 Task: Search one way flight ticket for 2 adults, 4 children and 1 infant on lap in business from Columbia: Columbia Regional Airport to Jackson: Jackson Hole Airport on 5-2-2023. Choice of flights is United. Number of bags: 1 carry on bag. Price is upto 73000. Outbound departure time preference is 19:00.
Action: Mouse moved to (420, 365)
Screenshot: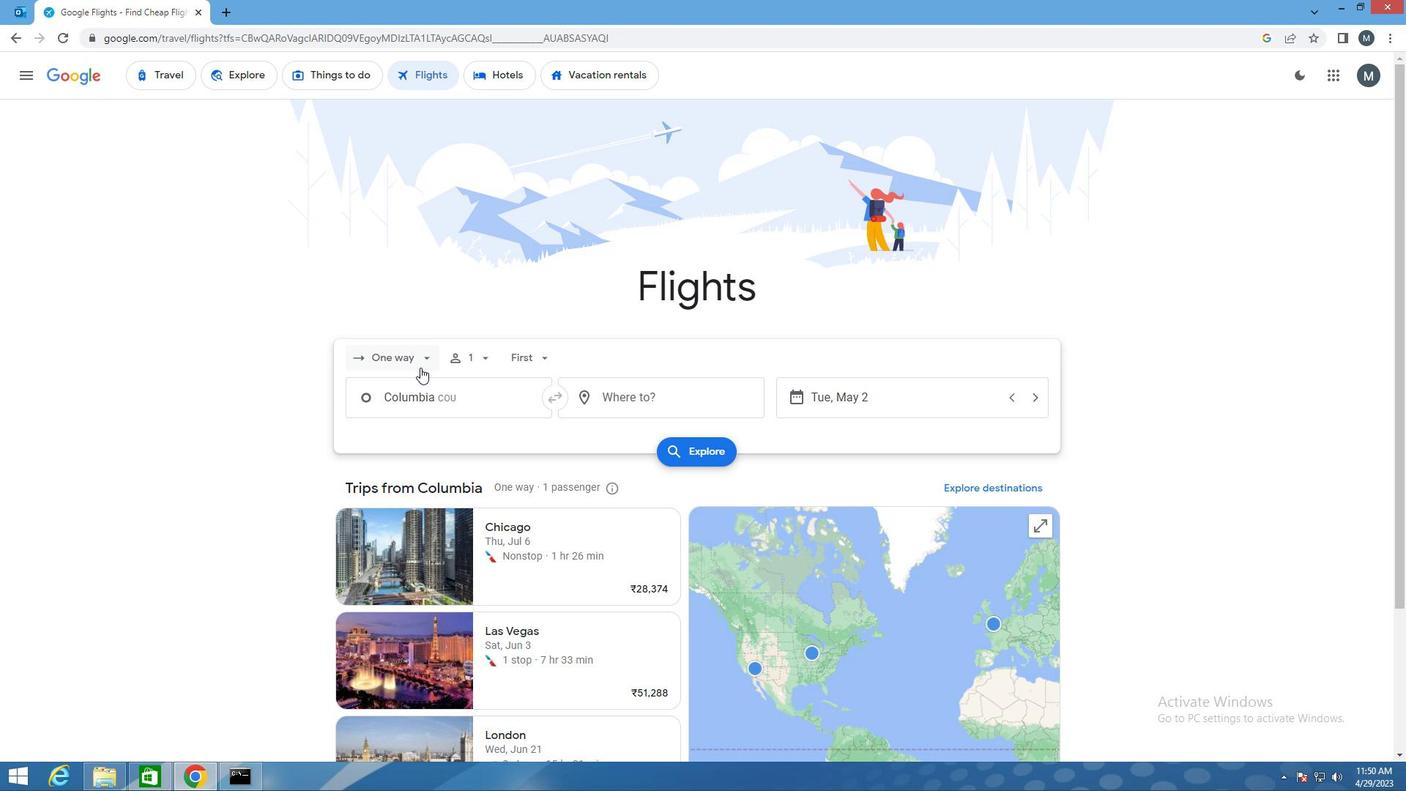 
Action: Mouse pressed left at (420, 365)
Screenshot: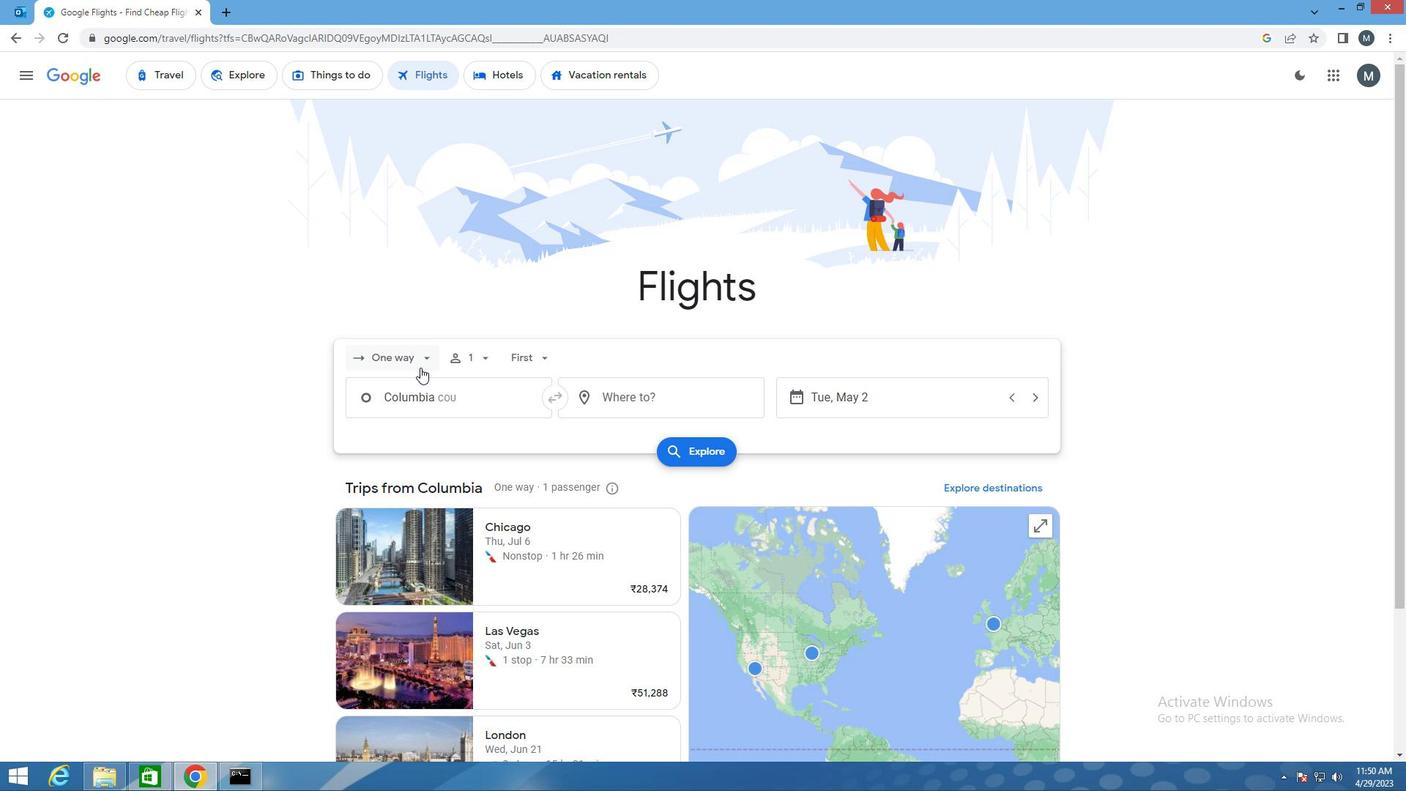 
Action: Mouse moved to (439, 429)
Screenshot: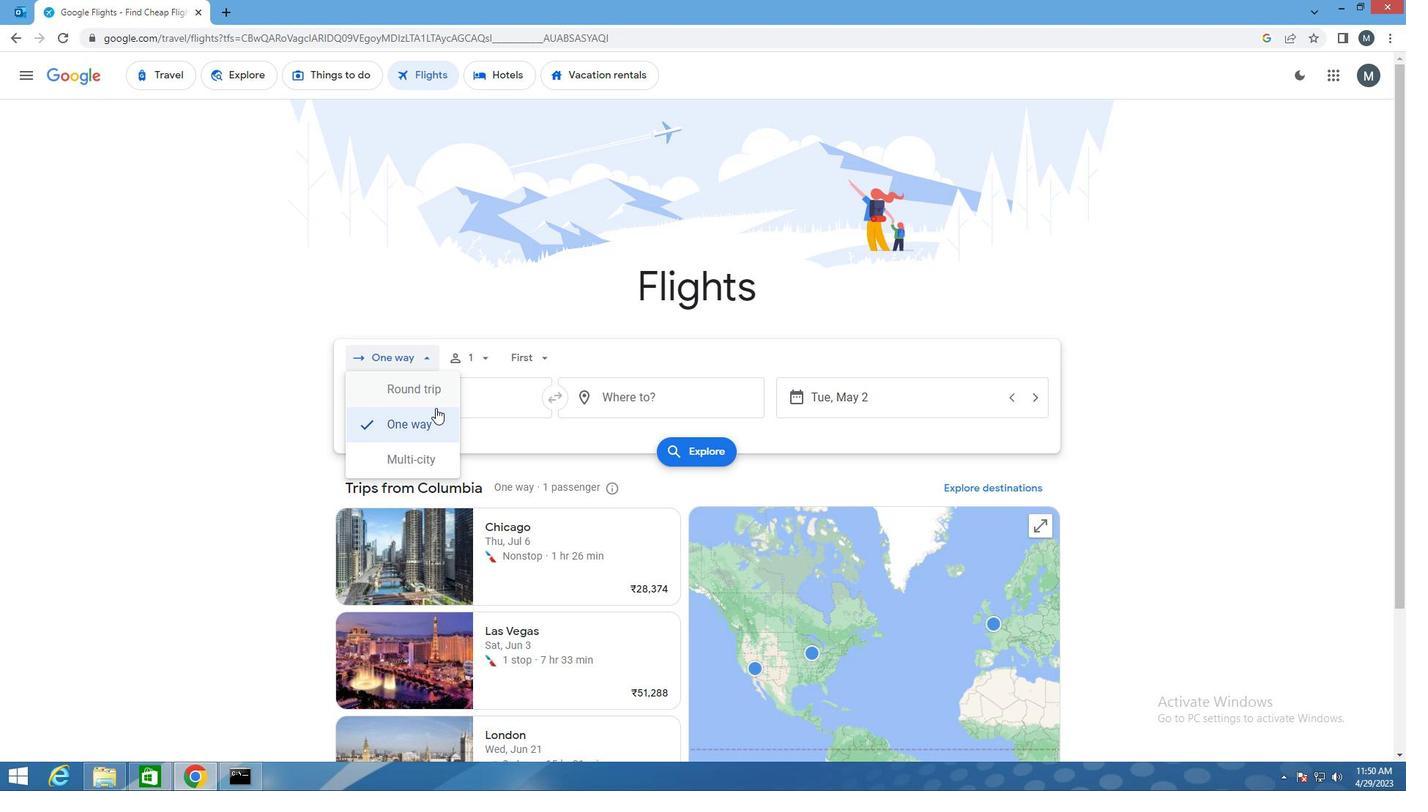 
Action: Mouse pressed left at (439, 429)
Screenshot: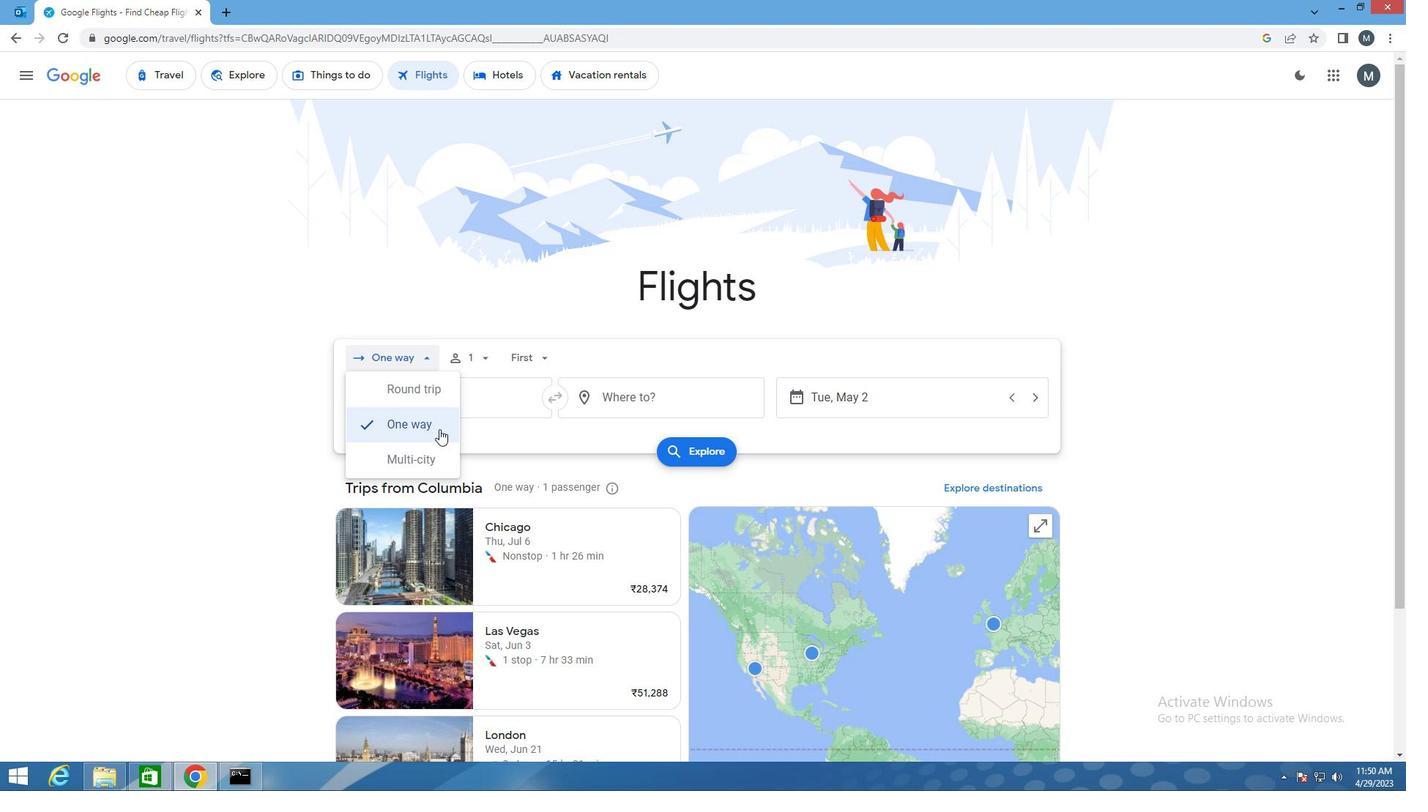 
Action: Mouse moved to (480, 358)
Screenshot: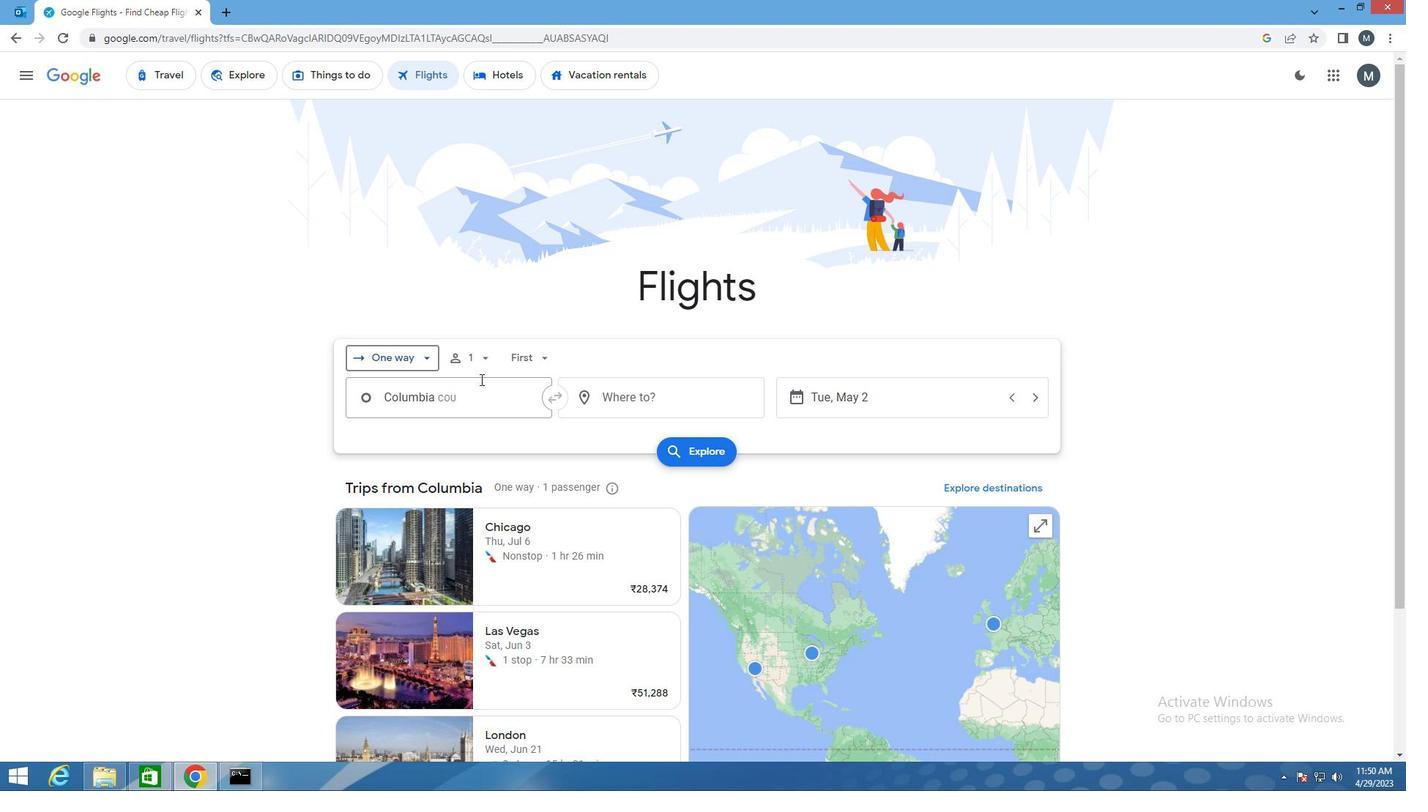 
Action: Mouse pressed left at (480, 358)
Screenshot: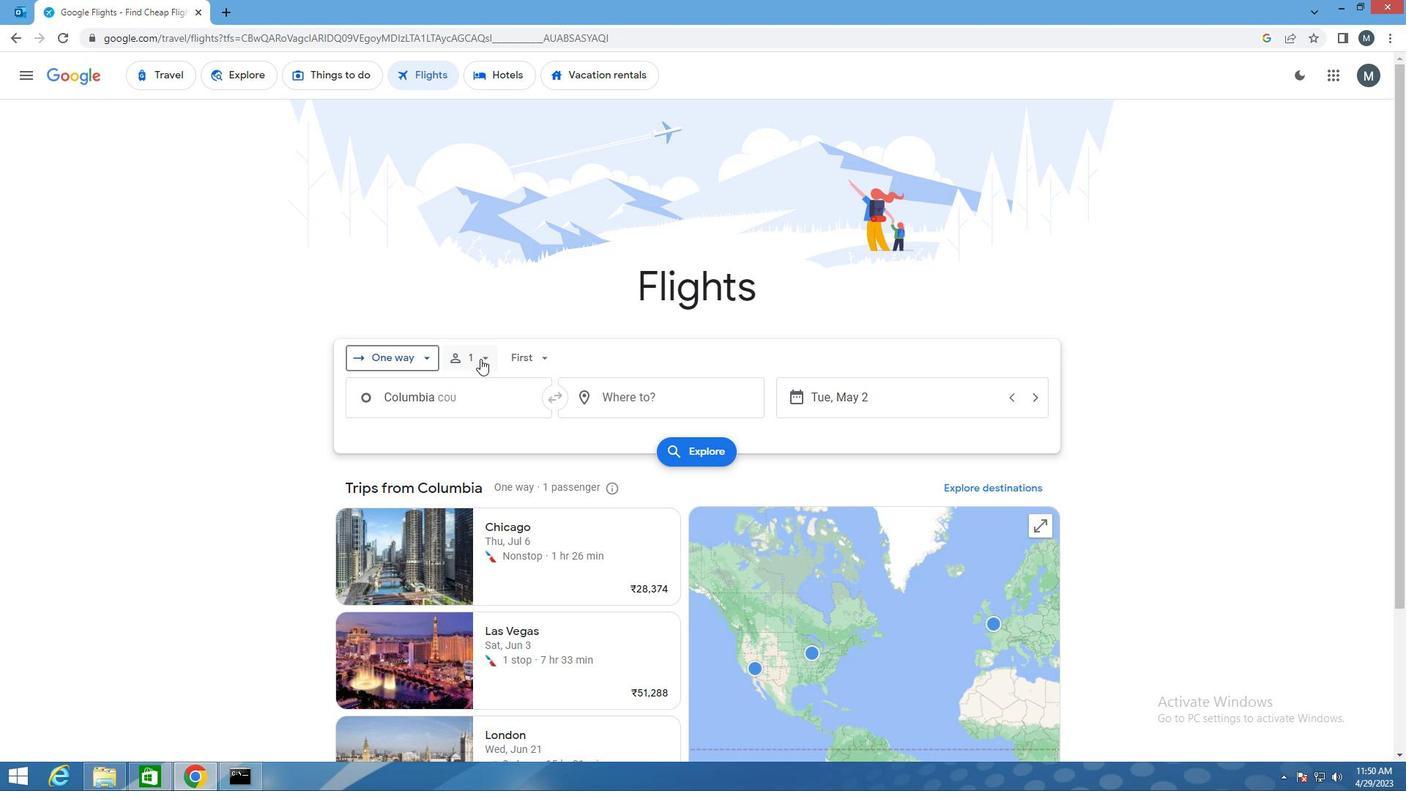 
Action: Mouse moved to (600, 395)
Screenshot: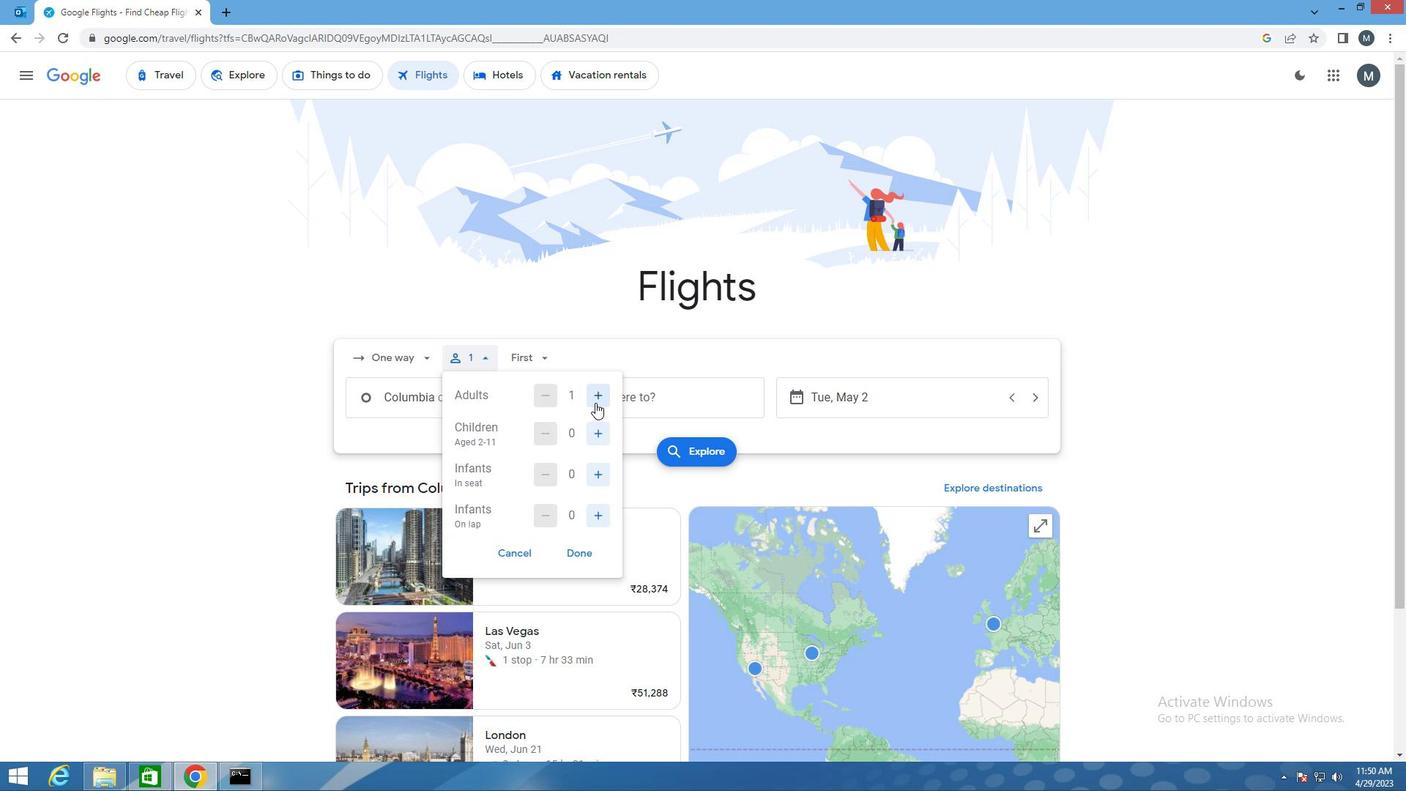 
Action: Mouse pressed left at (600, 395)
Screenshot: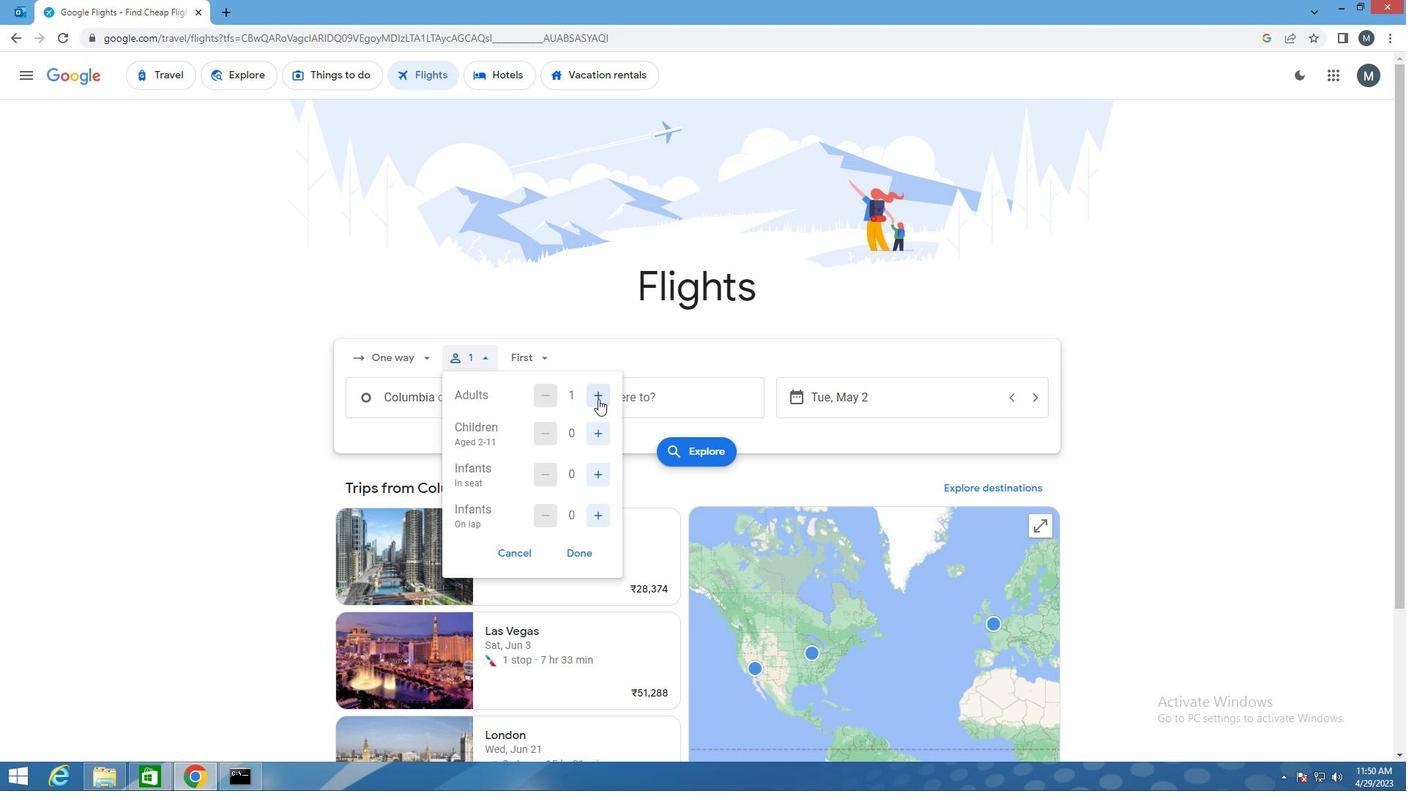 
Action: Mouse moved to (601, 432)
Screenshot: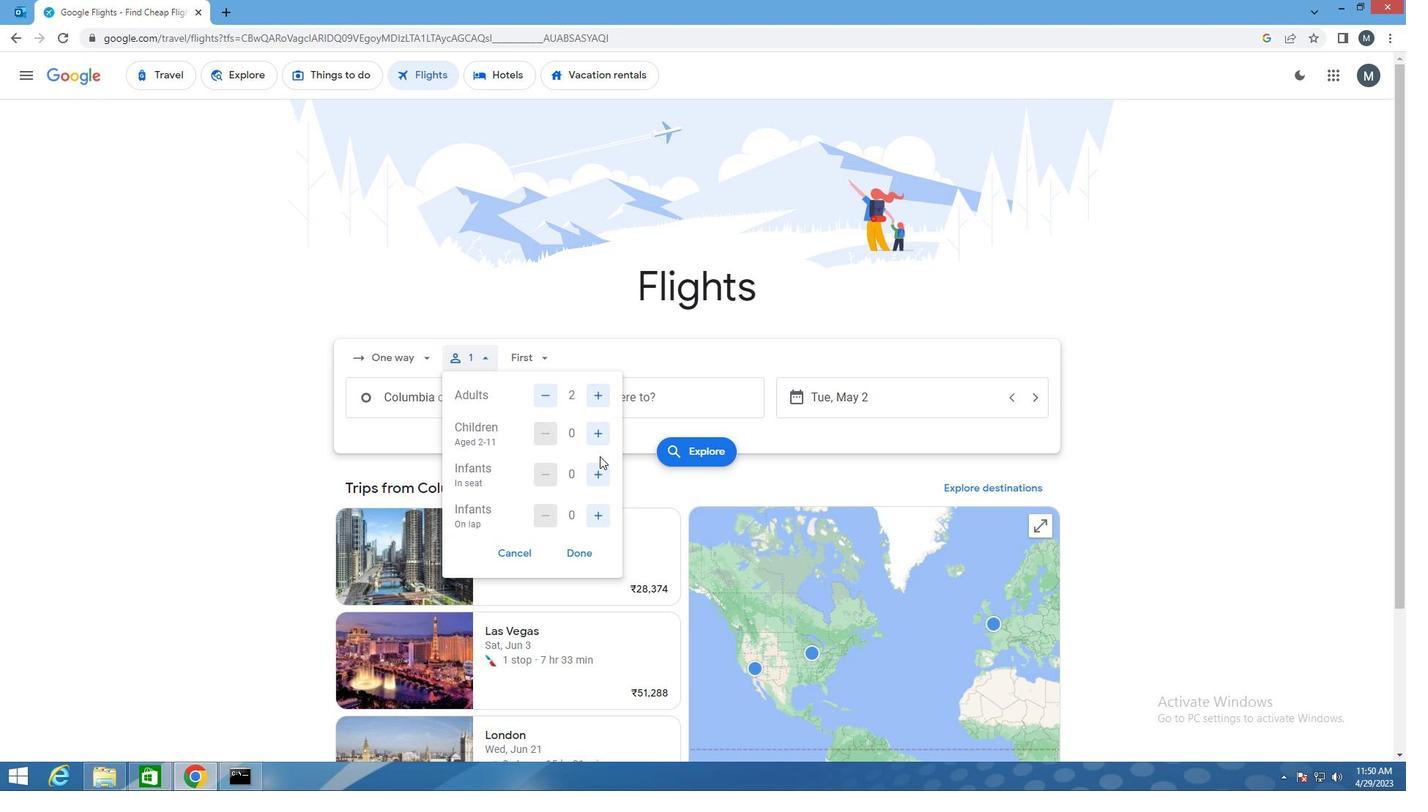 
Action: Mouse pressed left at (601, 432)
Screenshot: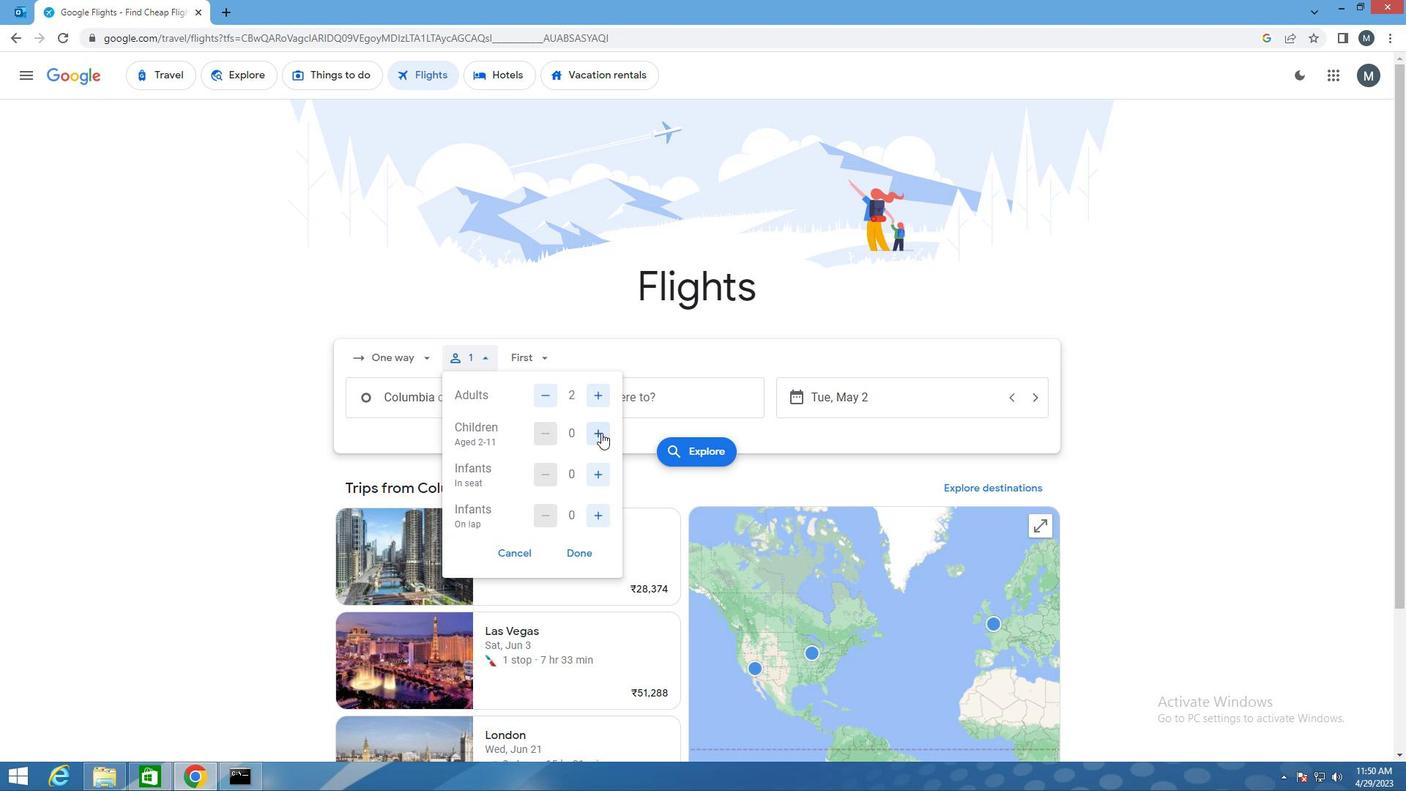 
Action: Mouse pressed left at (601, 432)
Screenshot: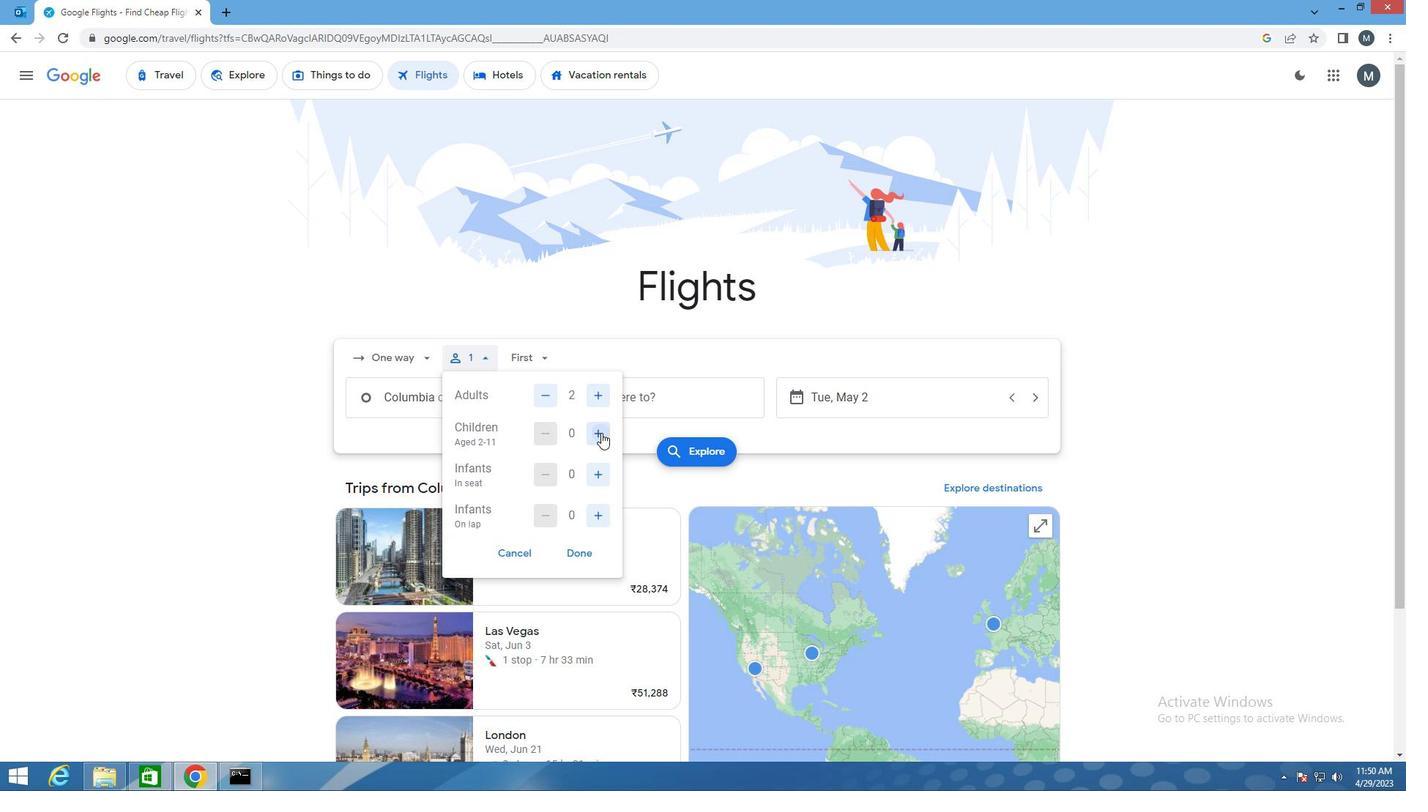 
Action: Mouse pressed left at (601, 432)
Screenshot: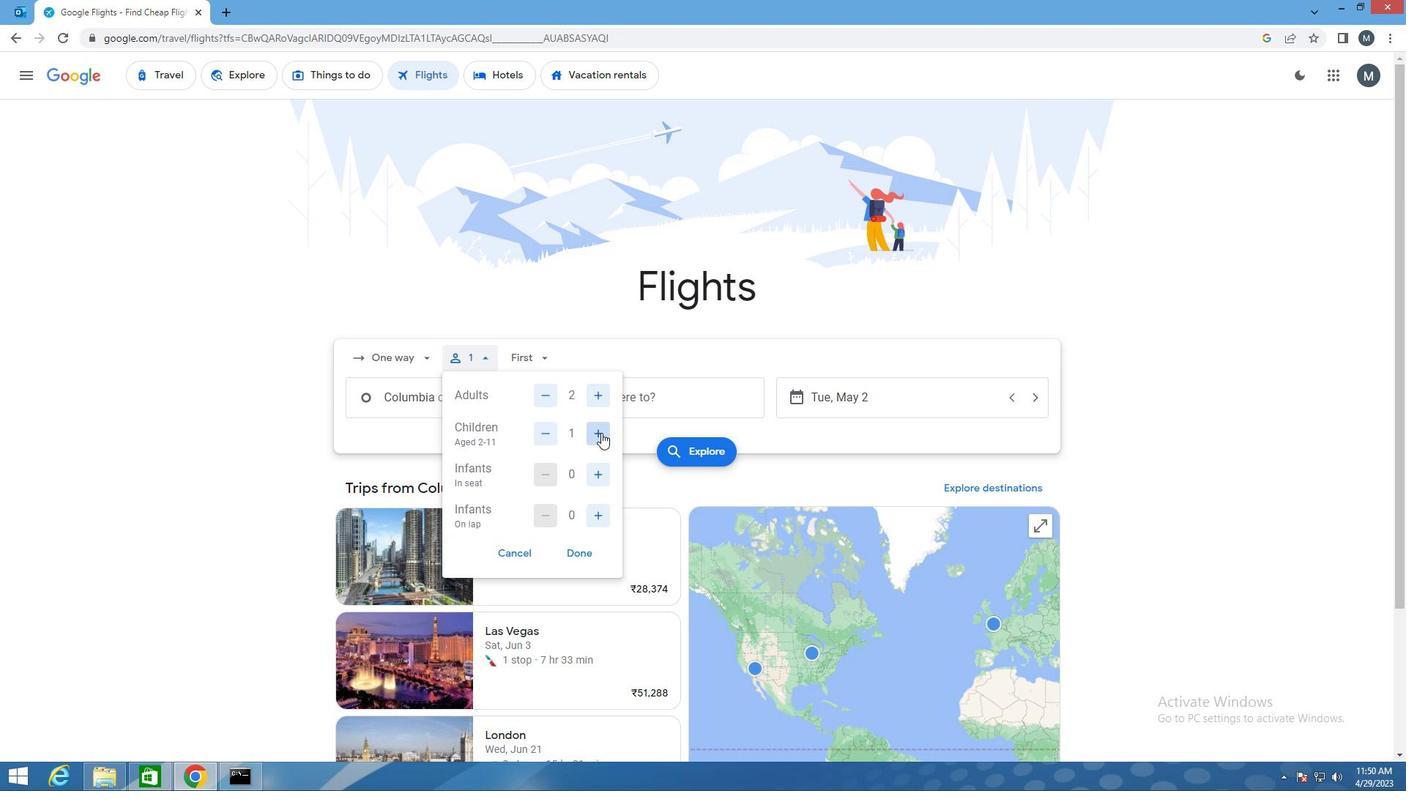 
Action: Mouse pressed left at (601, 432)
Screenshot: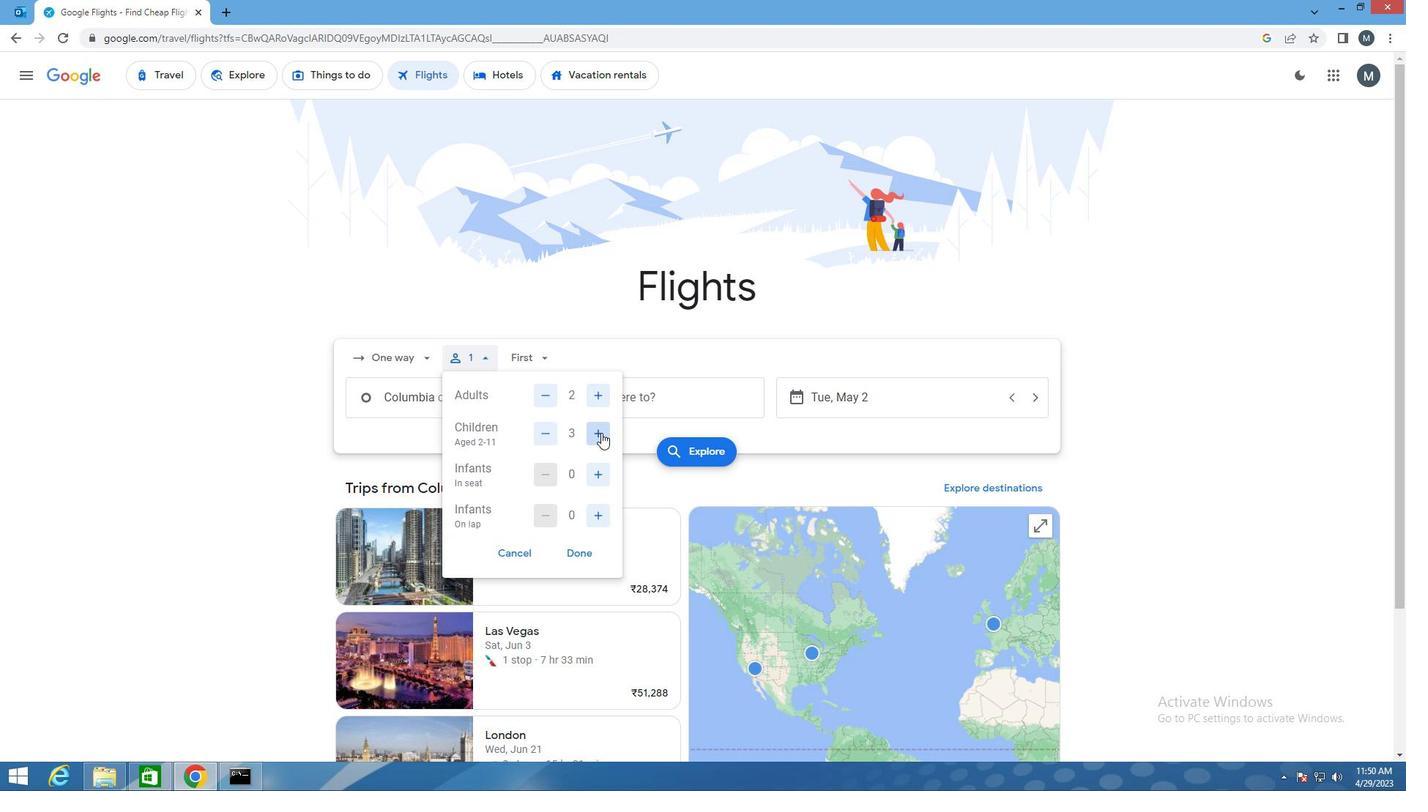 
Action: Mouse moved to (596, 514)
Screenshot: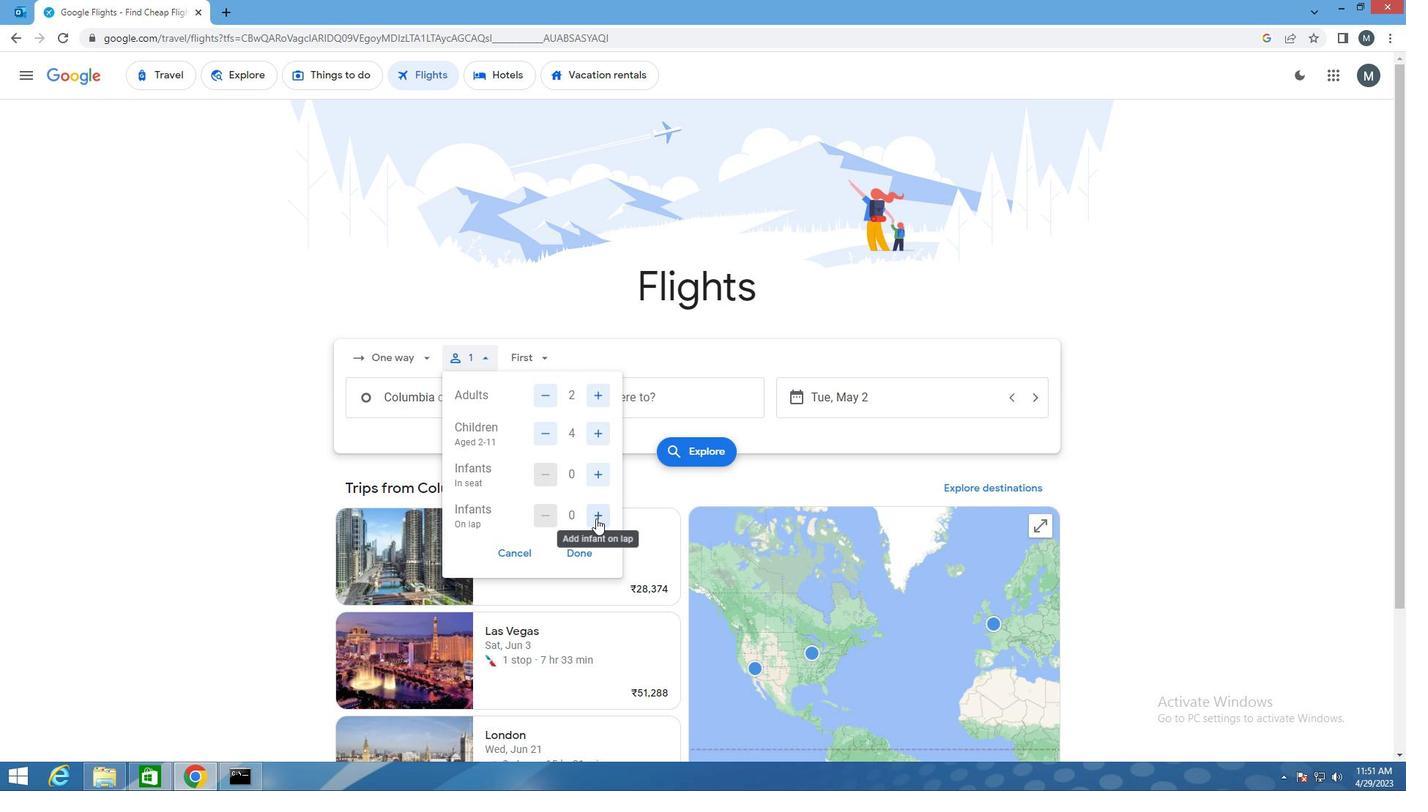 
Action: Mouse pressed left at (596, 514)
Screenshot: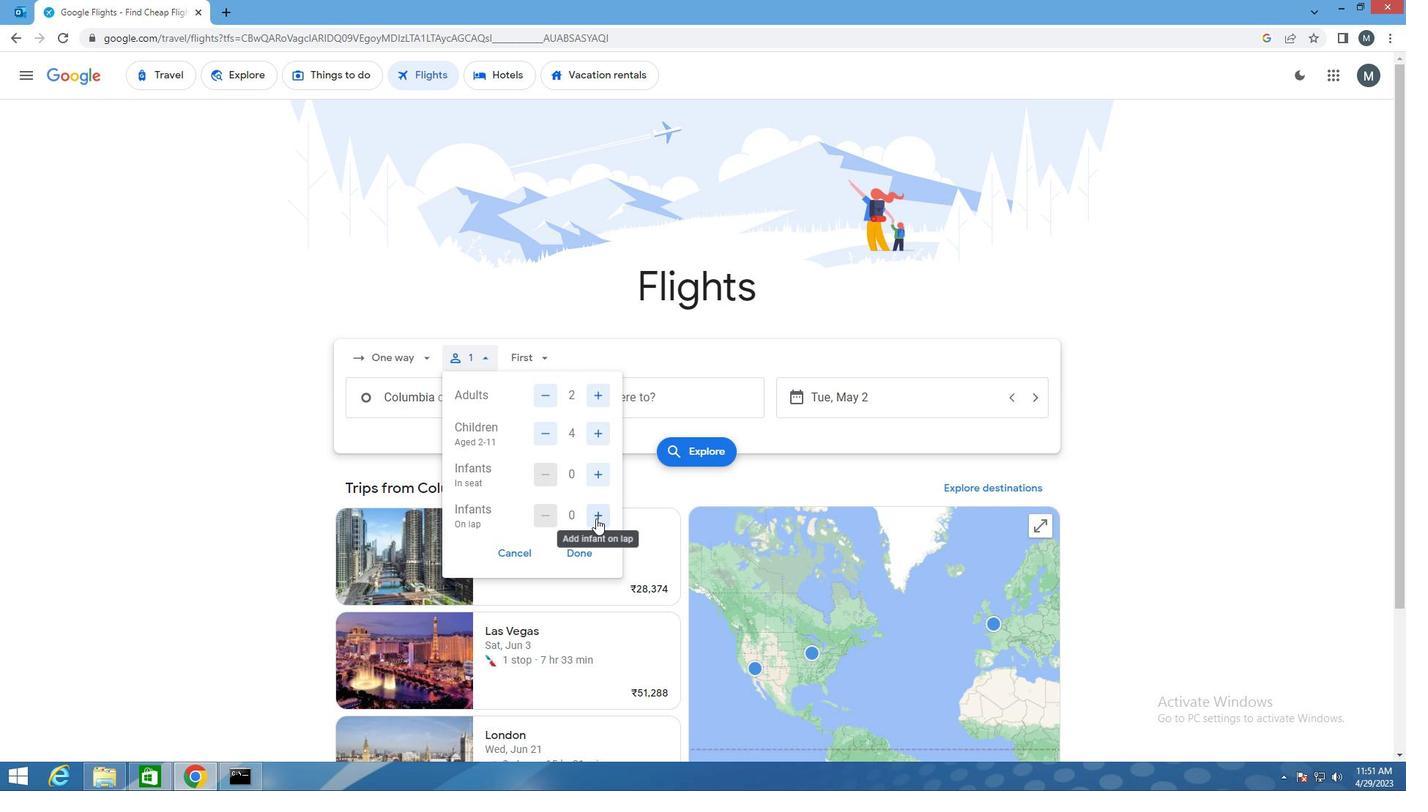 
Action: Mouse moved to (588, 558)
Screenshot: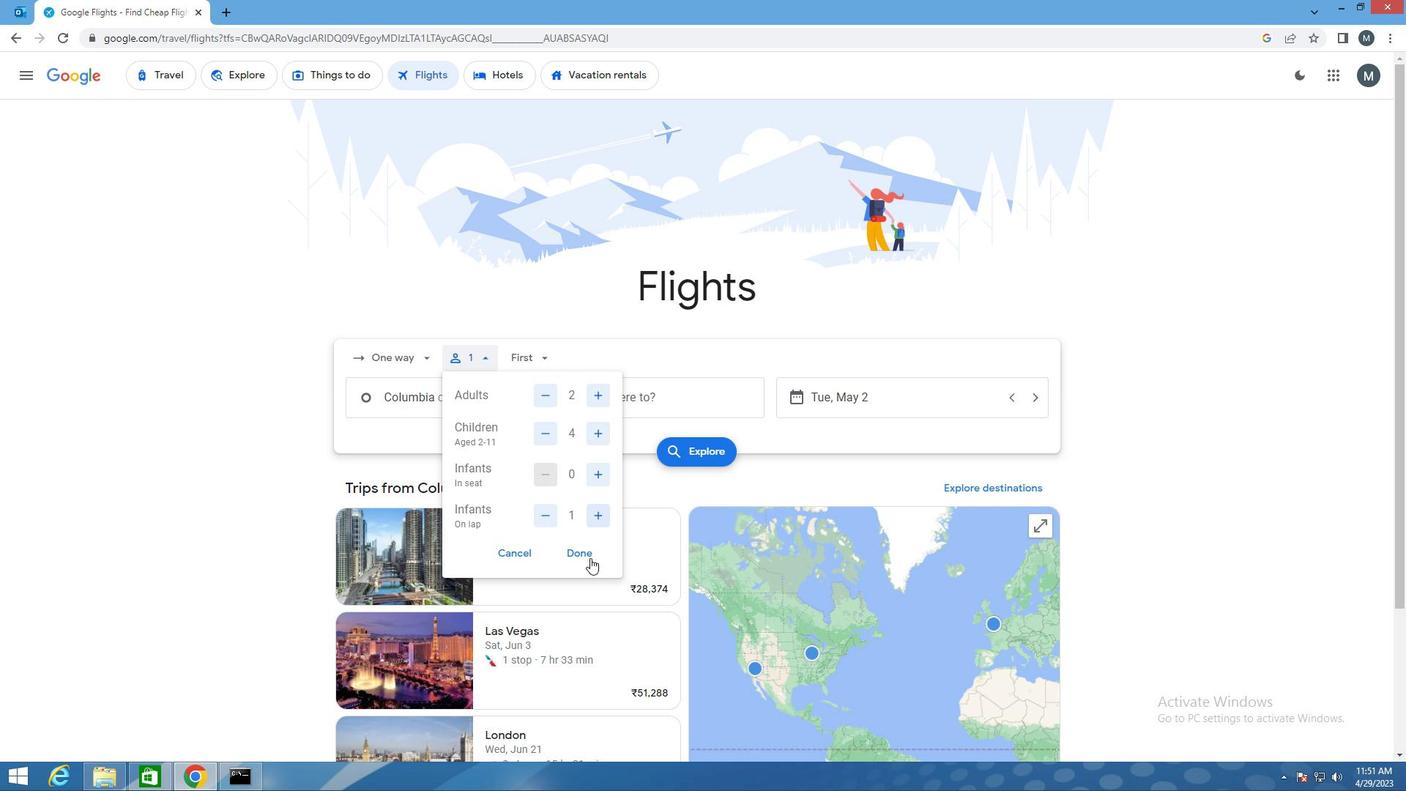 
Action: Mouse pressed left at (588, 558)
Screenshot: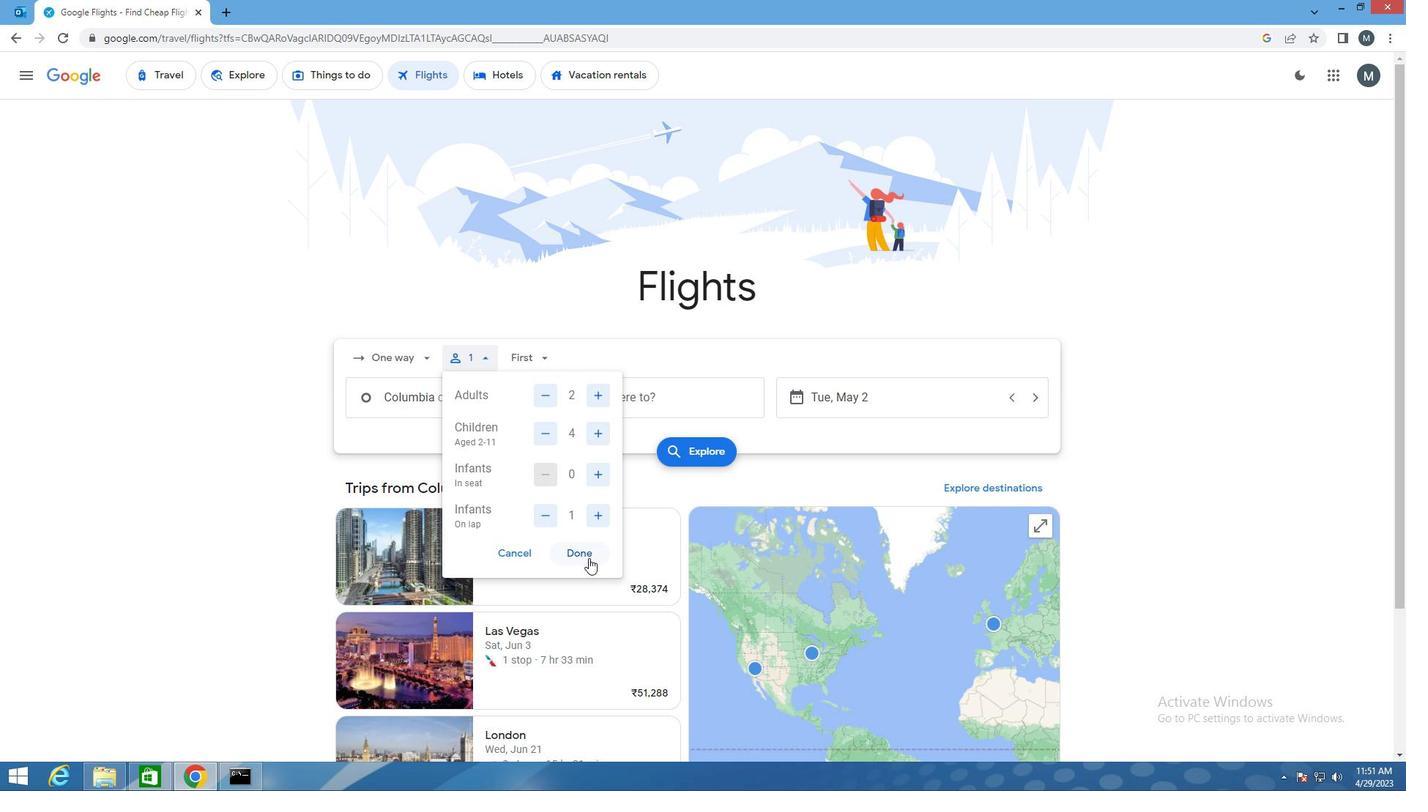 
Action: Mouse moved to (540, 361)
Screenshot: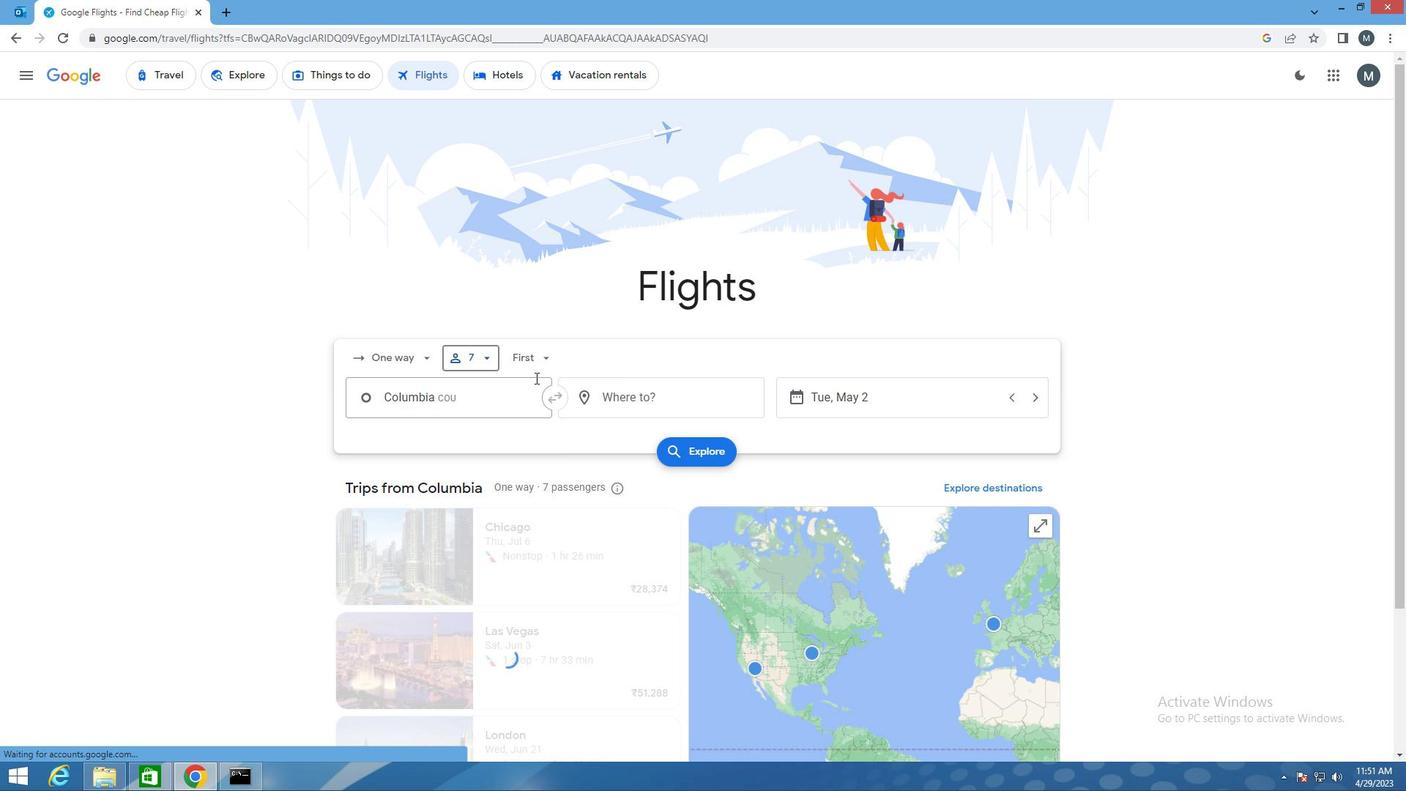 
Action: Mouse pressed left at (540, 361)
Screenshot: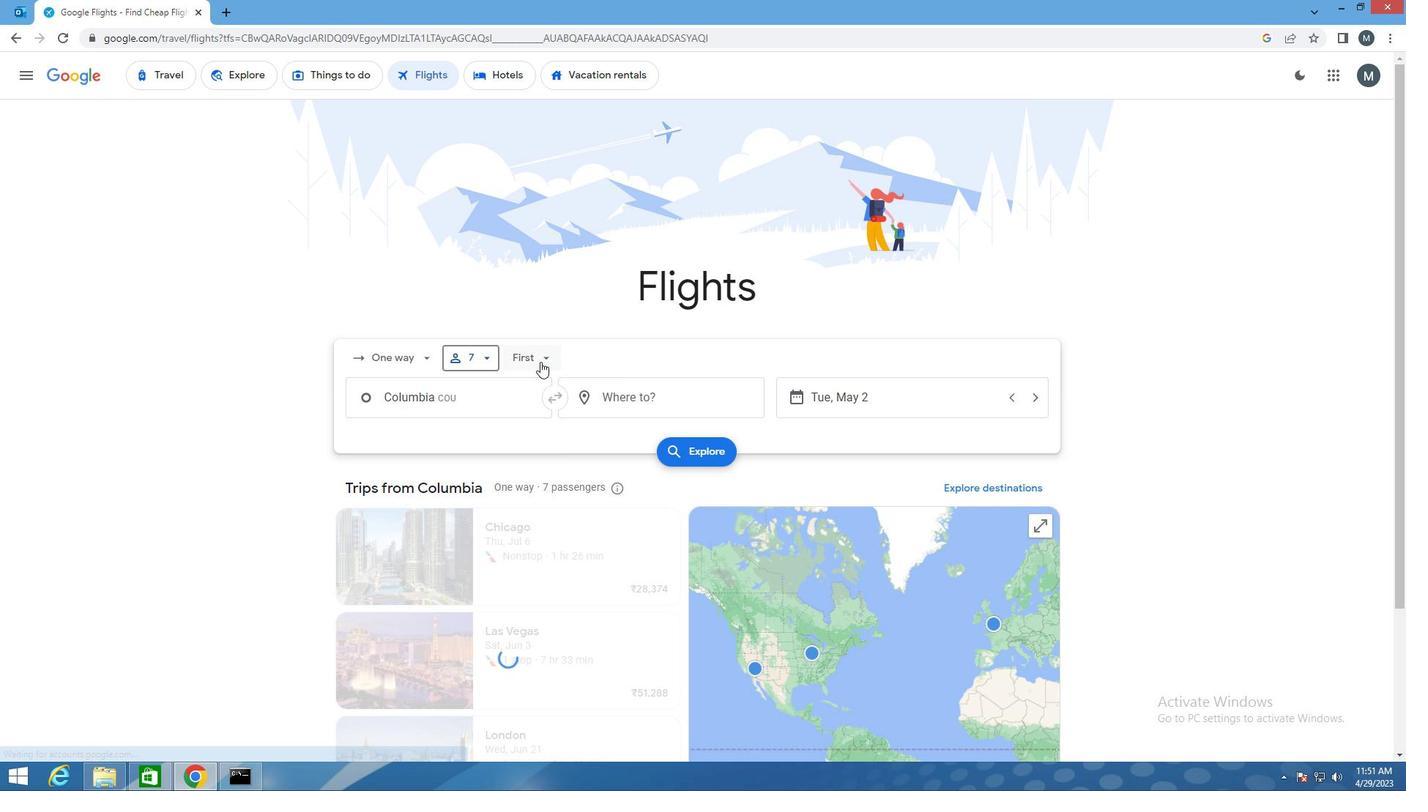 
Action: Mouse moved to (572, 468)
Screenshot: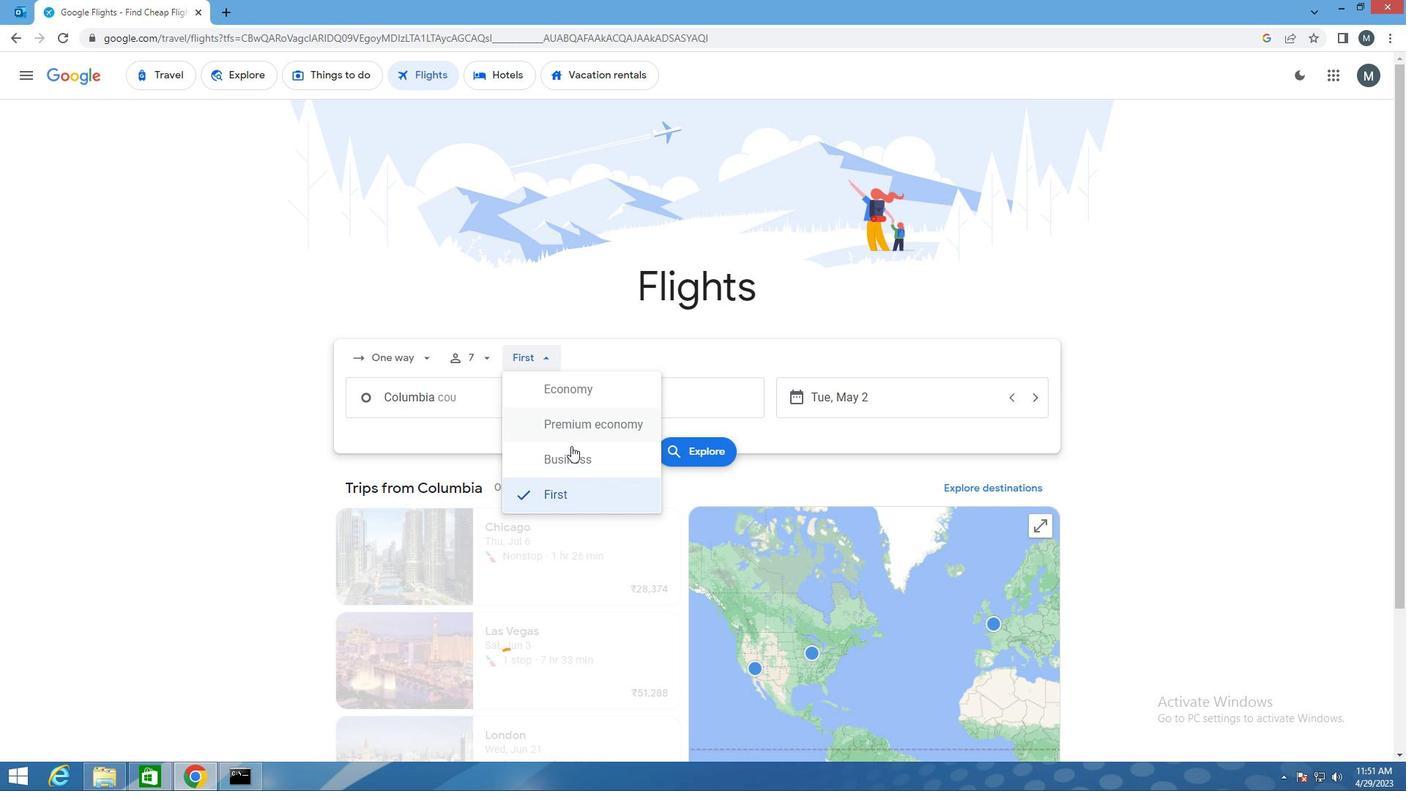 
Action: Mouse pressed left at (572, 468)
Screenshot: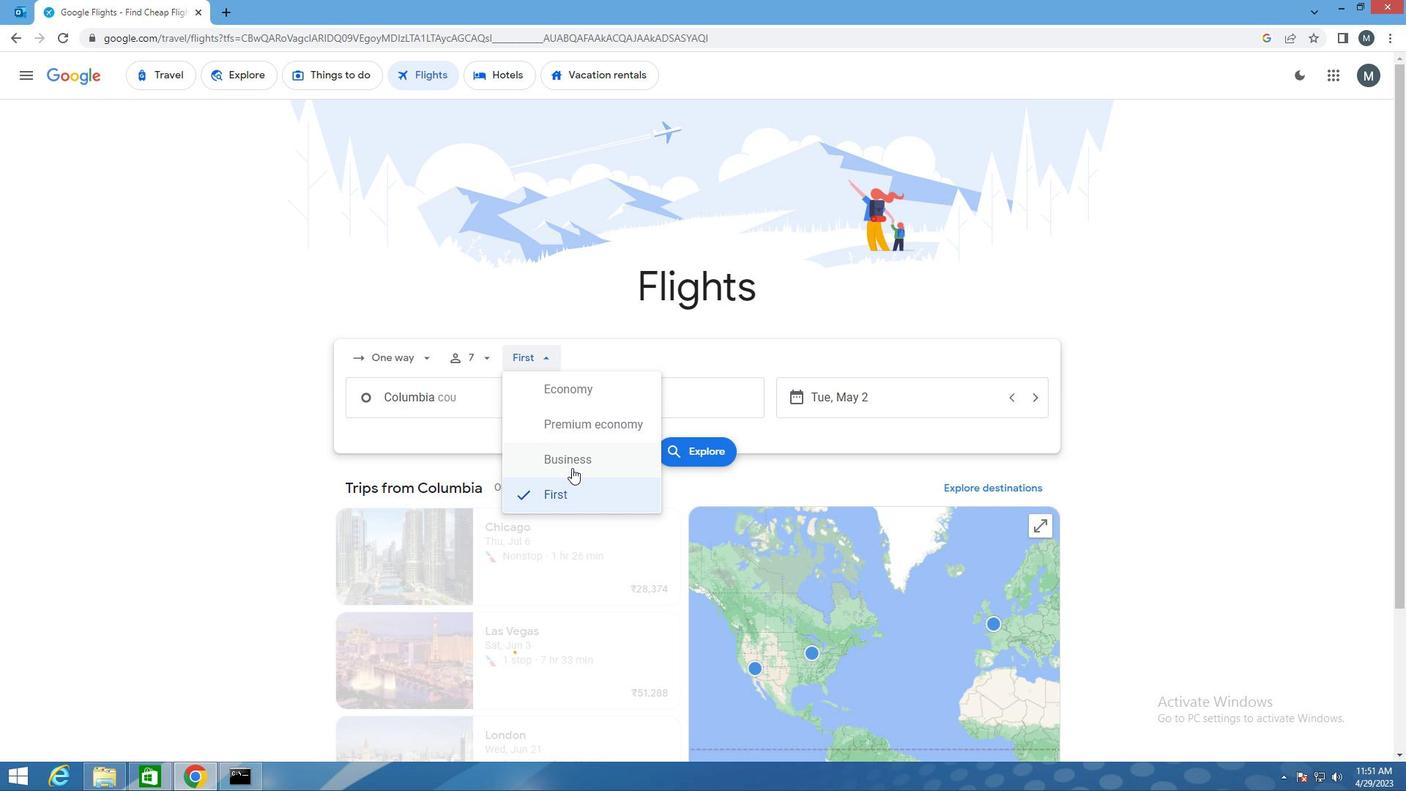 
Action: Mouse moved to (437, 402)
Screenshot: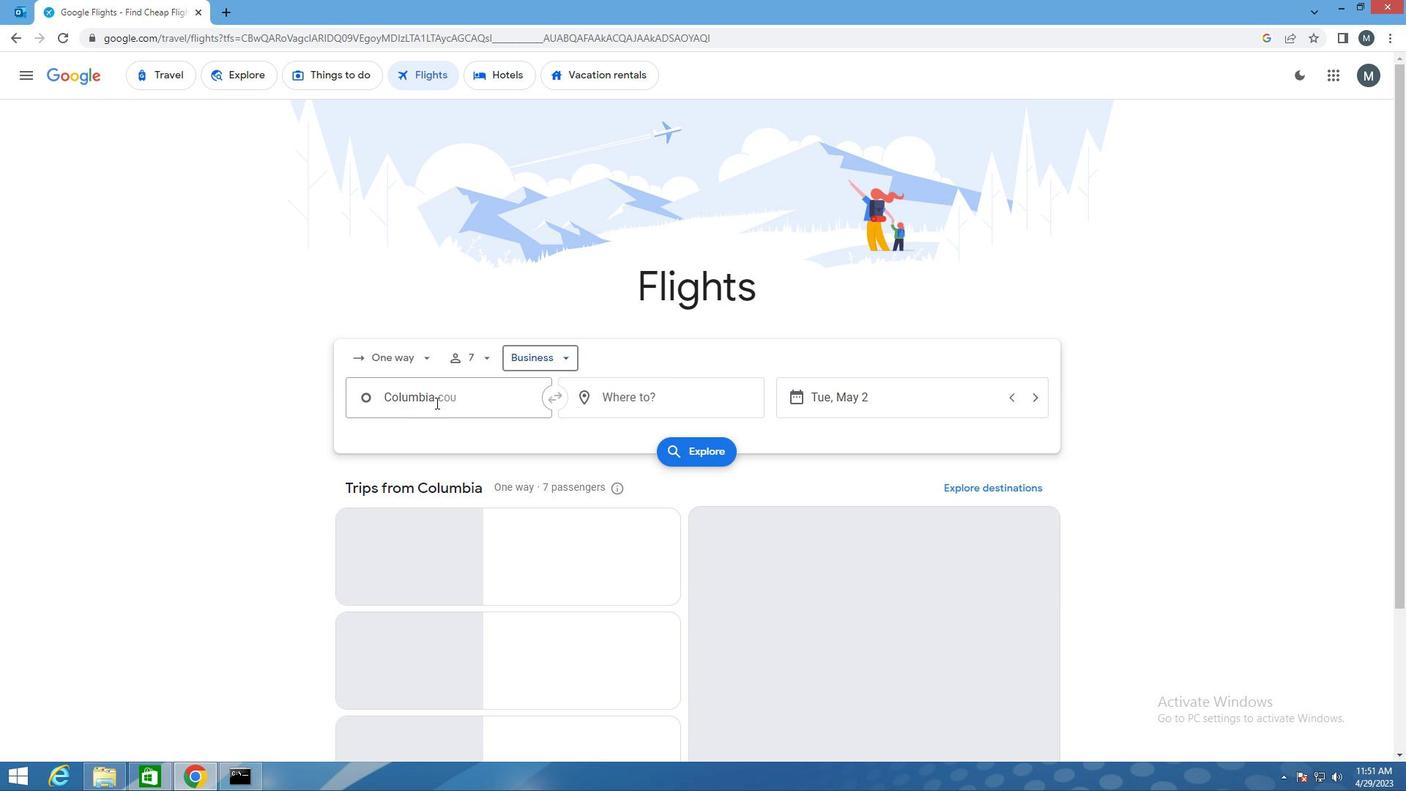 
Action: Mouse pressed left at (437, 402)
Screenshot: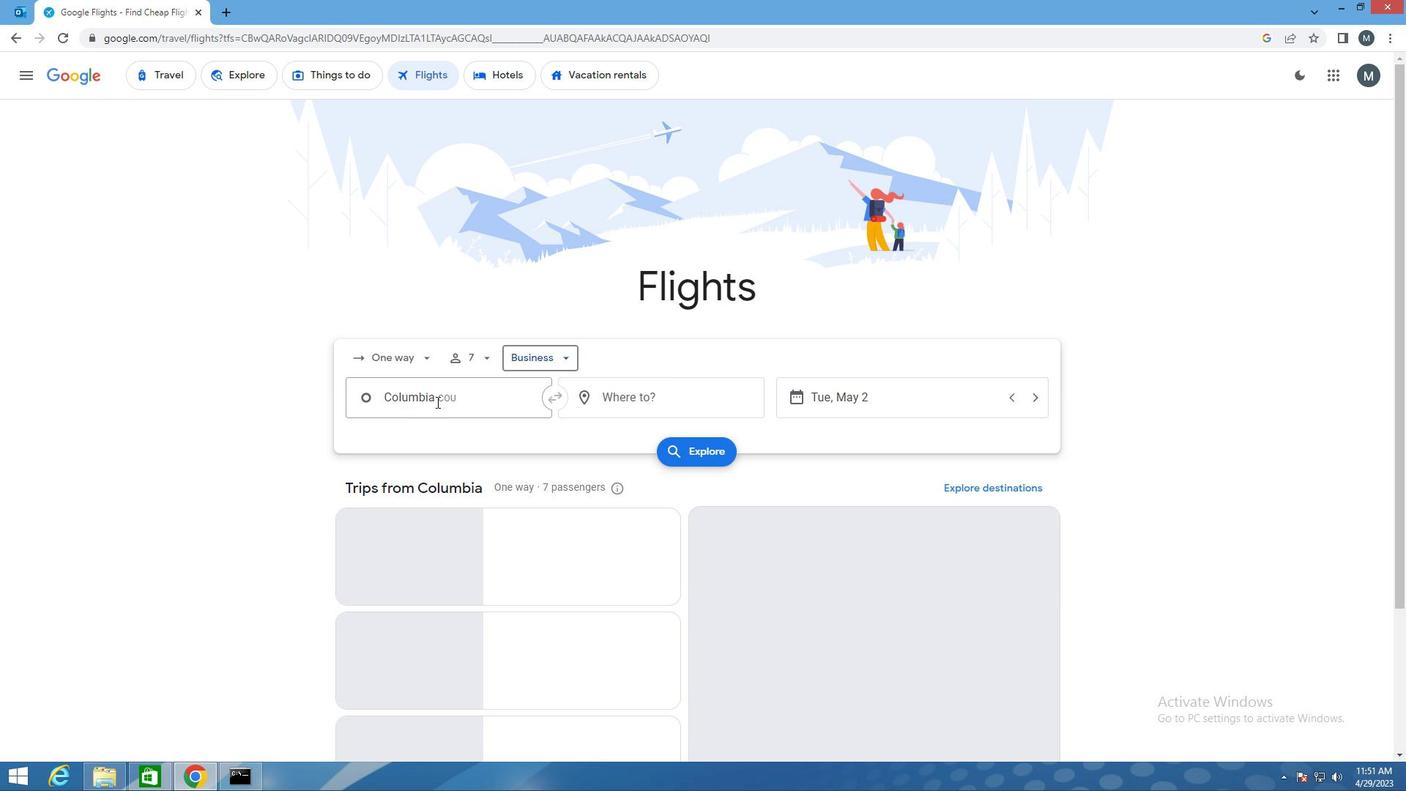 
Action: Key pressed co
Screenshot: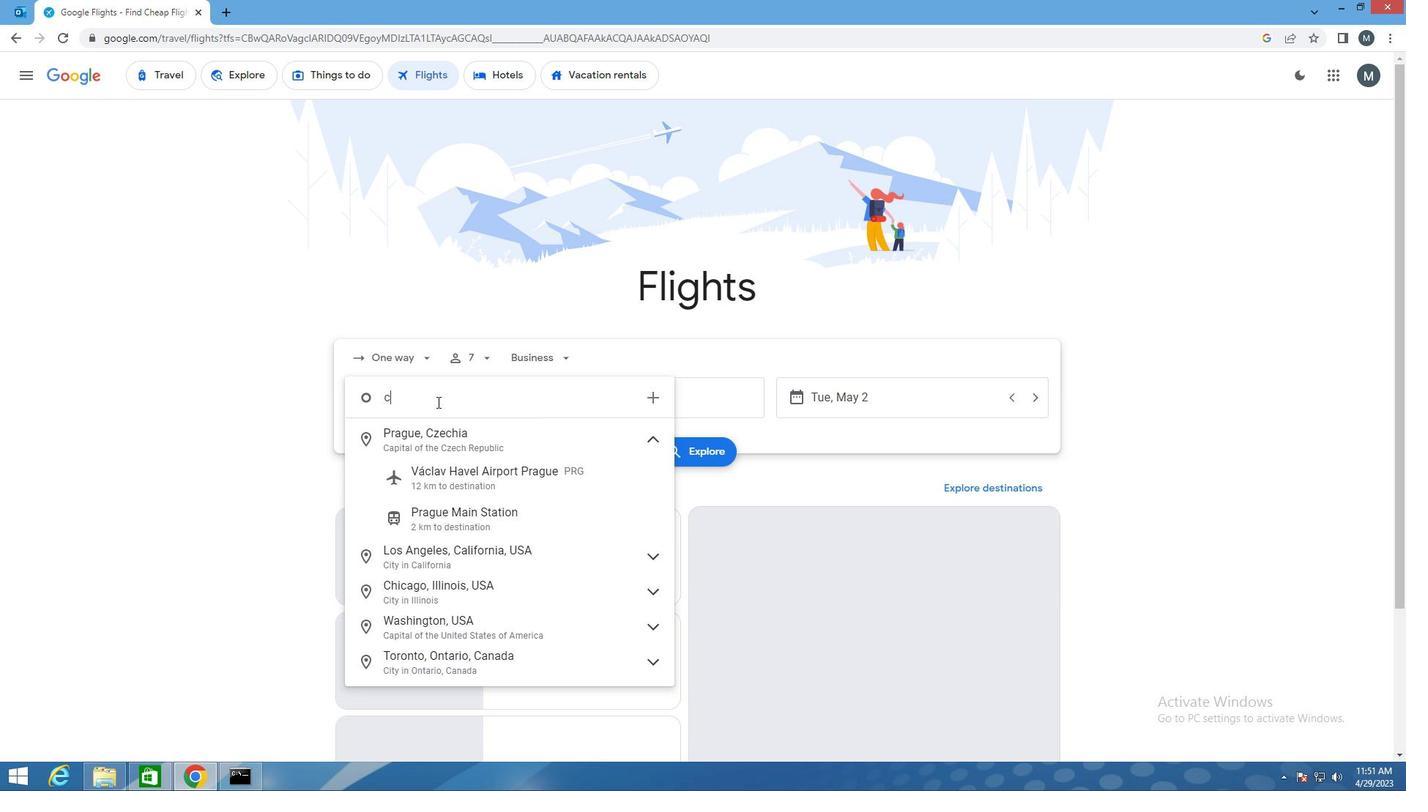 
Action: Mouse moved to (437, 402)
Screenshot: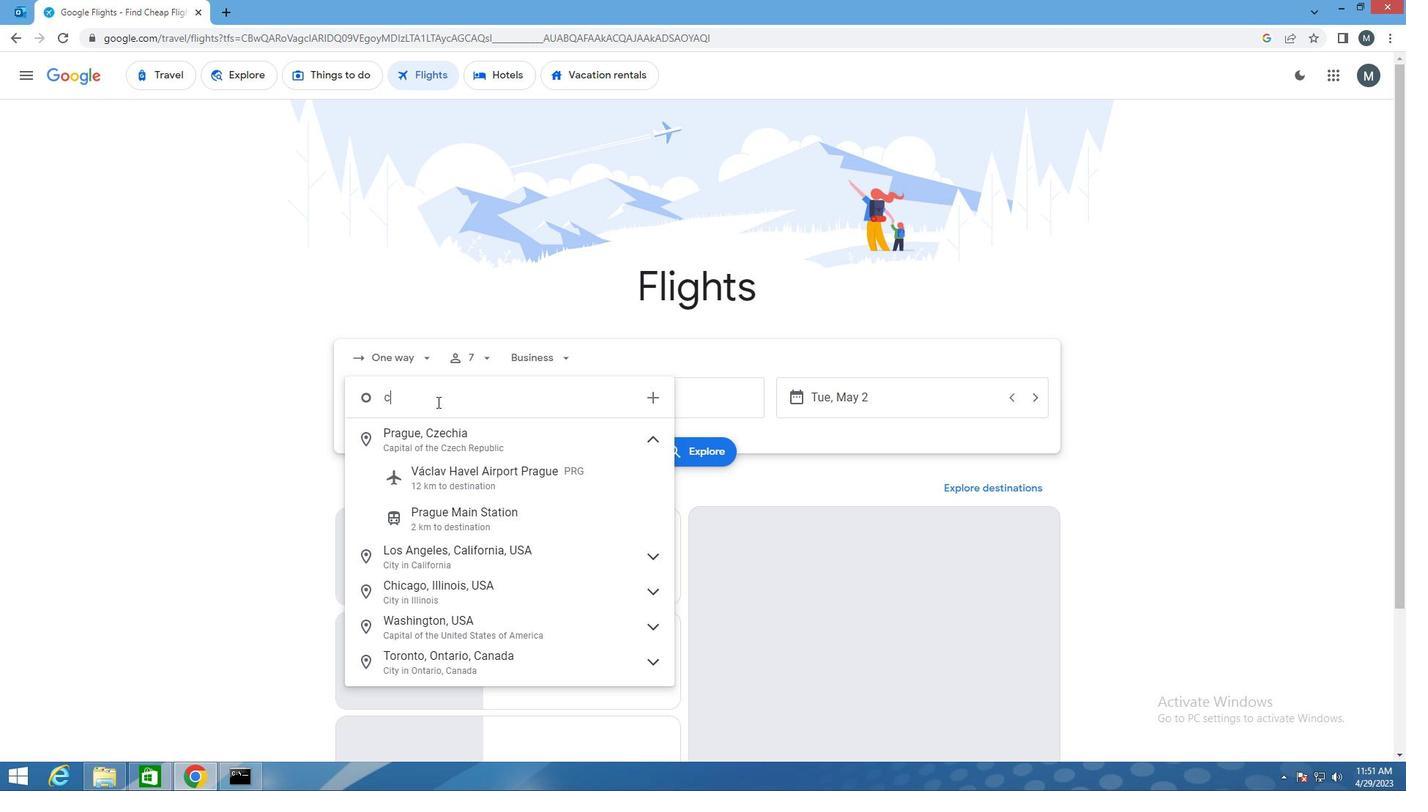 
Action: Key pressed u
Screenshot: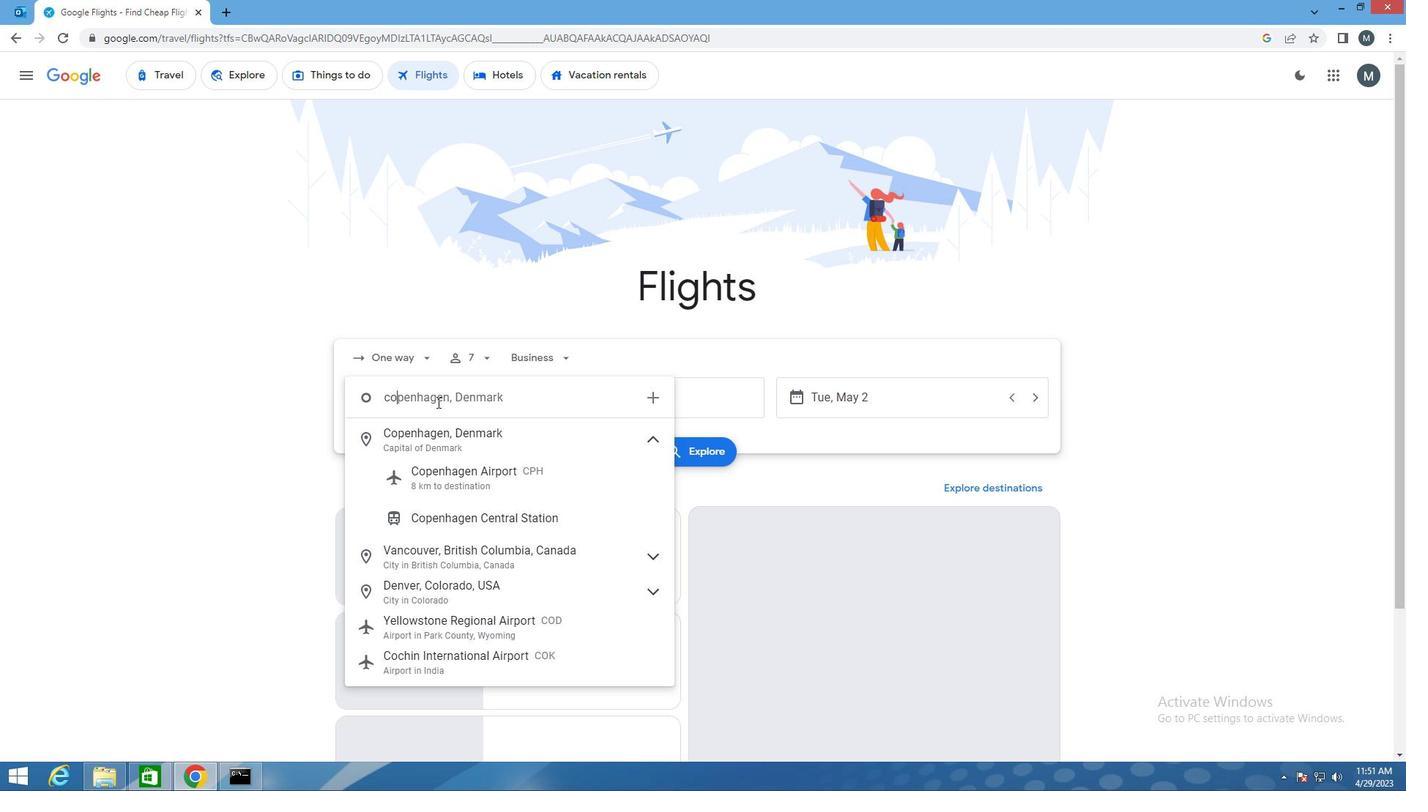 
Action: Mouse moved to (486, 452)
Screenshot: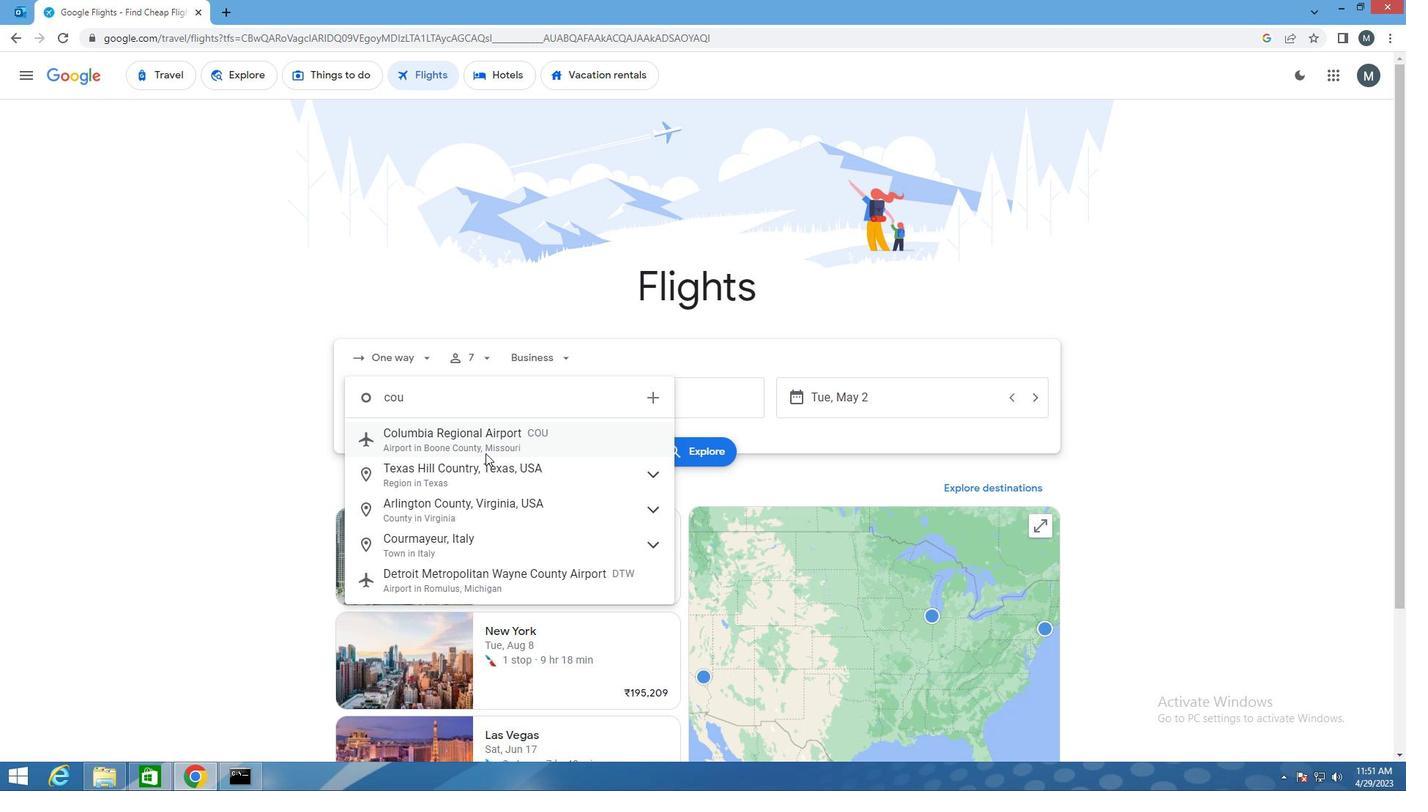 
Action: Mouse pressed left at (486, 452)
Screenshot: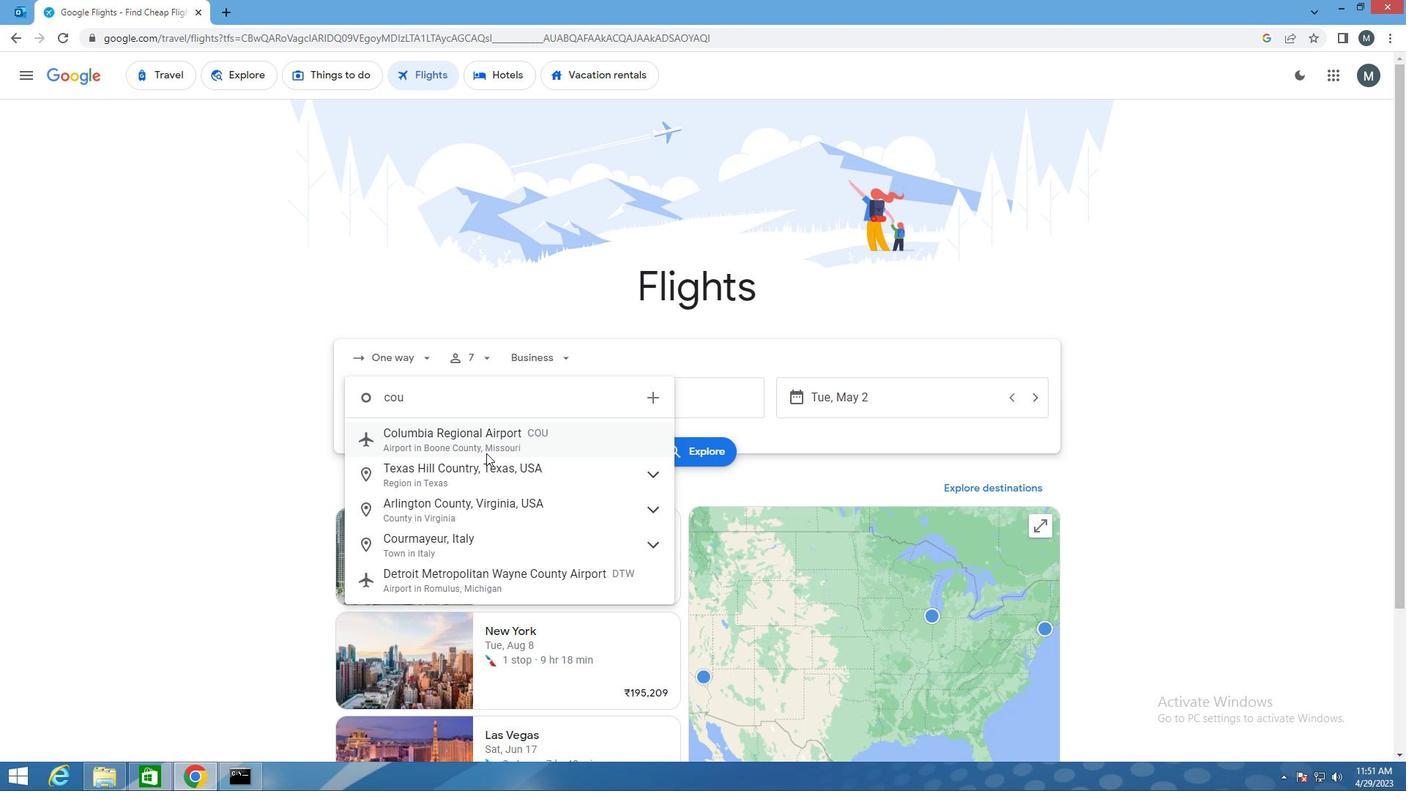 
Action: Mouse moved to (629, 399)
Screenshot: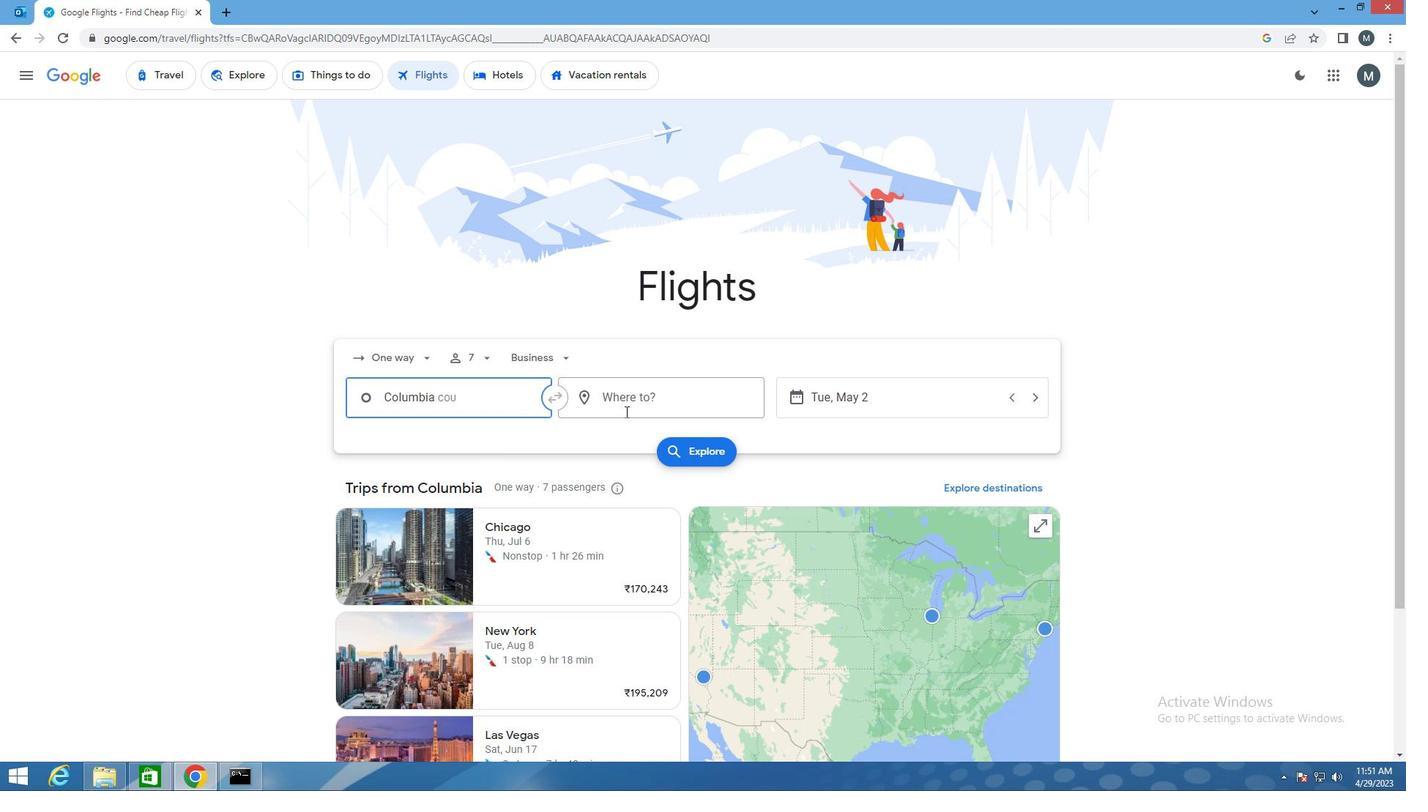 
Action: Mouse pressed left at (629, 399)
Screenshot: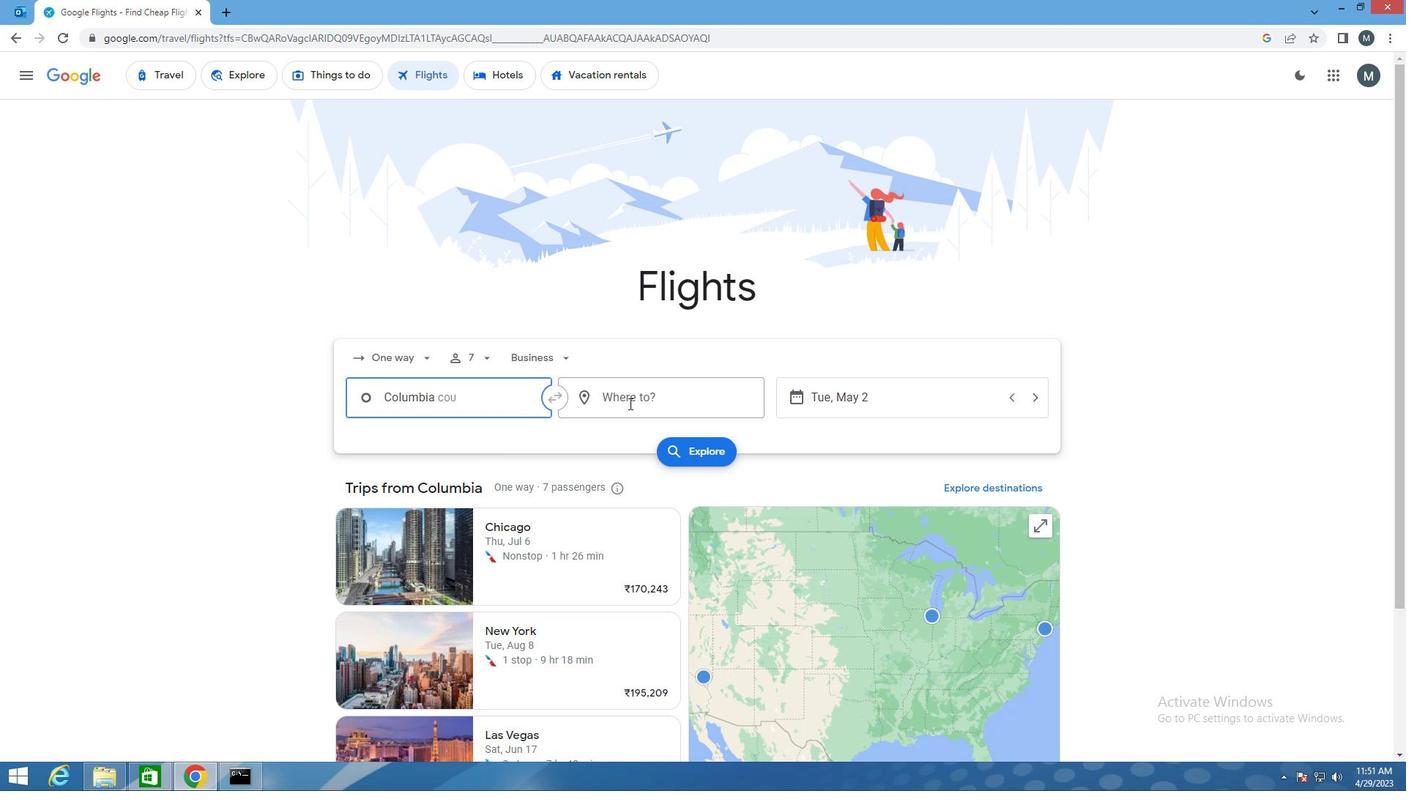 
Action: Mouse moved to (628, 398)
Screenshot: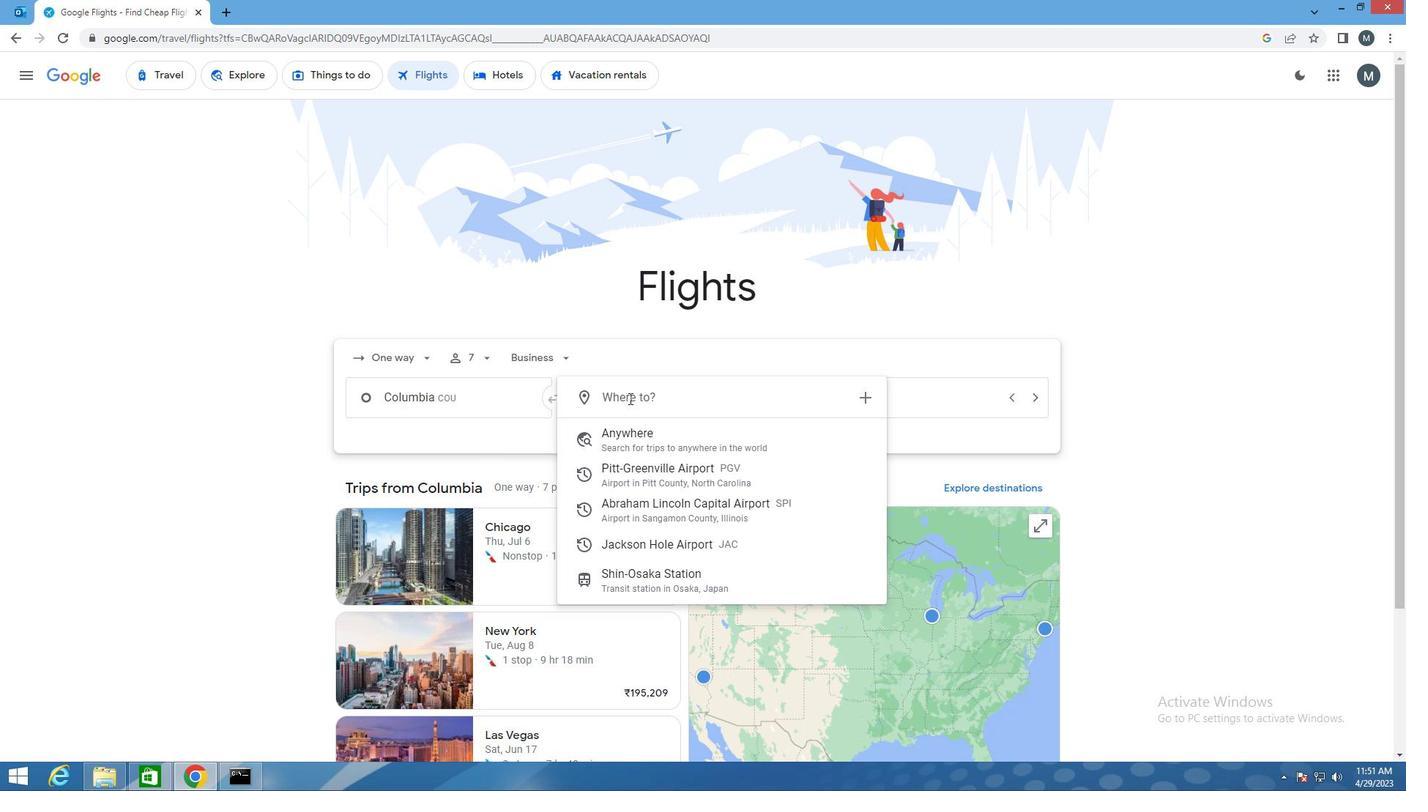
Action: Key pressed j
Screenshot: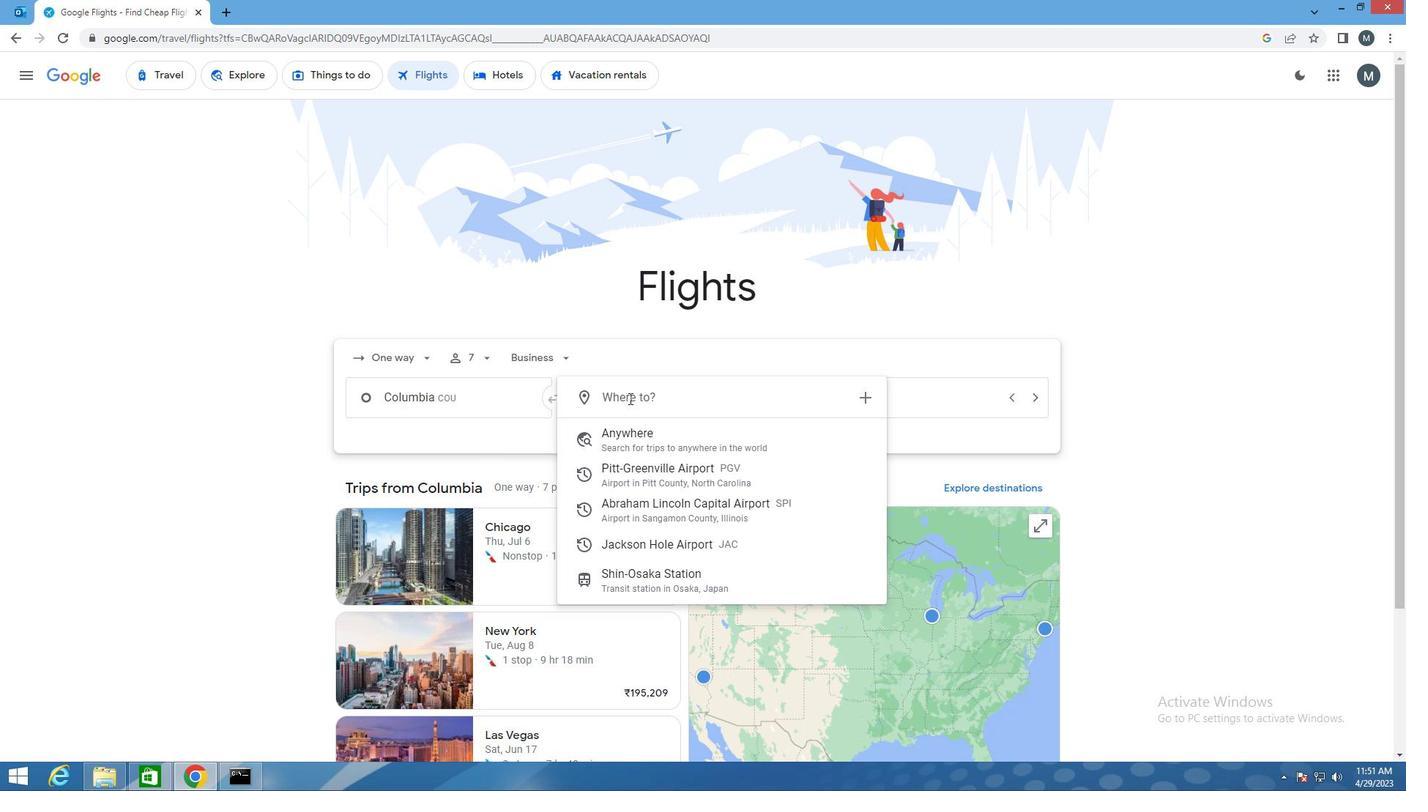 
Action: Mouse moved to (623, 405)
Screenshot: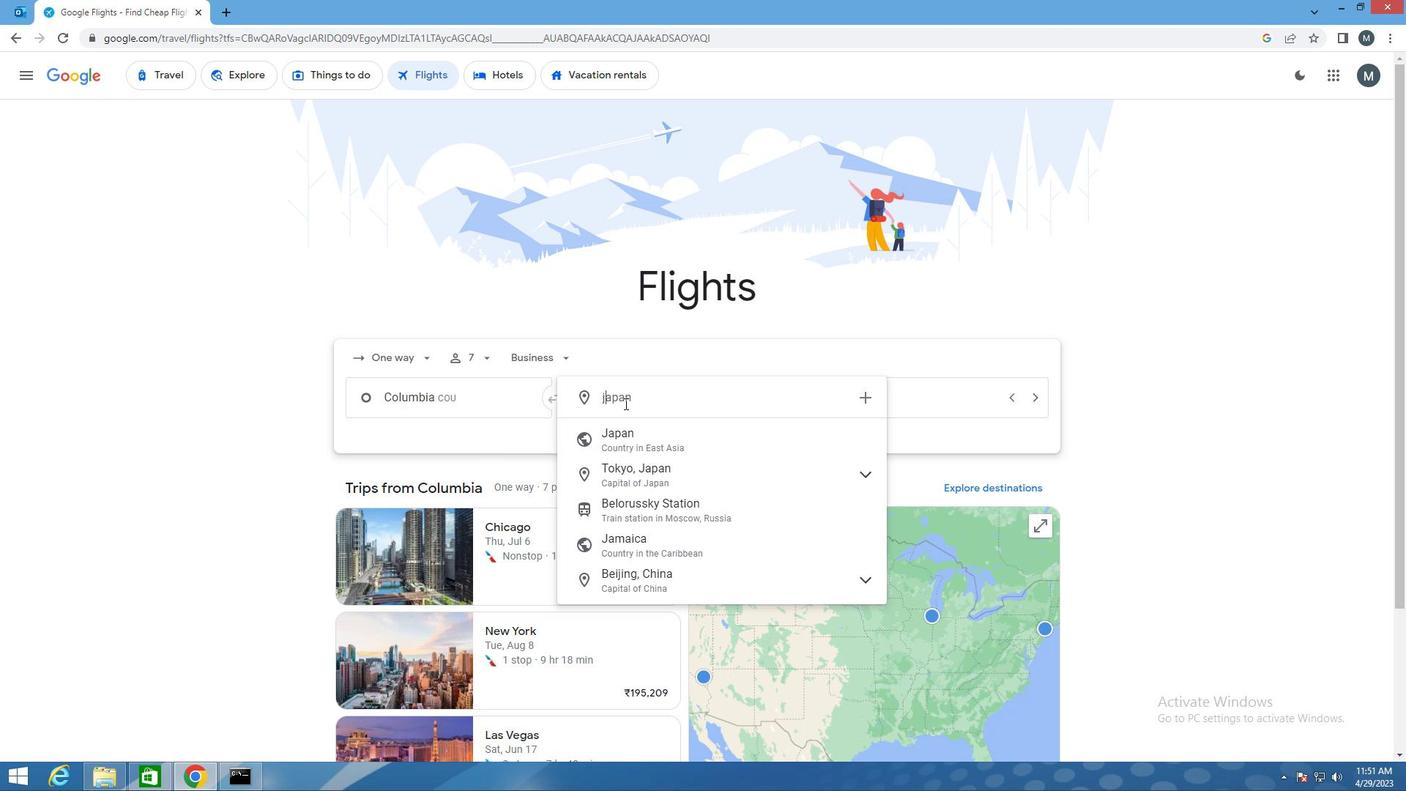 
Action: Key pressed ac
Screenshot: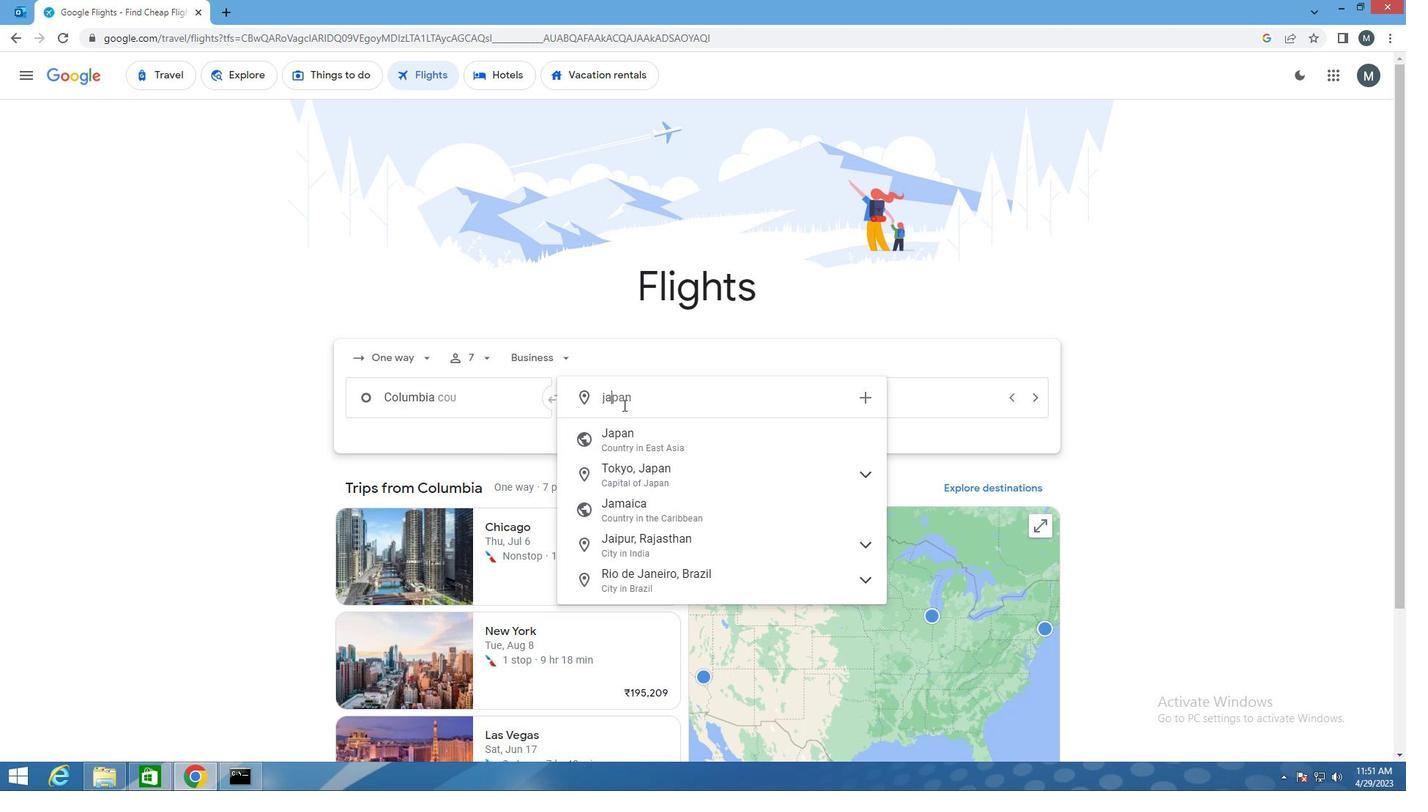 
Action: Mouse moved to (672, 443)
Screenshot: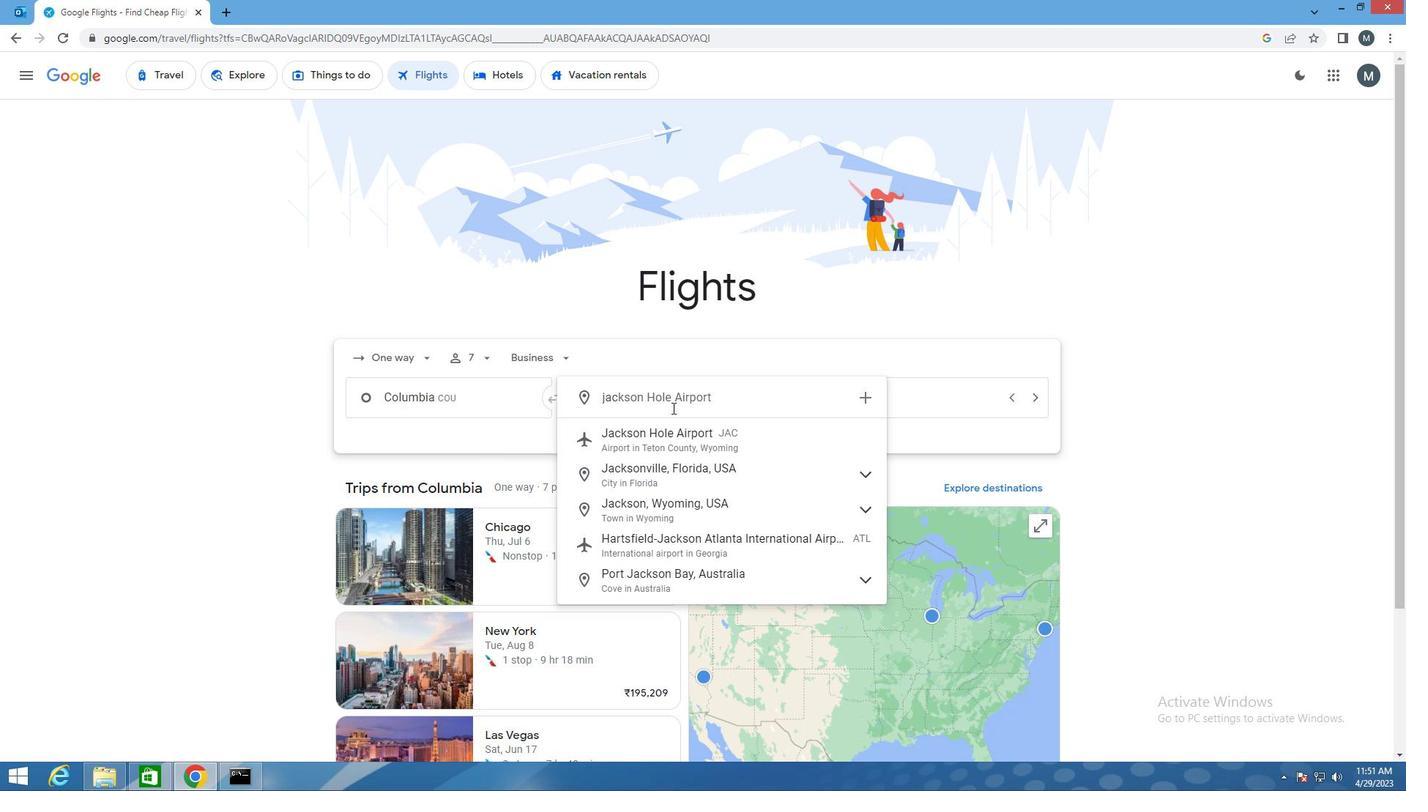 
Action: Mouse pressed left at (672, 443)
Screenshot: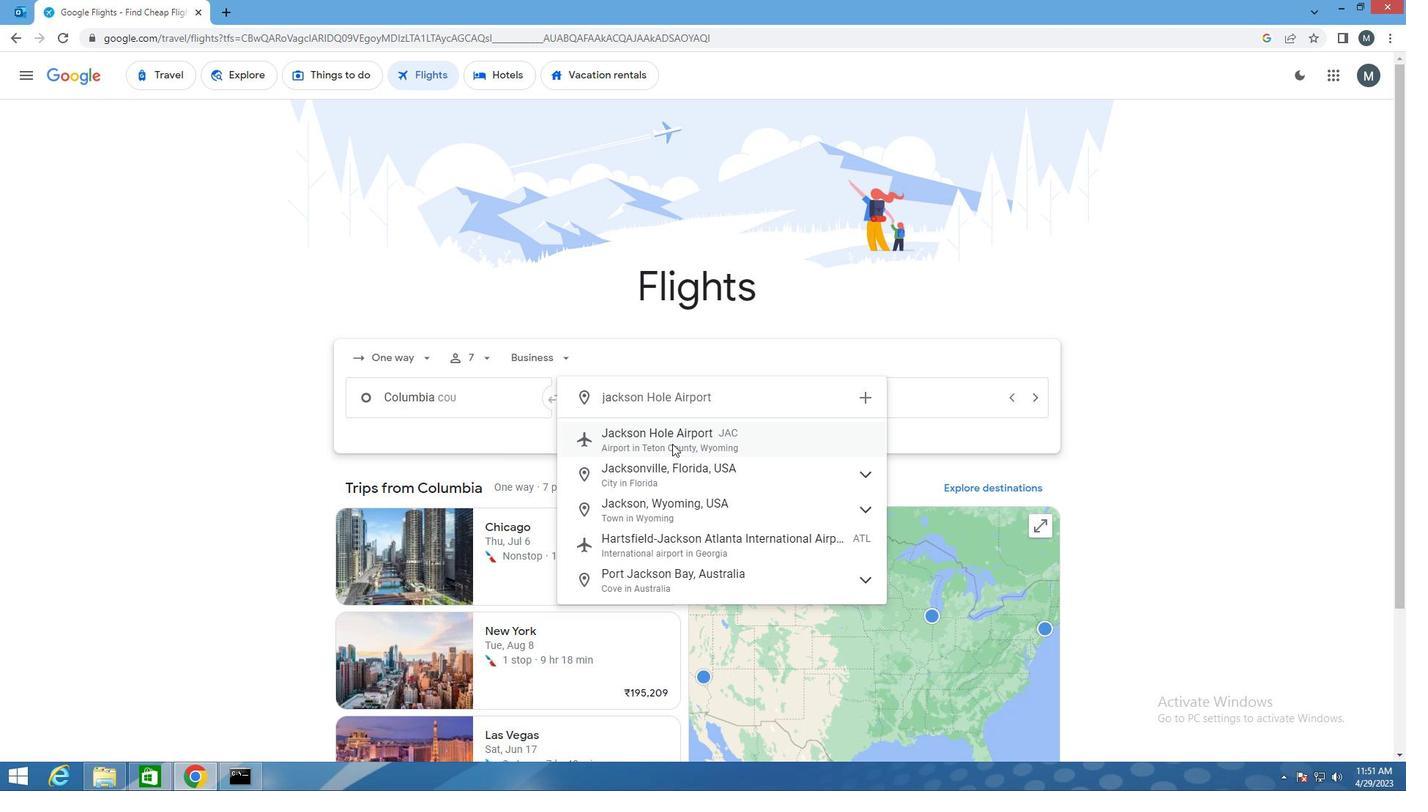 
Action: Mouse moved to (855, 395)
Screenshot: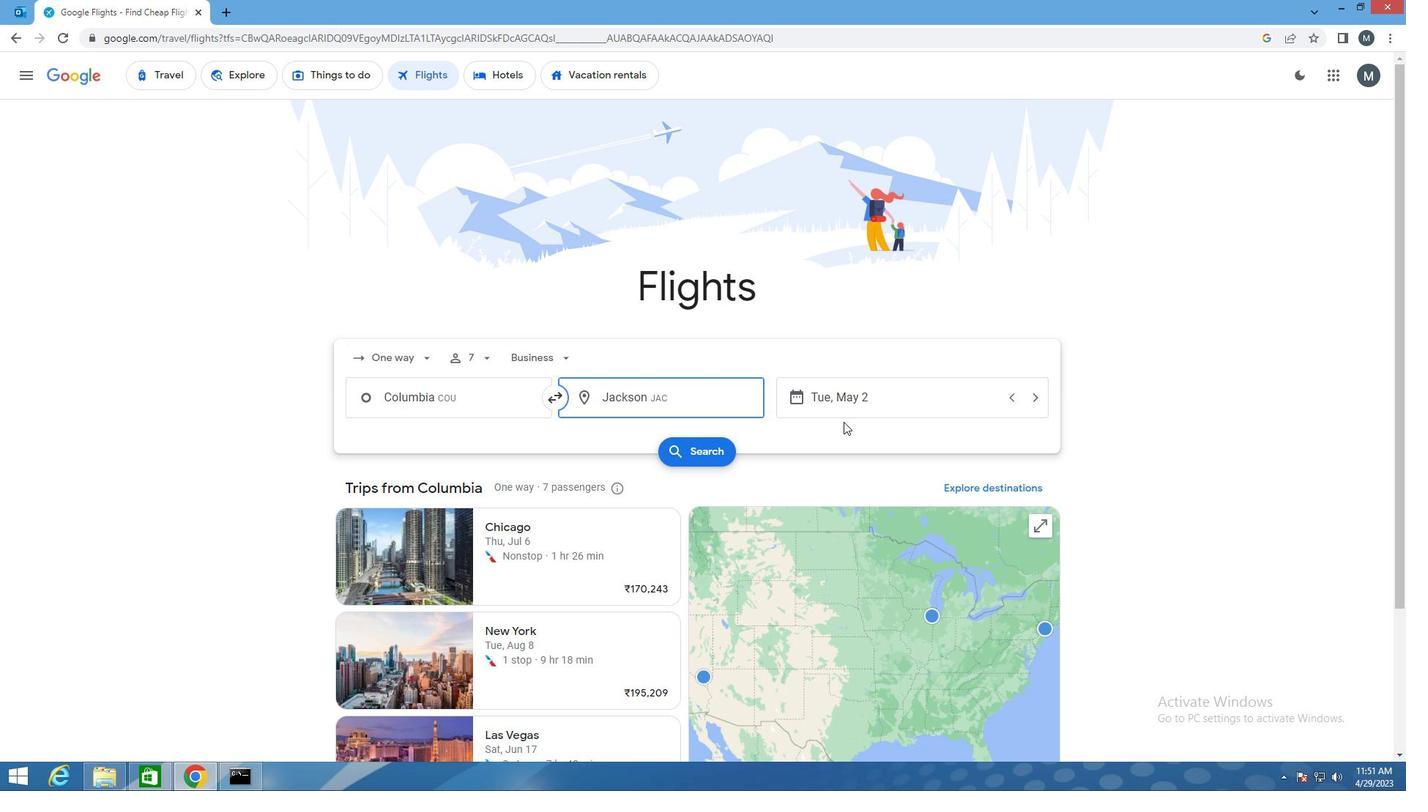 
Action: Mouse pressed left at (855, 395)
Screenshot: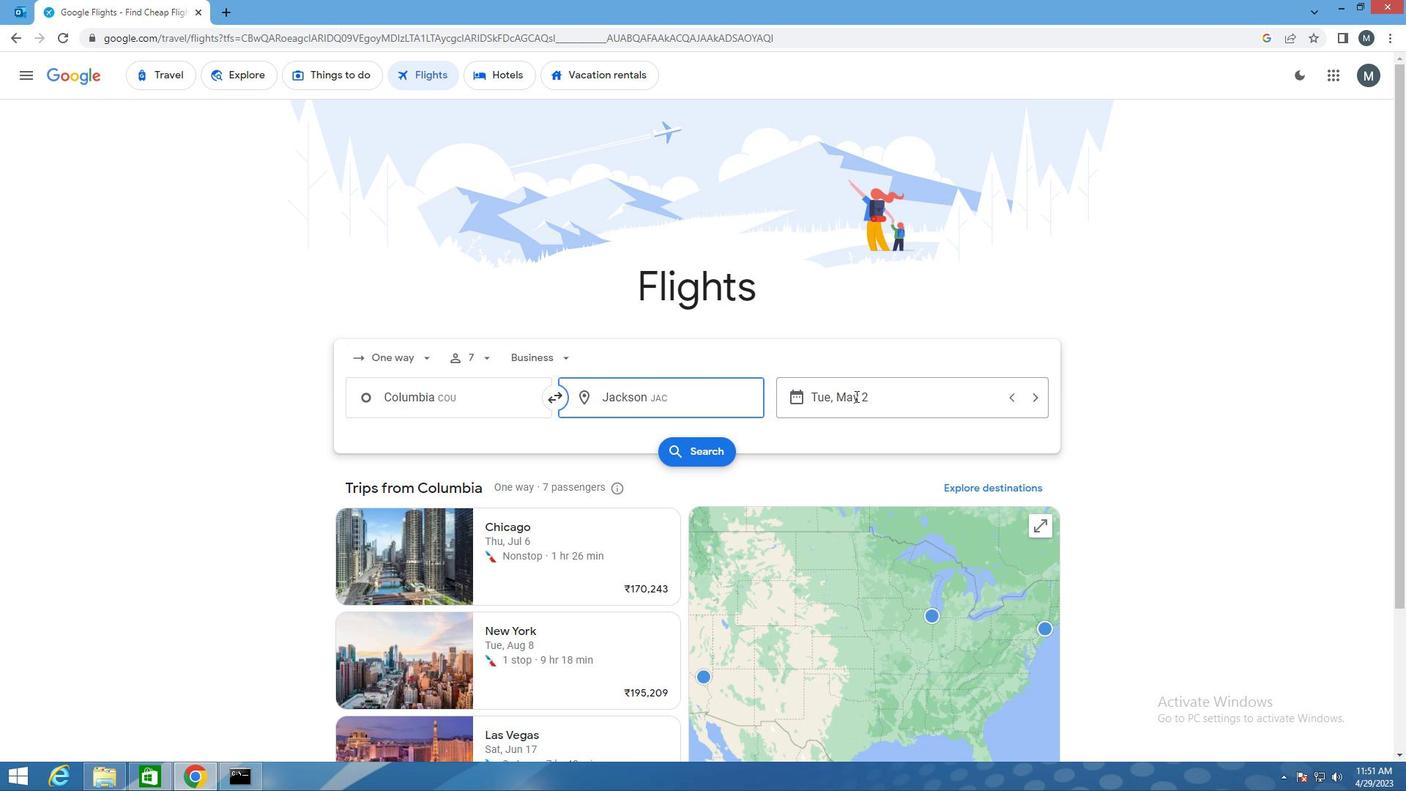 
Action: Mouse moved to (873, 491)
Screenshot: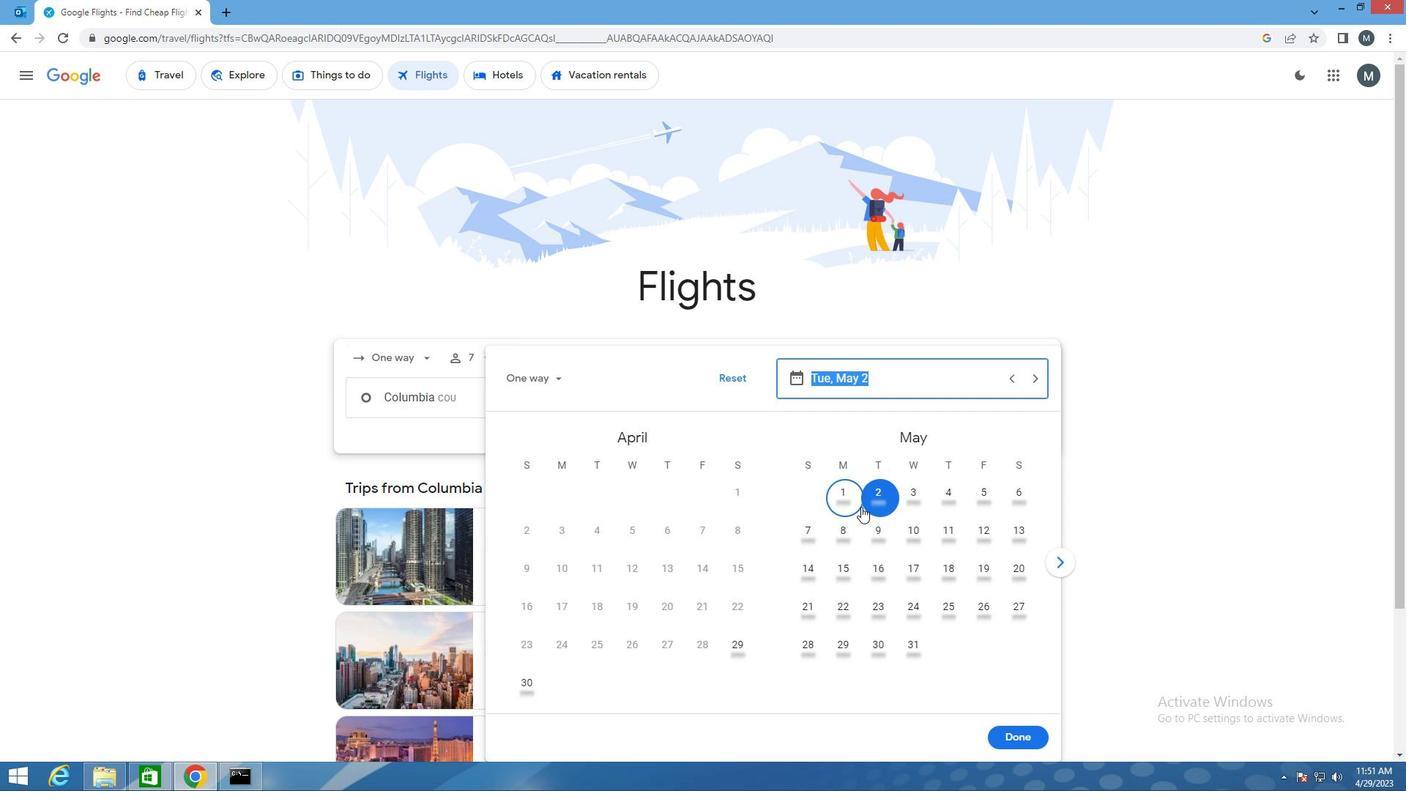 
Action: Mouse pressed left at (873, 491)
Screenshot: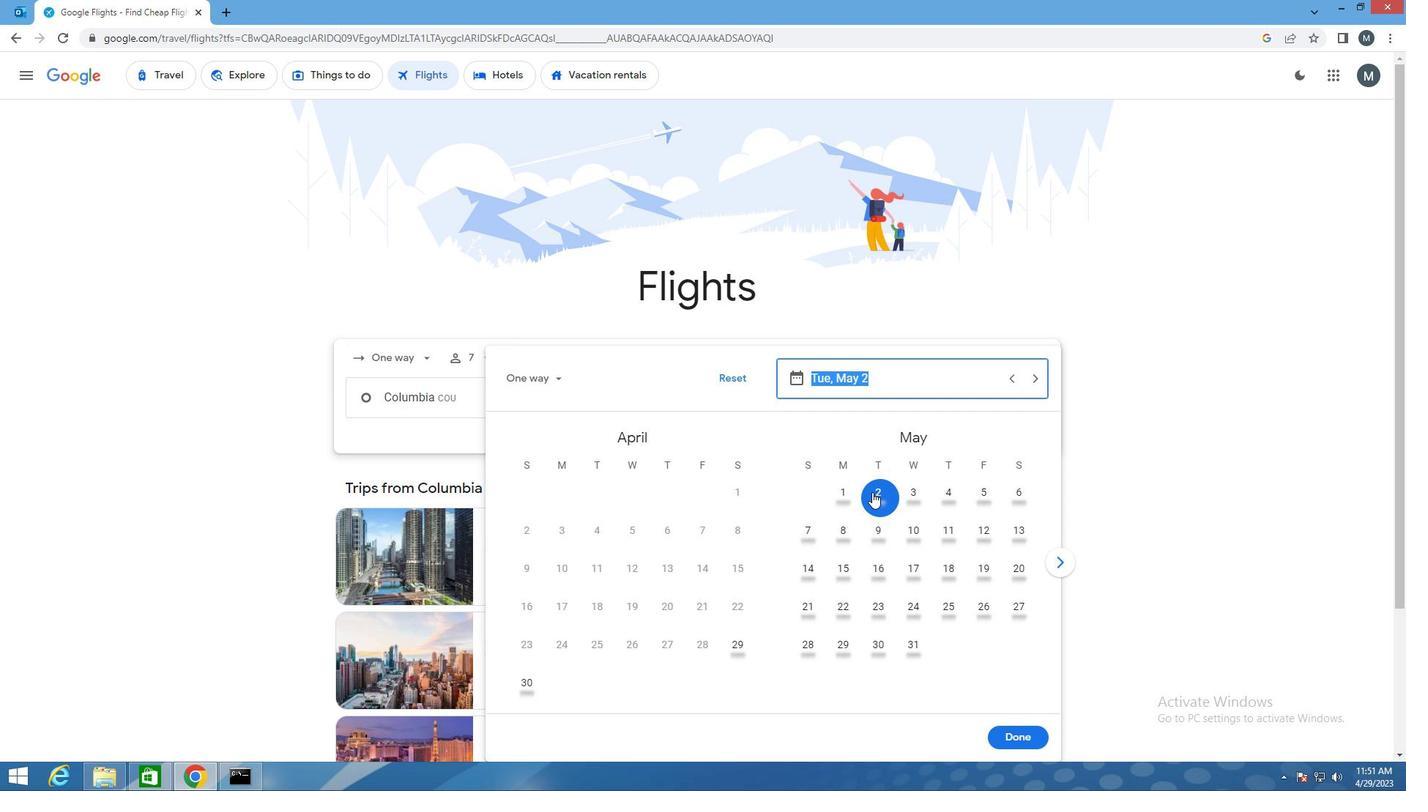 
Action: Mouse moved to (1014, 742)
Screenshot: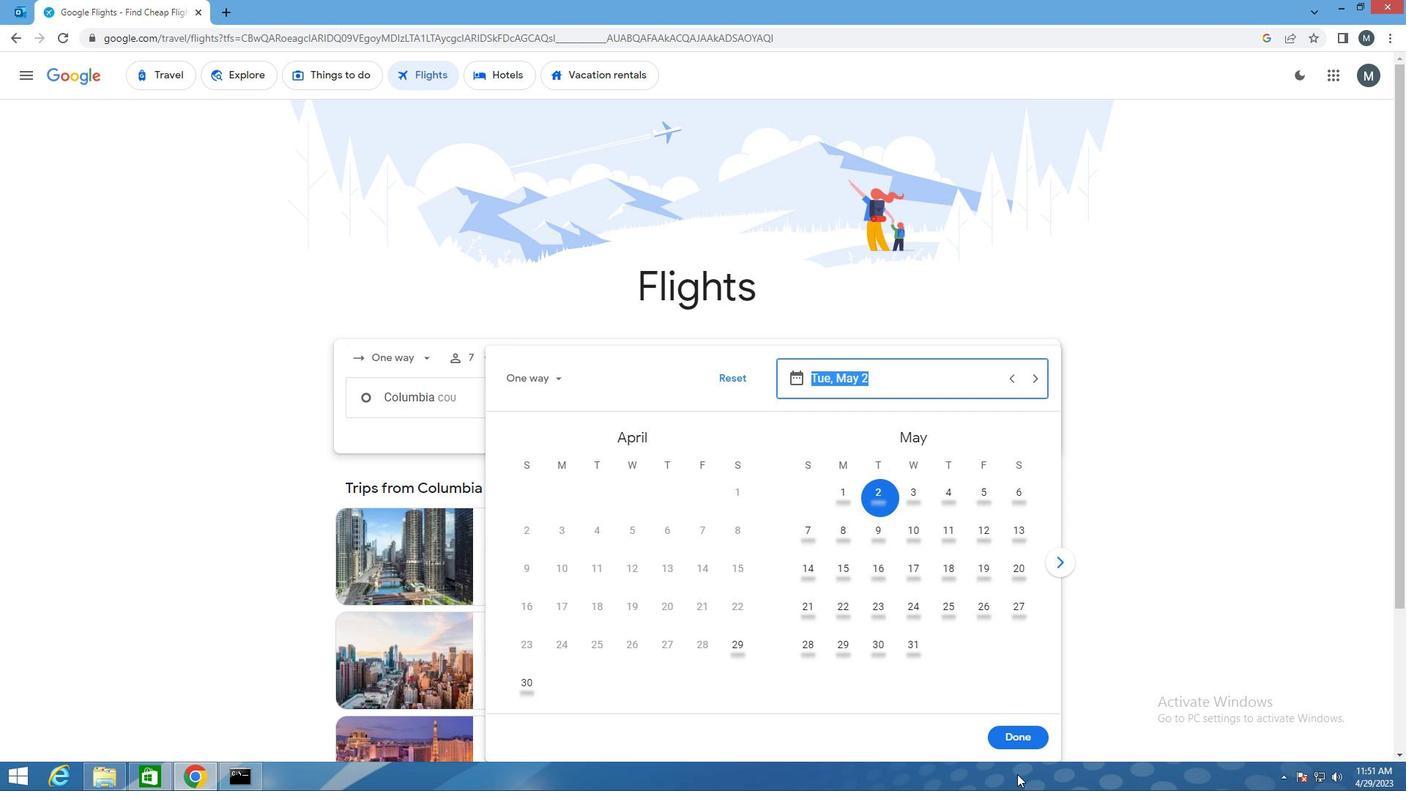 
Action: Mouse pressed left at (1014, 742)
Screenshot: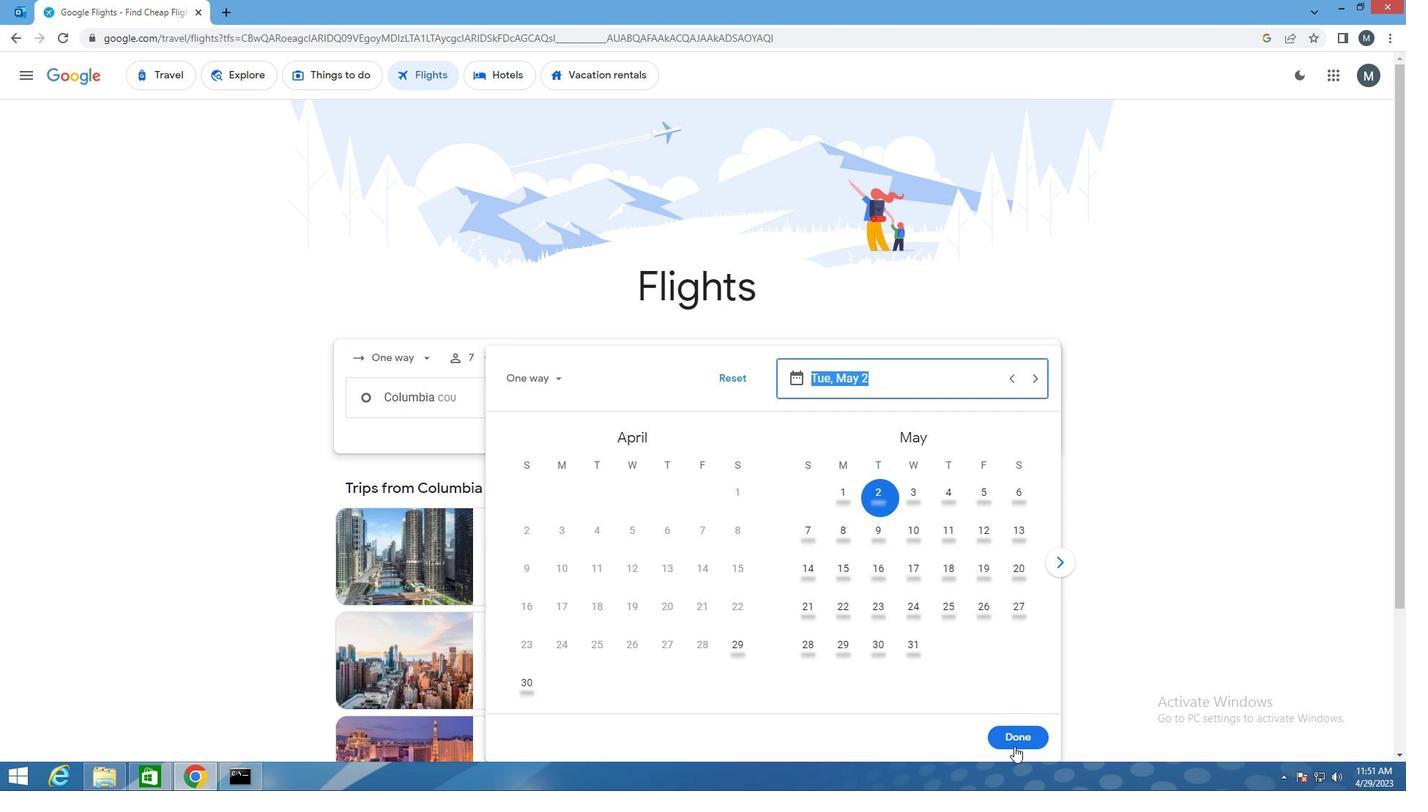 
Action: Mouse moved to (690, 462)
Screenshot: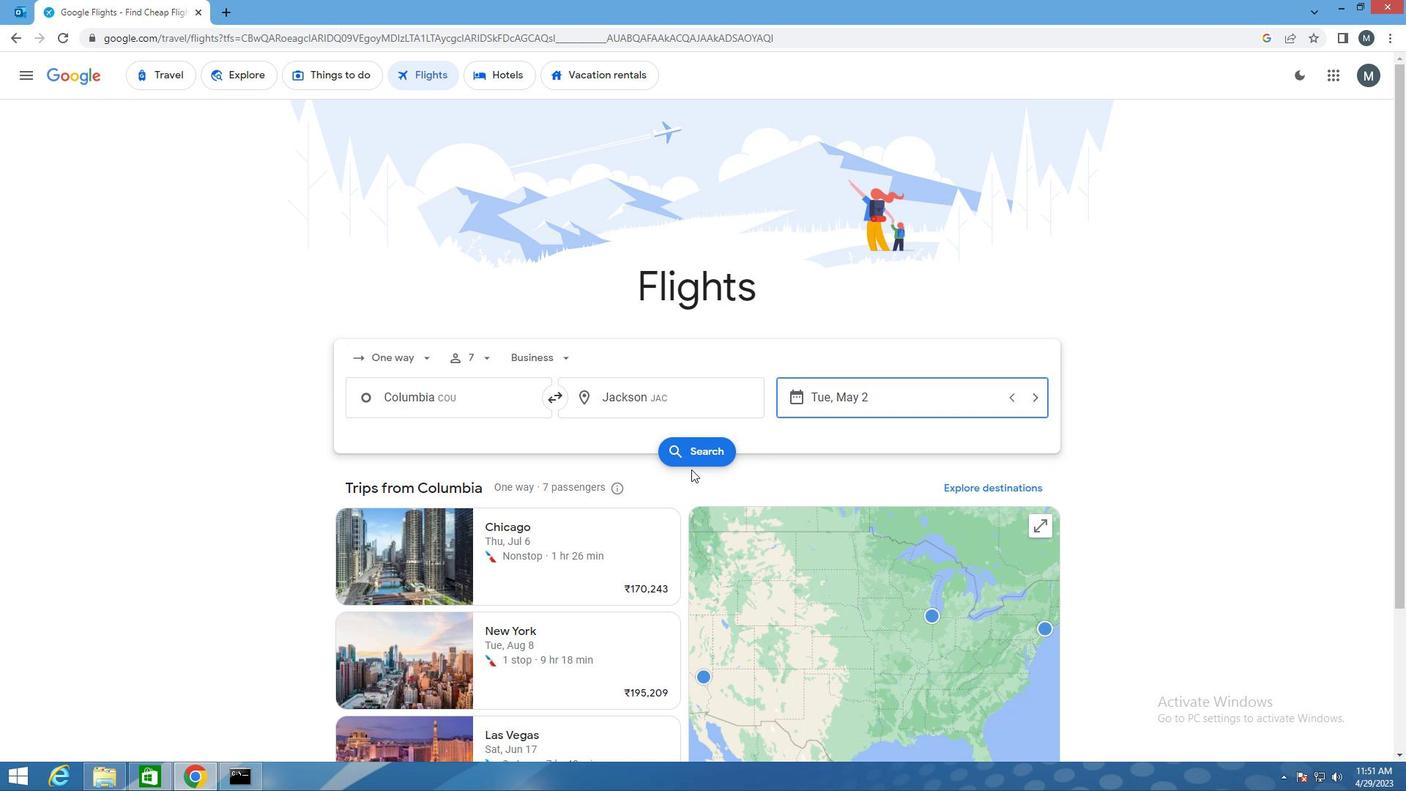 
Action: Mouse pressed left at (690, 462)
Screenshot: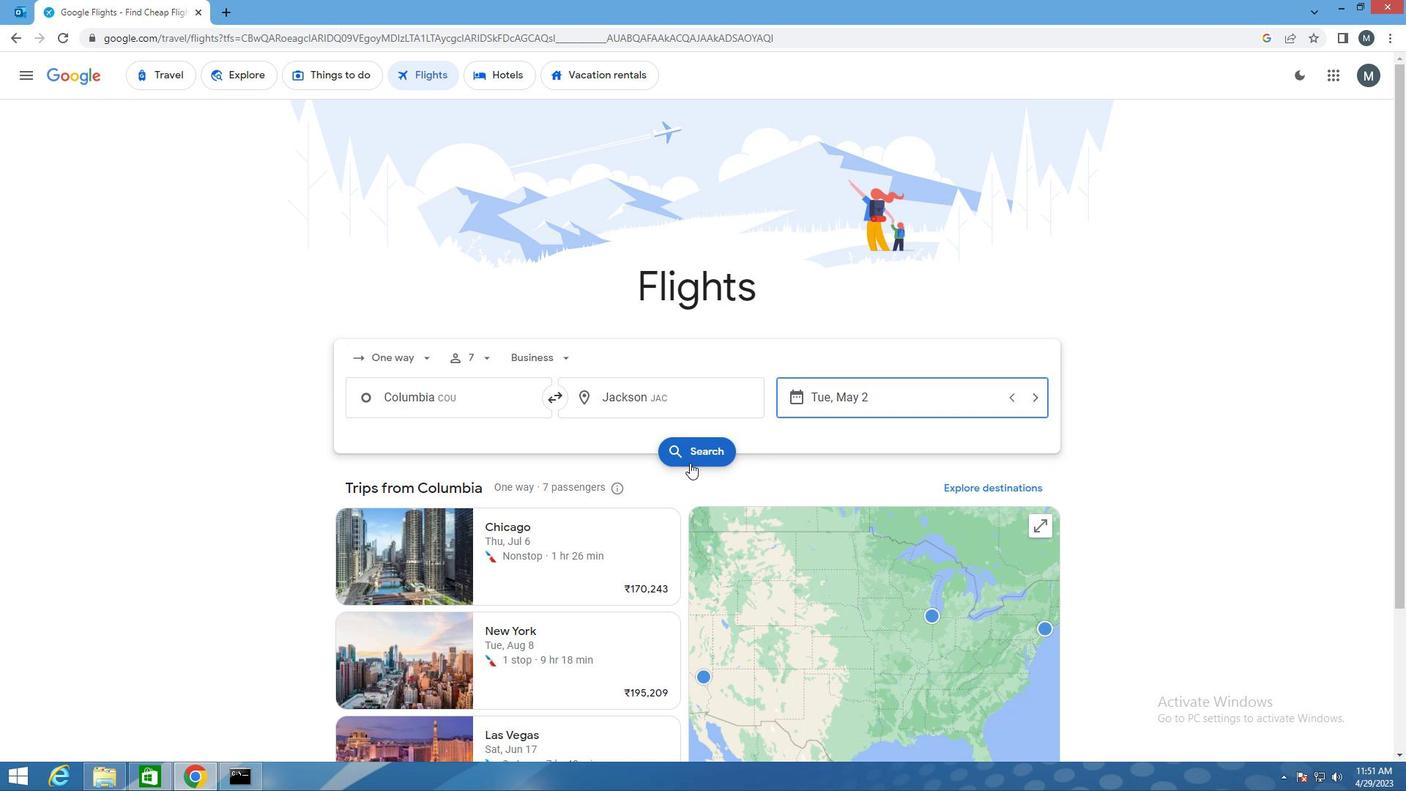 
Action: Mouse moved to (346, 217)
Screenshot: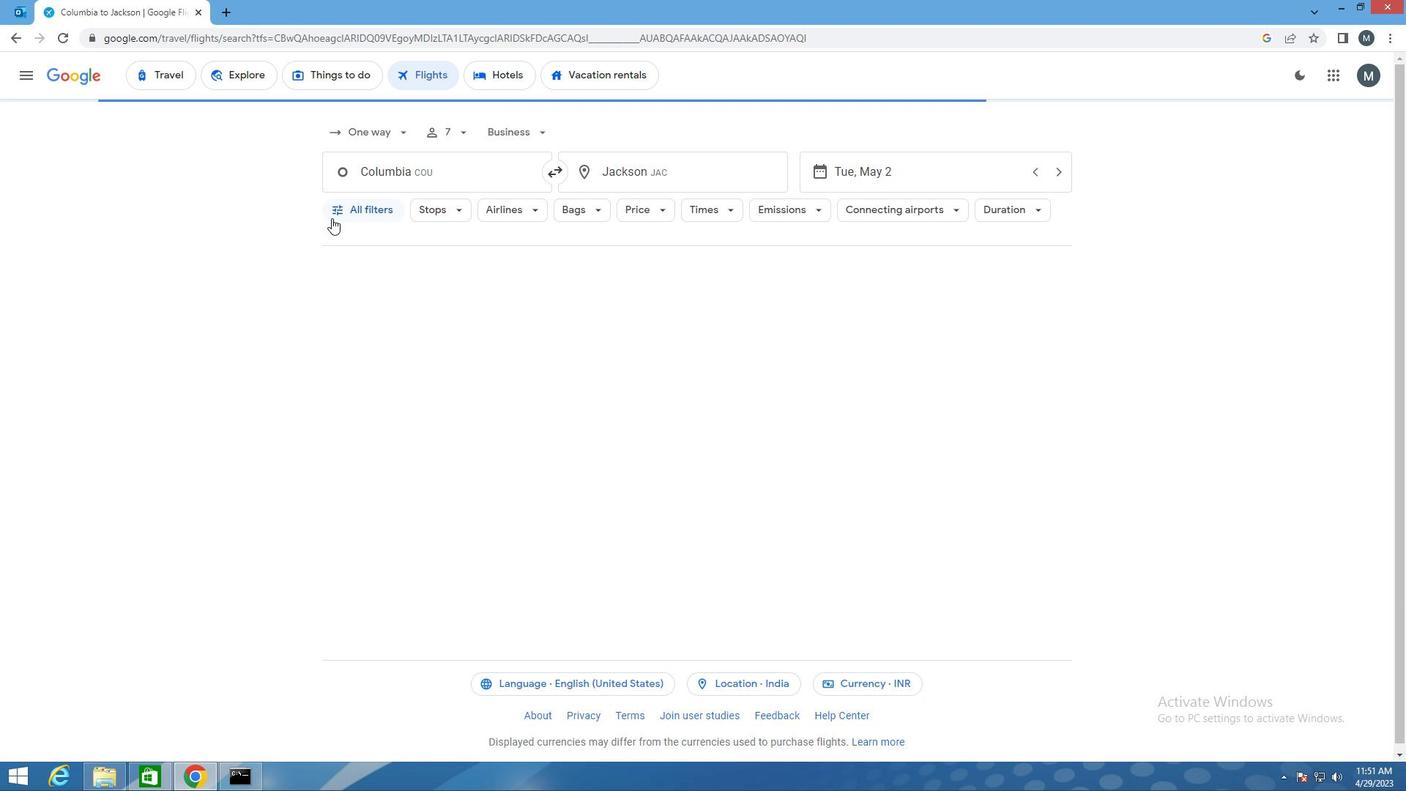 
Action: Mouse pressed left at (346, 217)
Screenshot: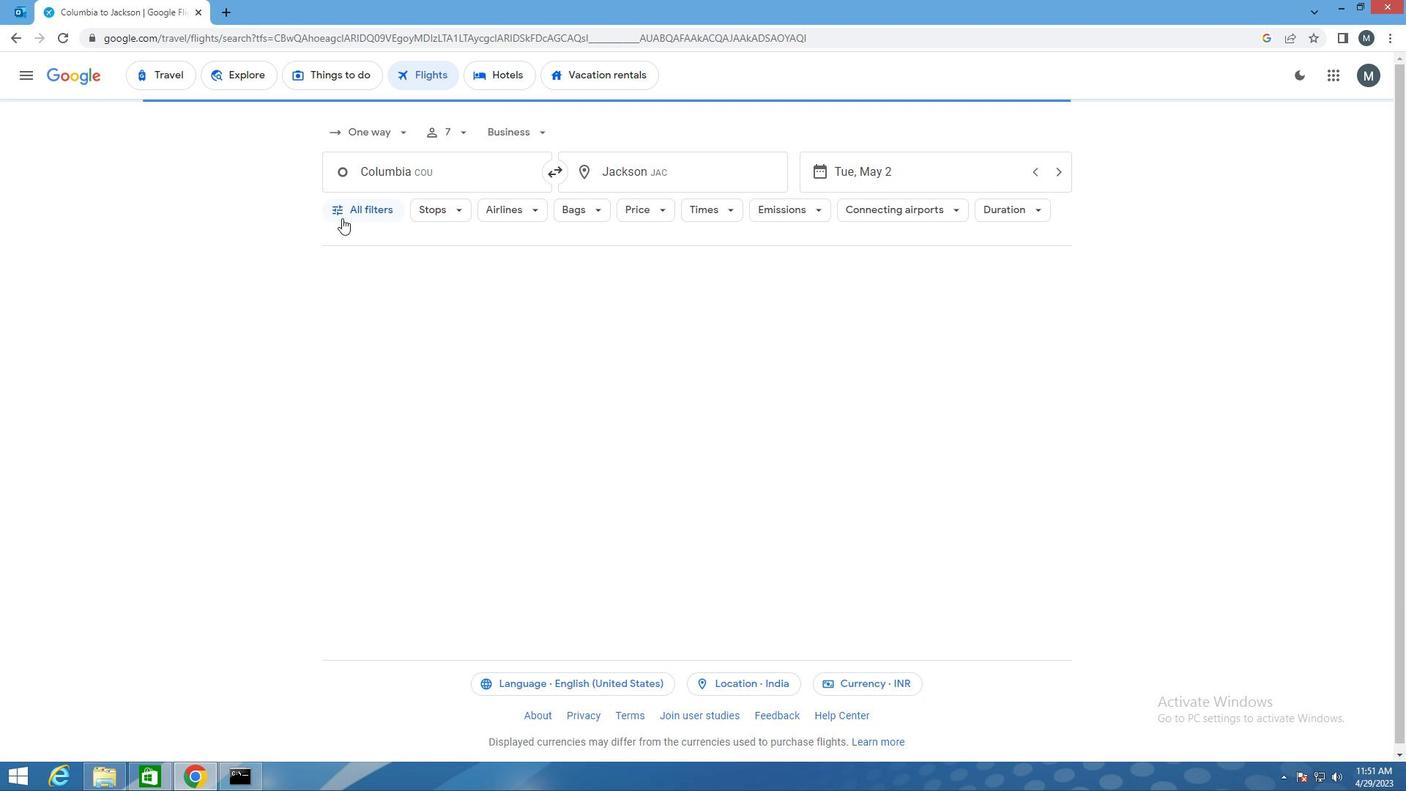 
Action: Mouse moved to (542, 518)
Screenshot: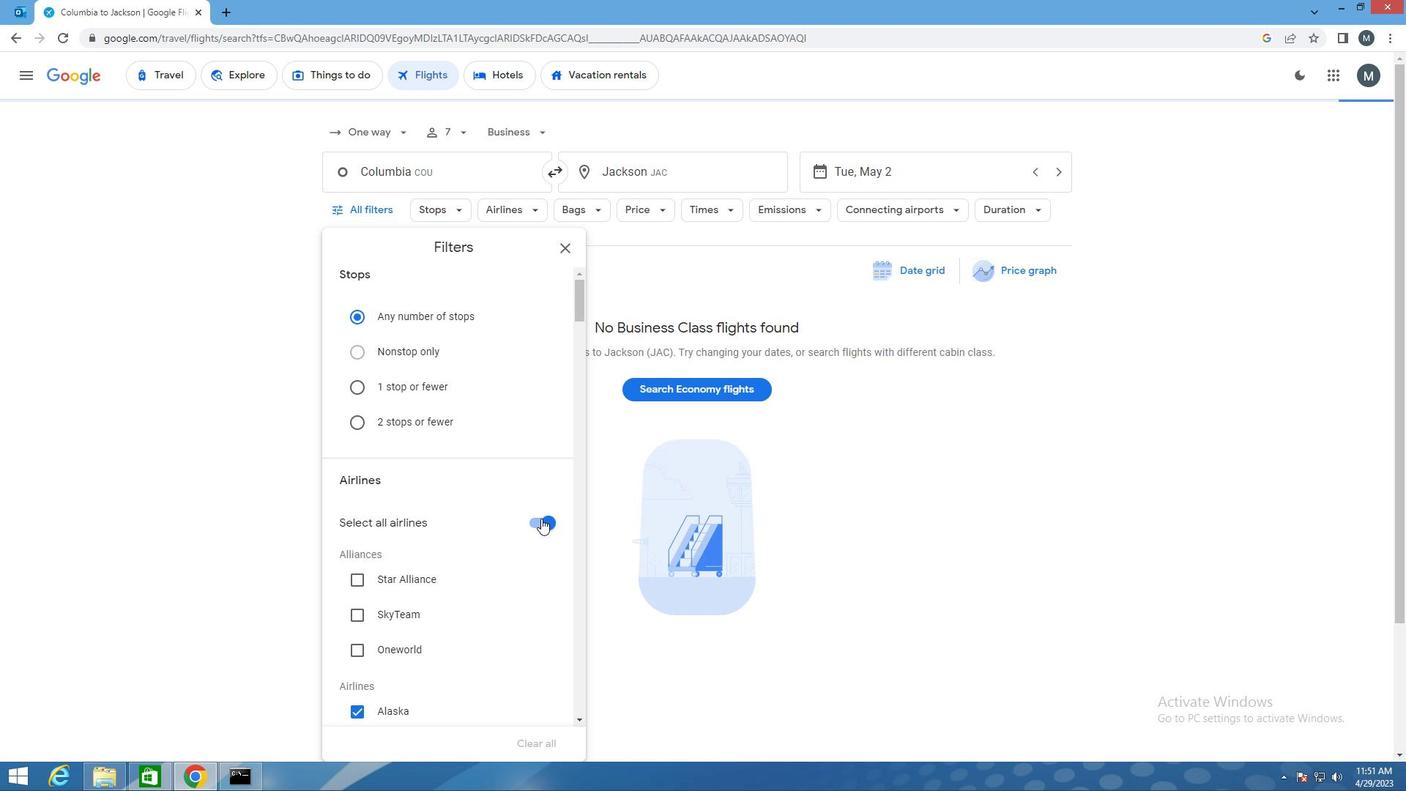 
Action: Mouse pressed left at (542, 518)
Screenshot: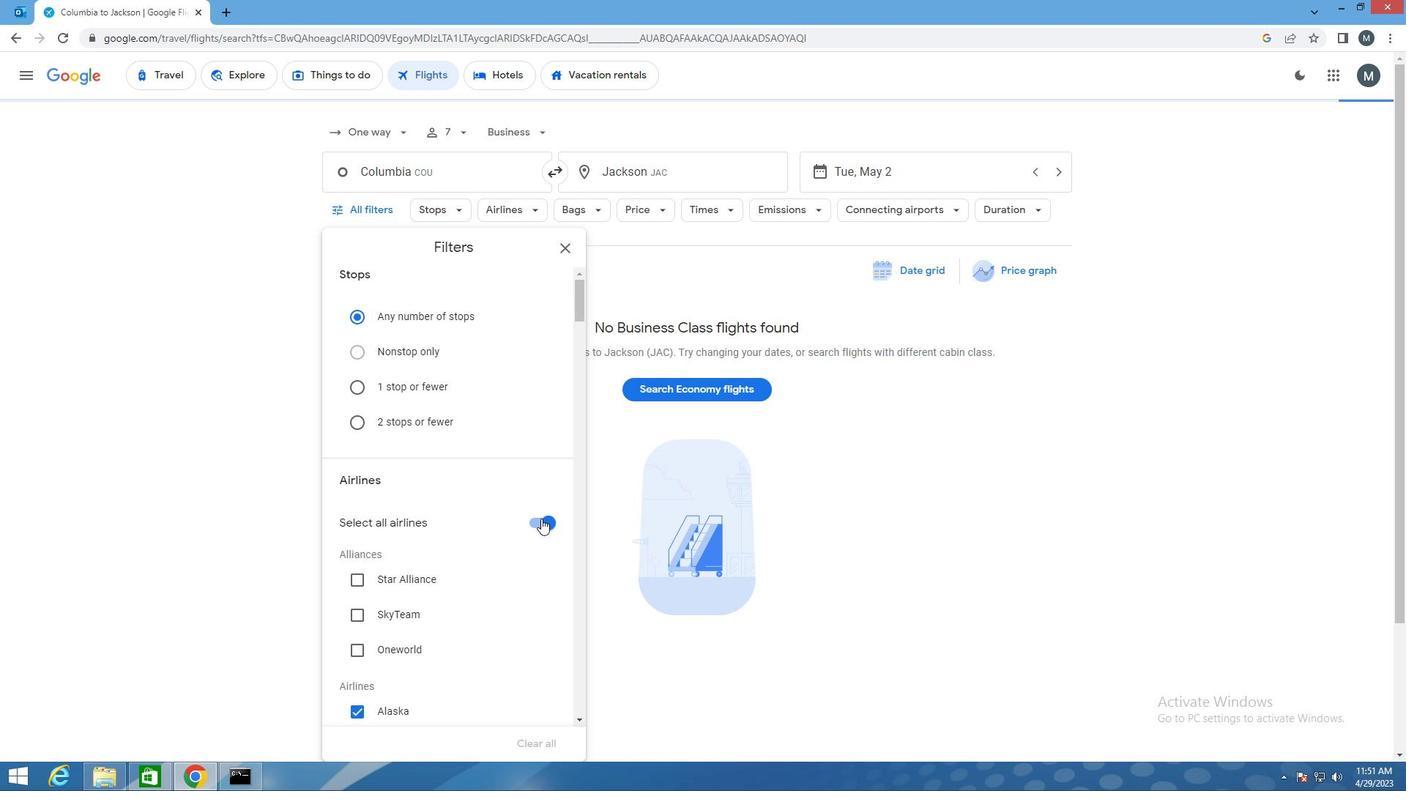 
Action: Mouse moved to (464, 421)
Screenshot: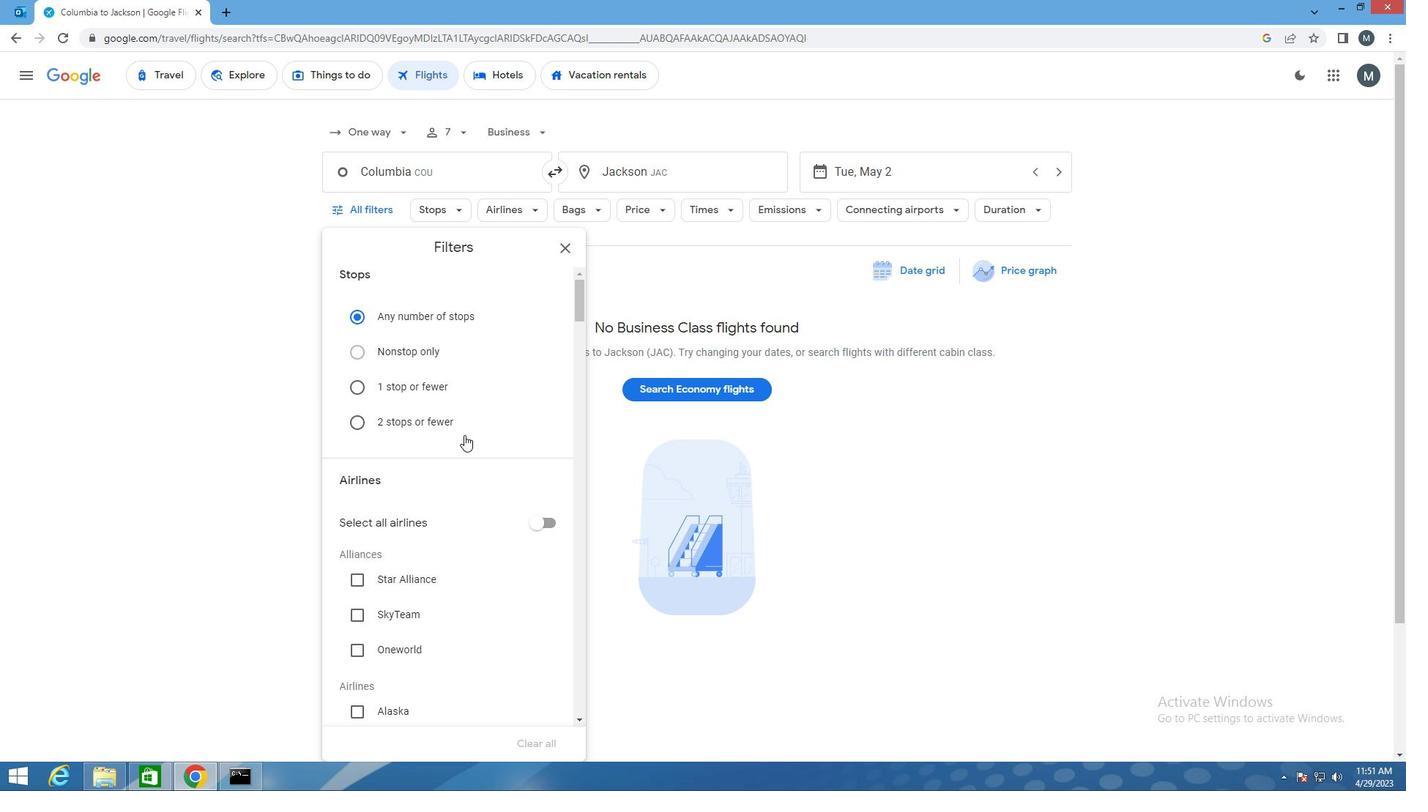 
Action: Mouse scrolled (464, 420) with delta (0, 0)
Screenshot: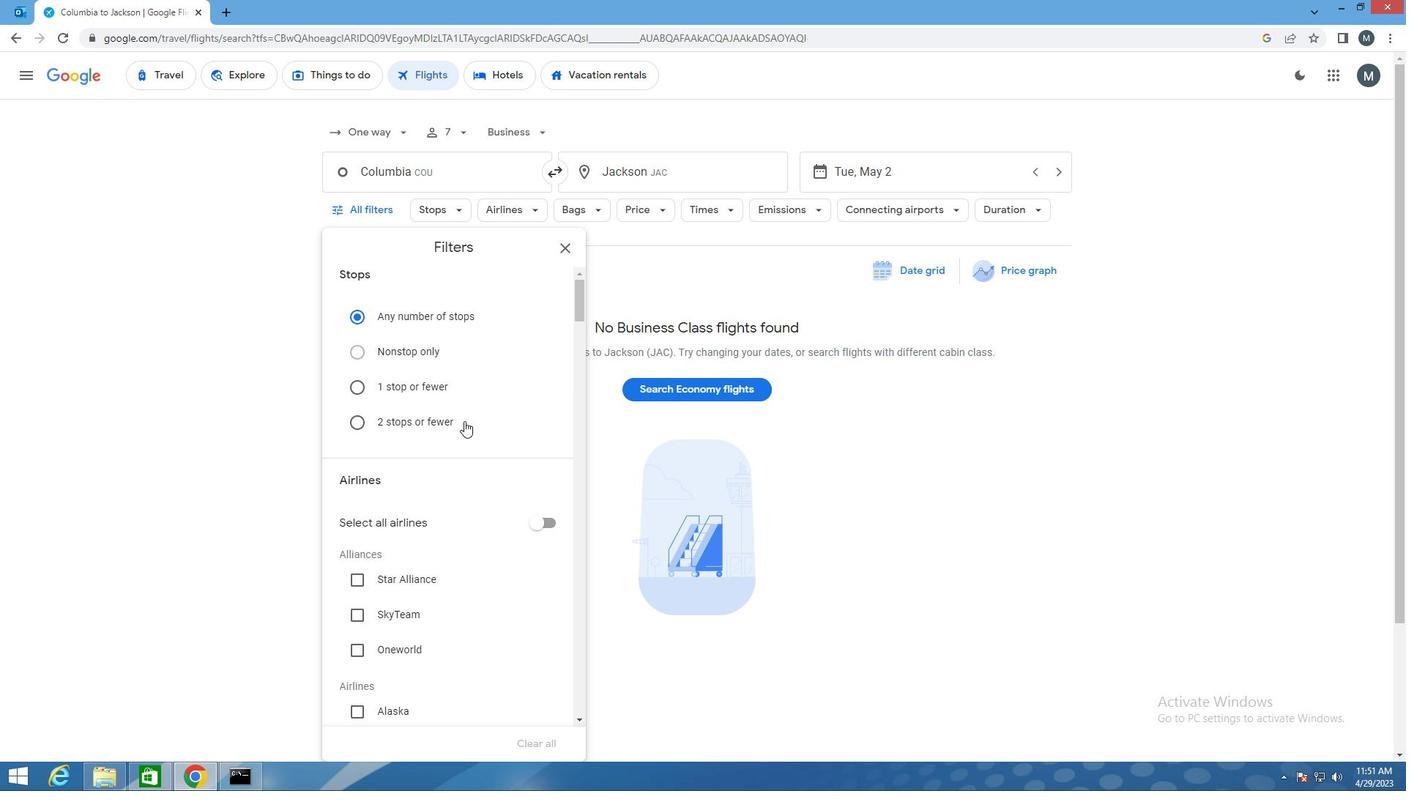 
Action: Mouse moved to (459, 442)
Screenshot: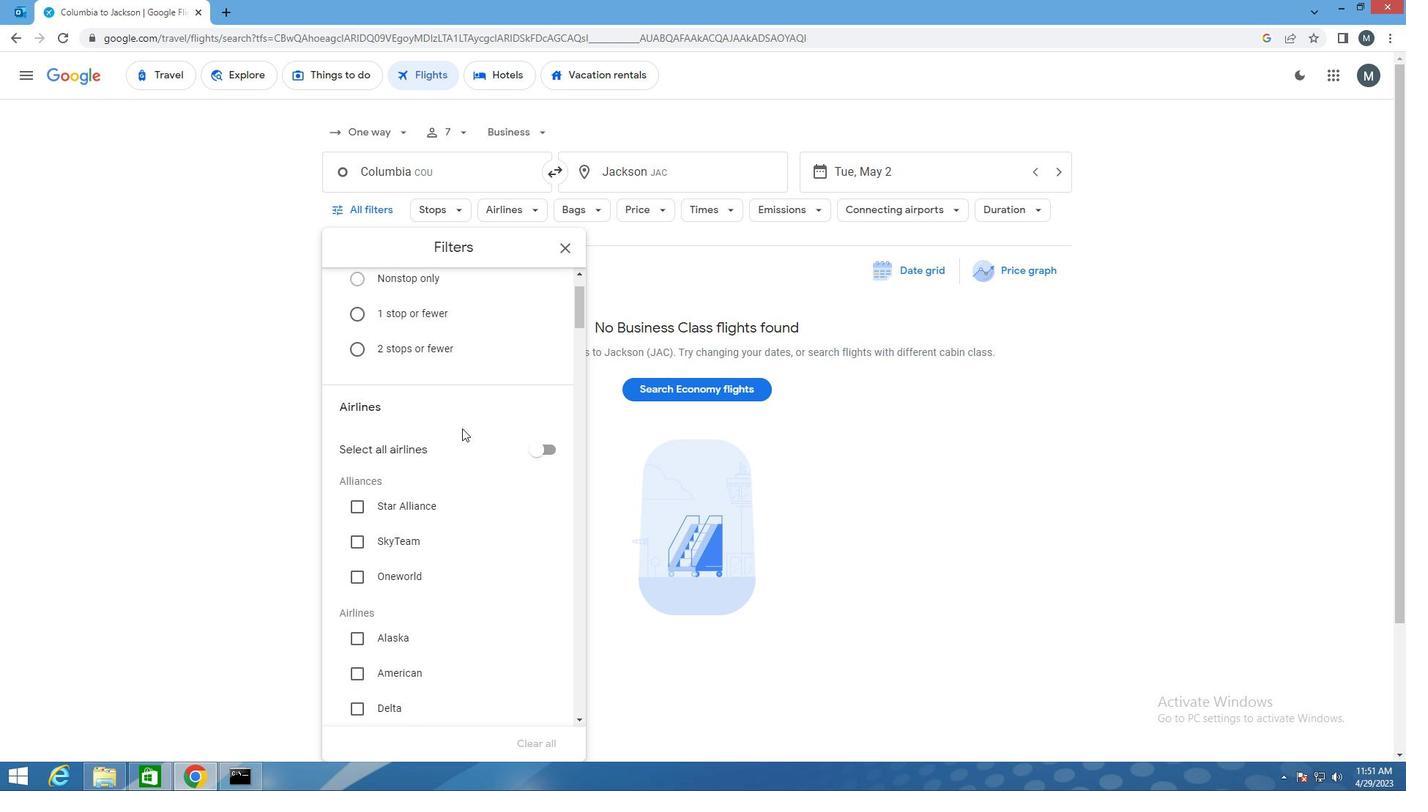 
Action: Mouse scrolled (459, 441) with delta (0, 0)
Screenshot: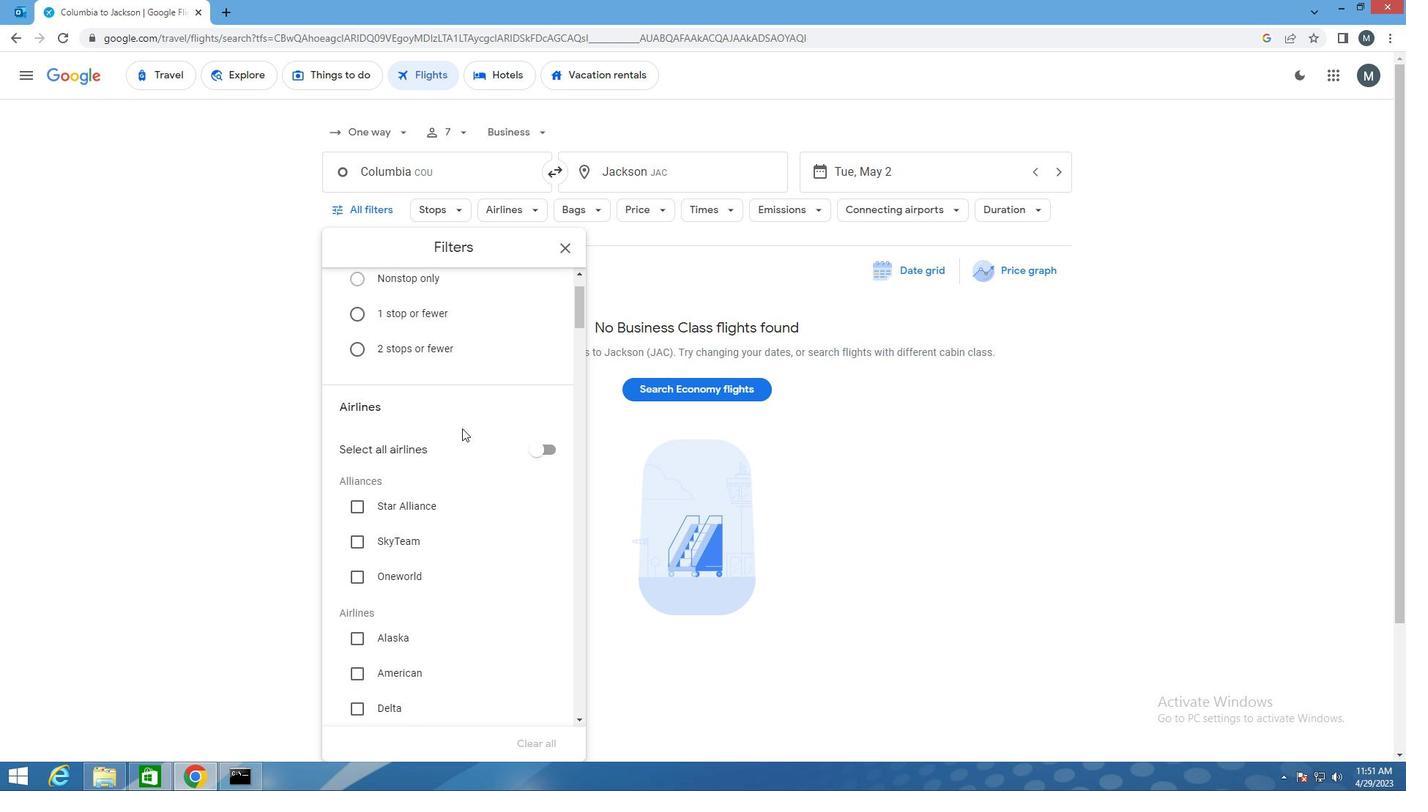 
Action: Mouse moved to (446, 469)
Screenshot: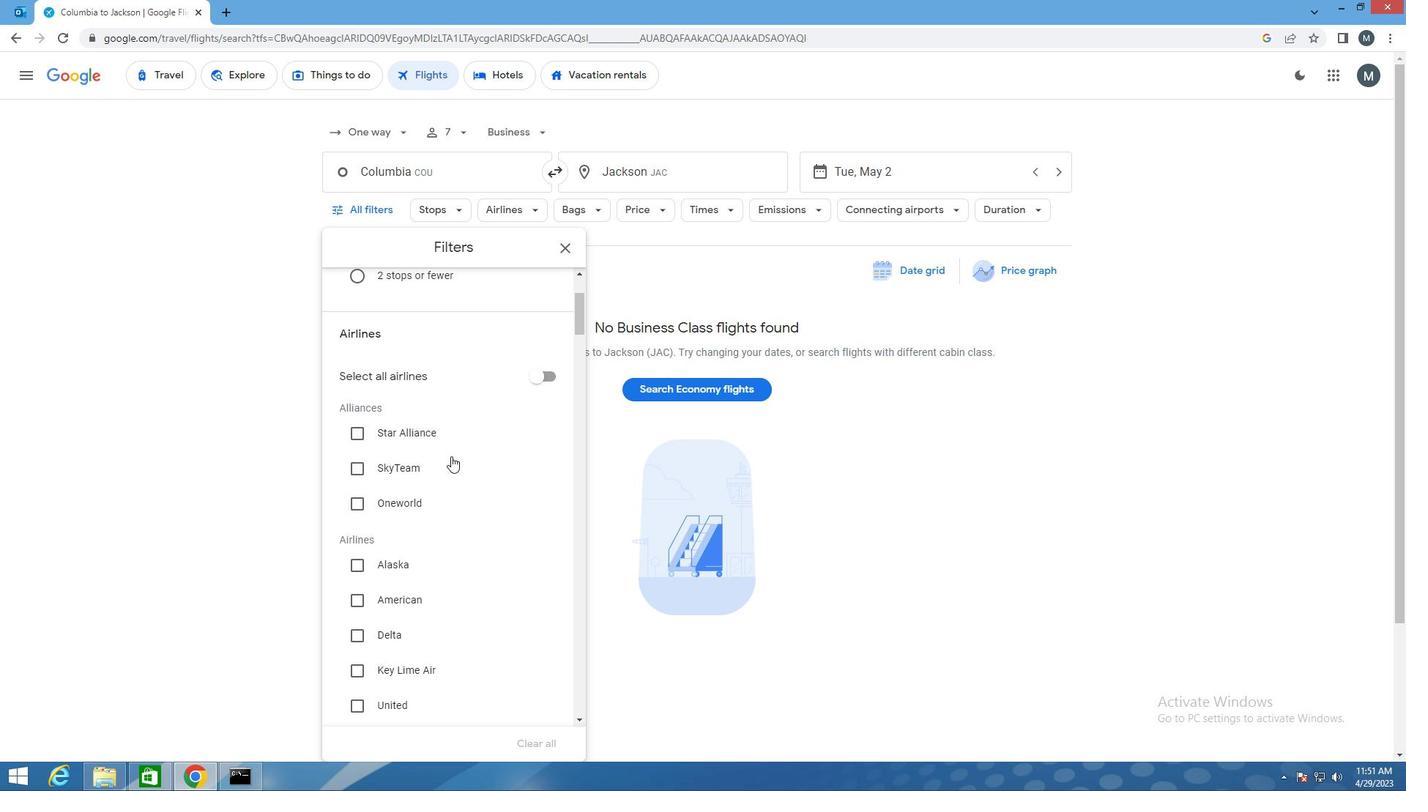 
Action: Mouse scrolled (446, 468) with delta (0, 0)
Screenshot: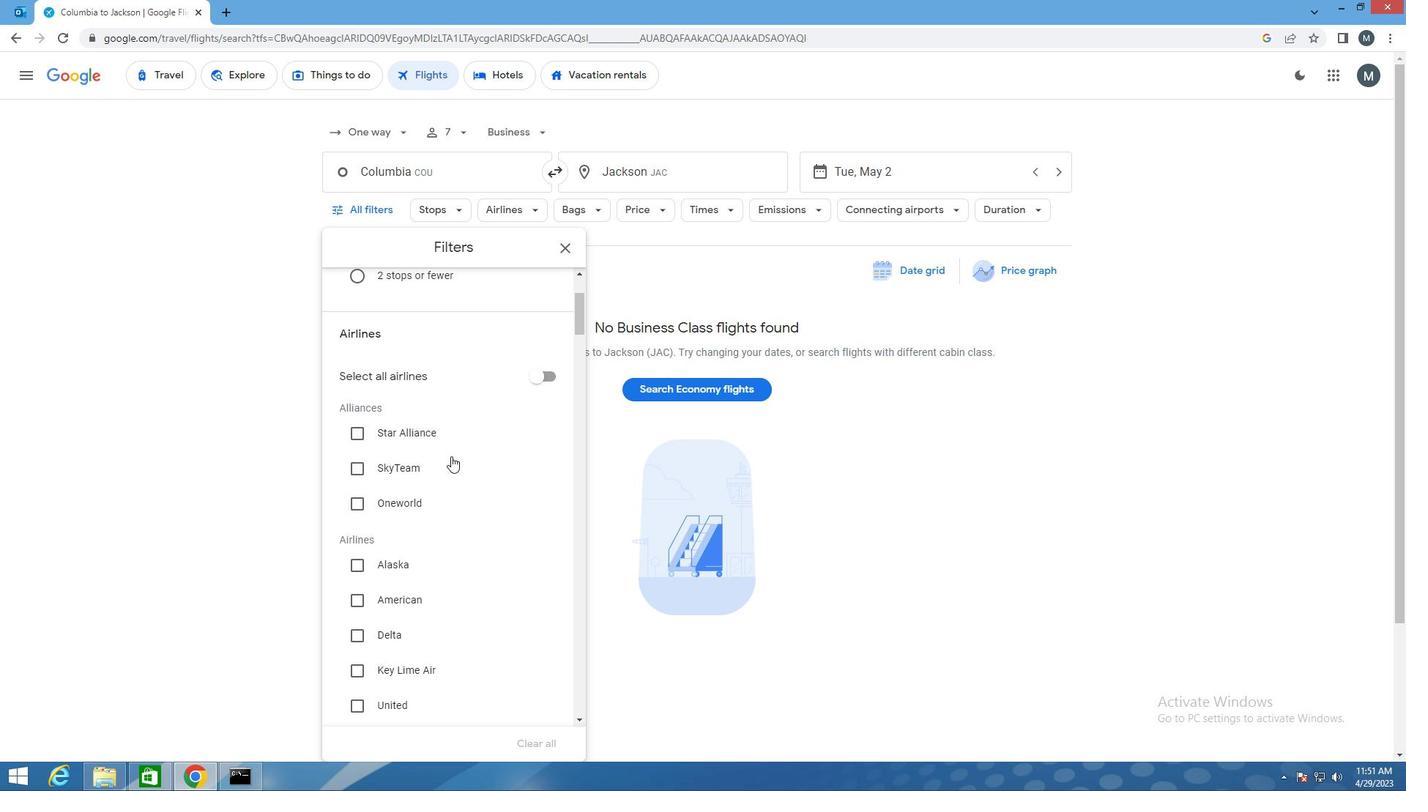 
Action: Mouse moved to (443, 523)
Screenshot: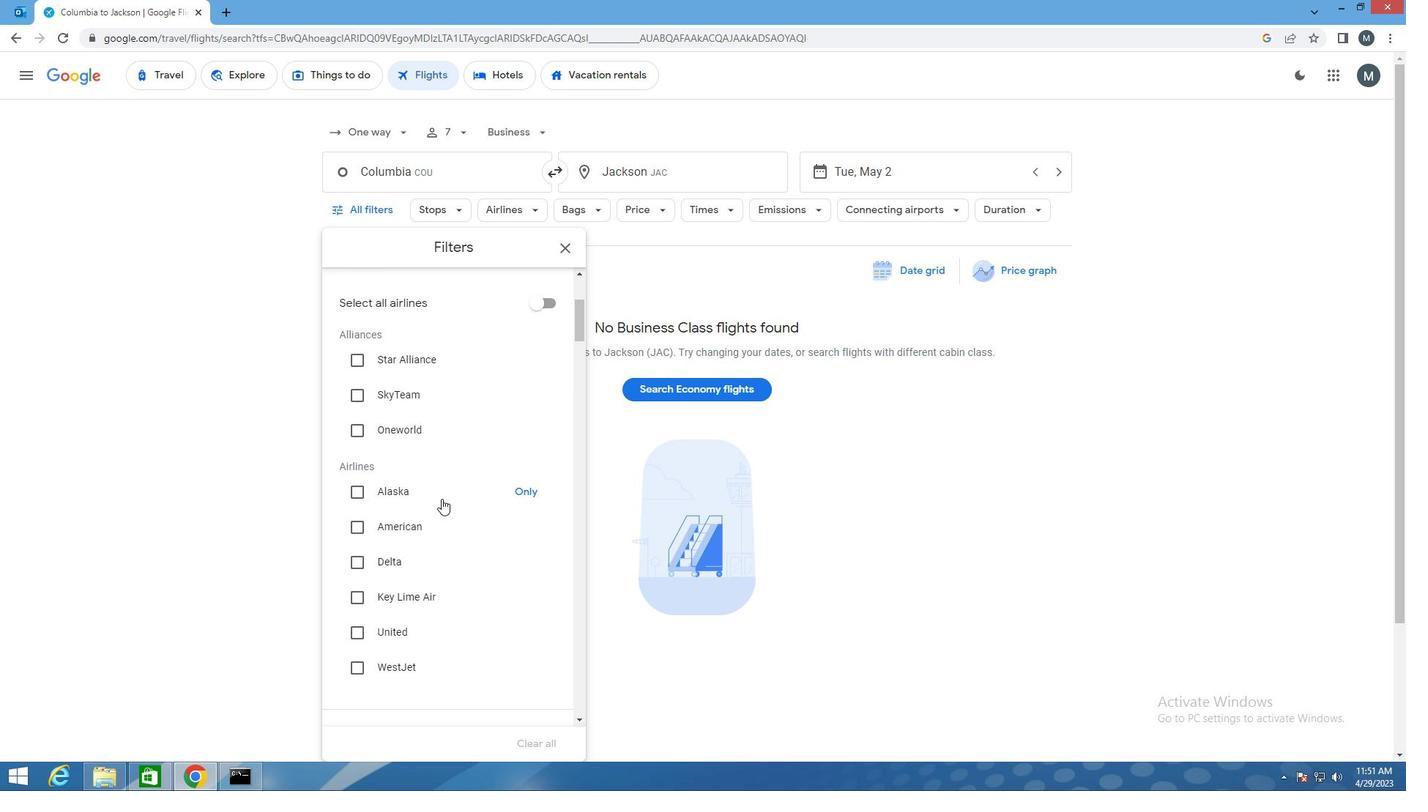 
Action: Mouse scrolled (443, 522) with delta (0, 0)
Screenshot: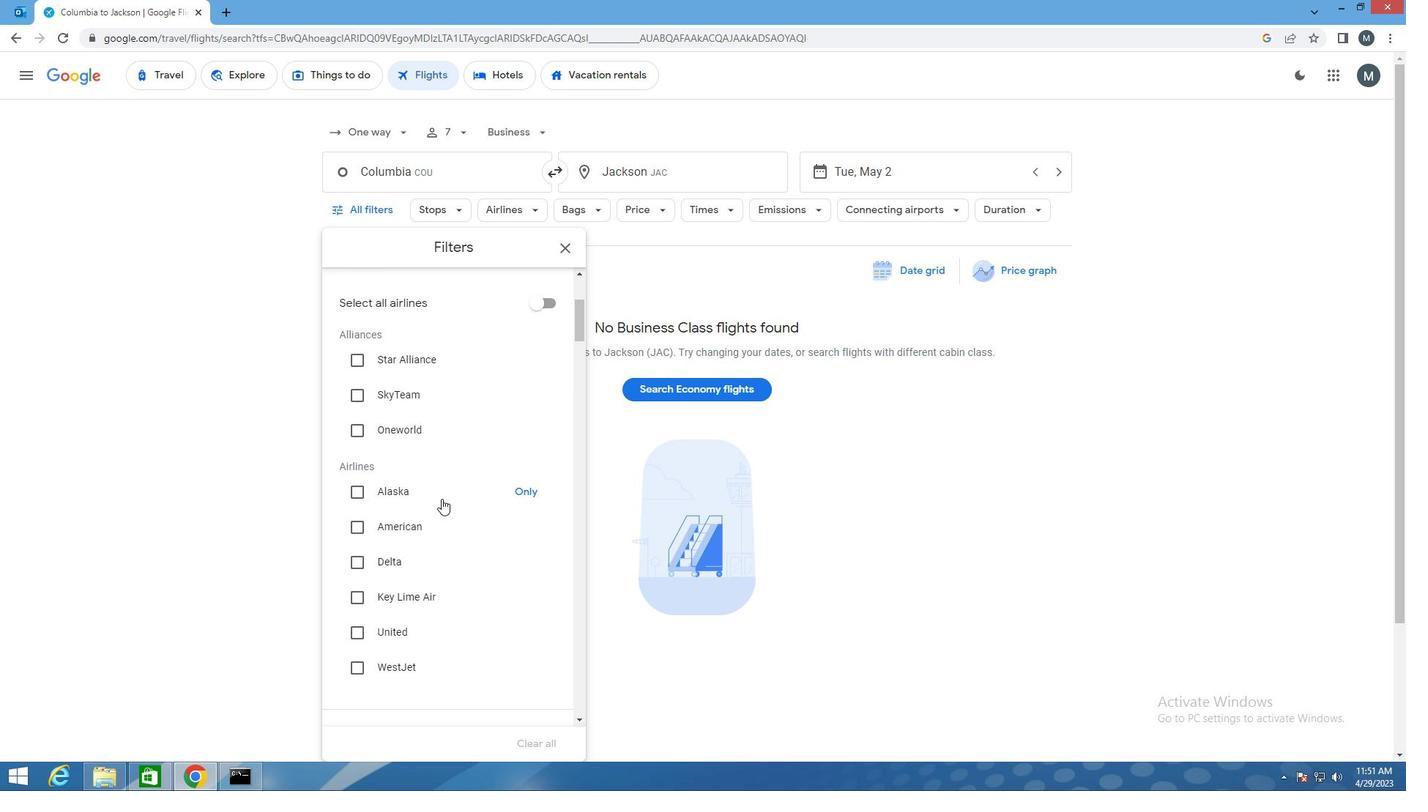 
Action: Mouse moved to (443, 529)
Screenshot: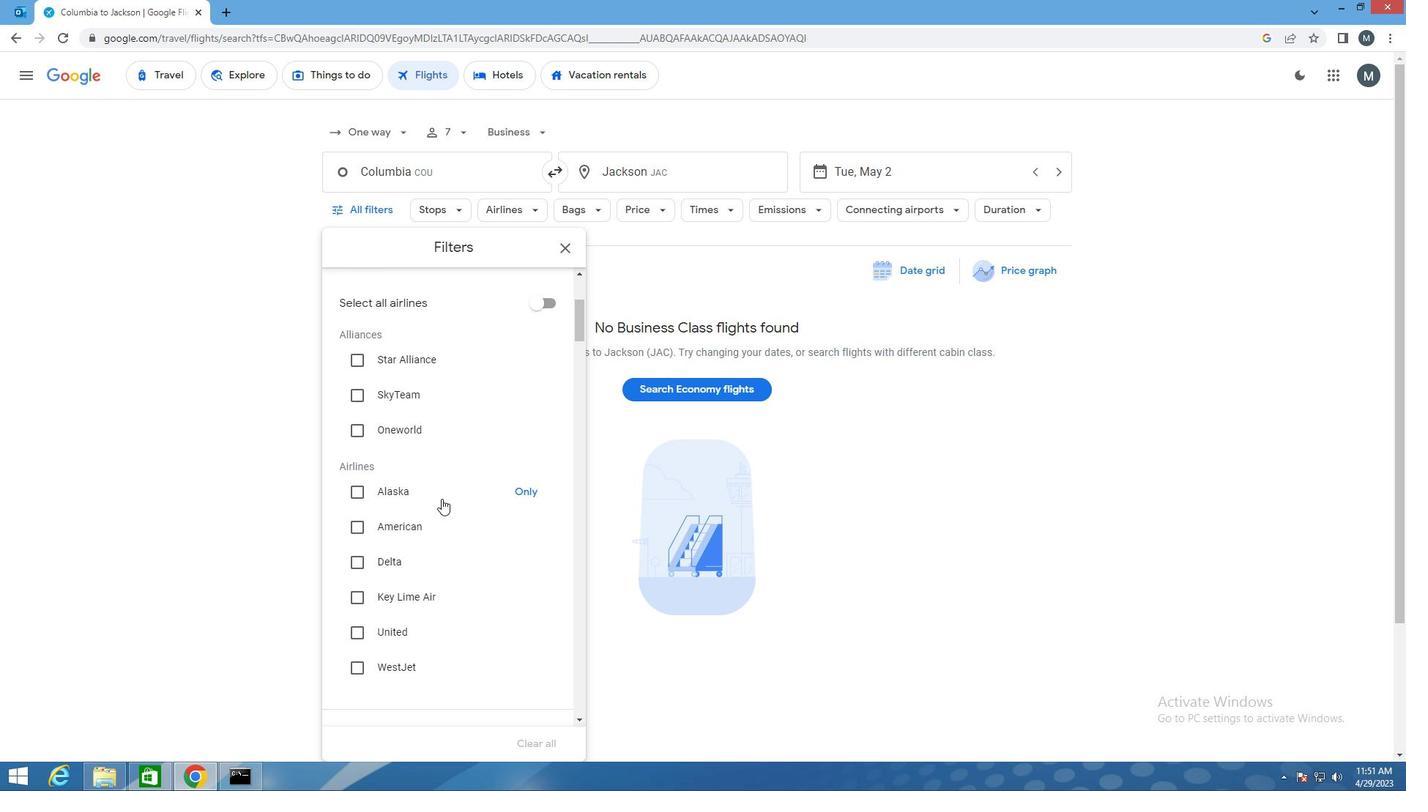 
Action: Mouse scrolled (443, 528) with delta (0, 0)
Screenshot: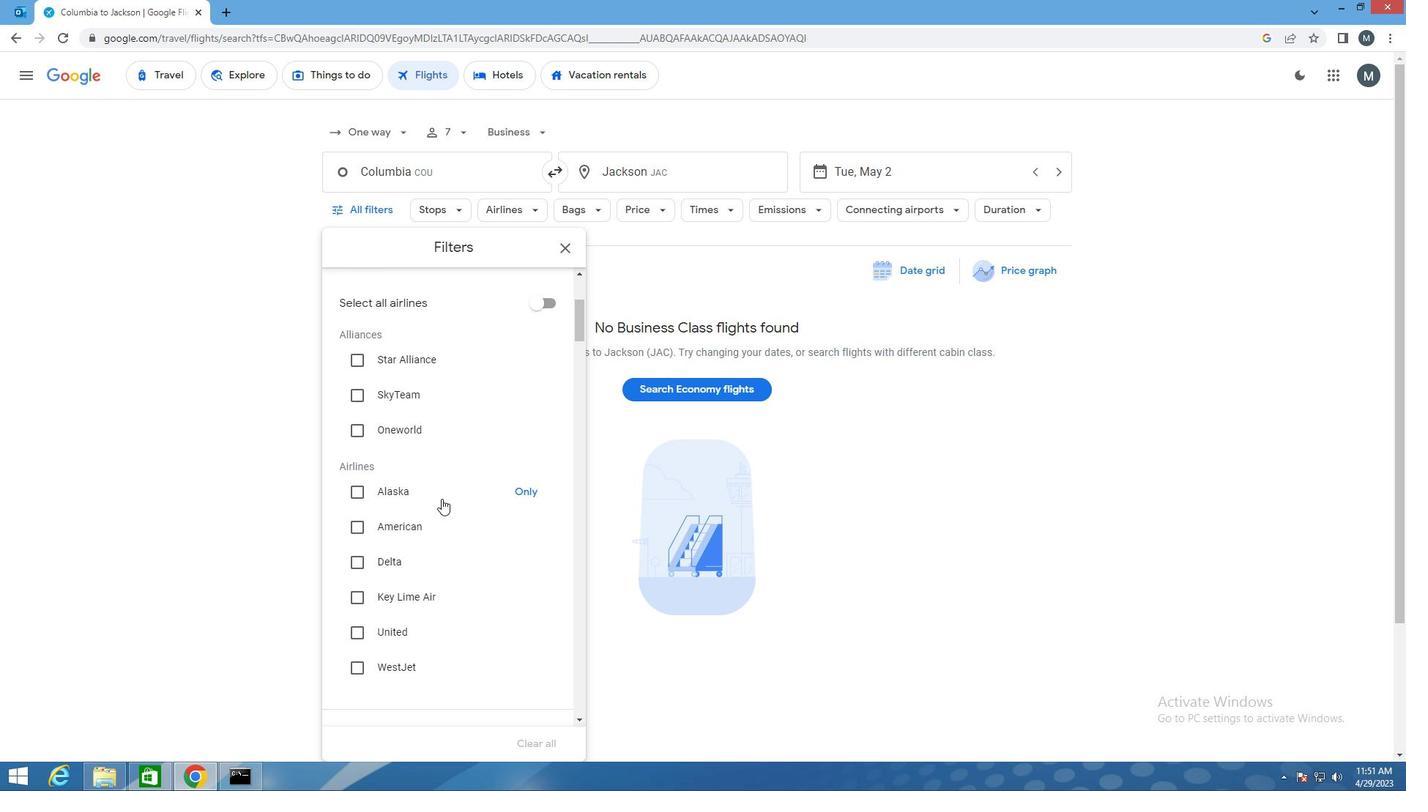 
Action: Mouse moved to (359, 484)
Screenshot: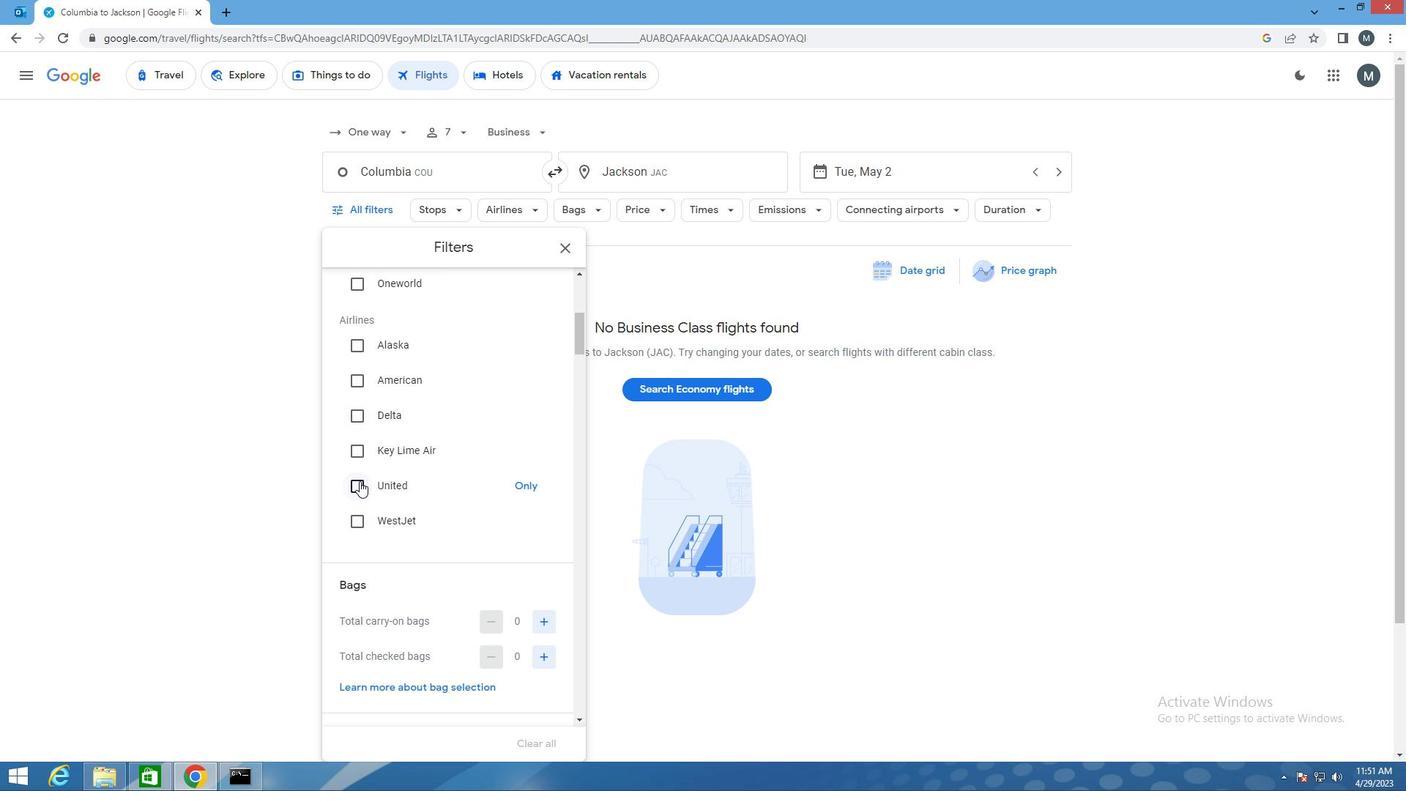 
Action: Mouse pressed left at (359, 484)
Screenshot: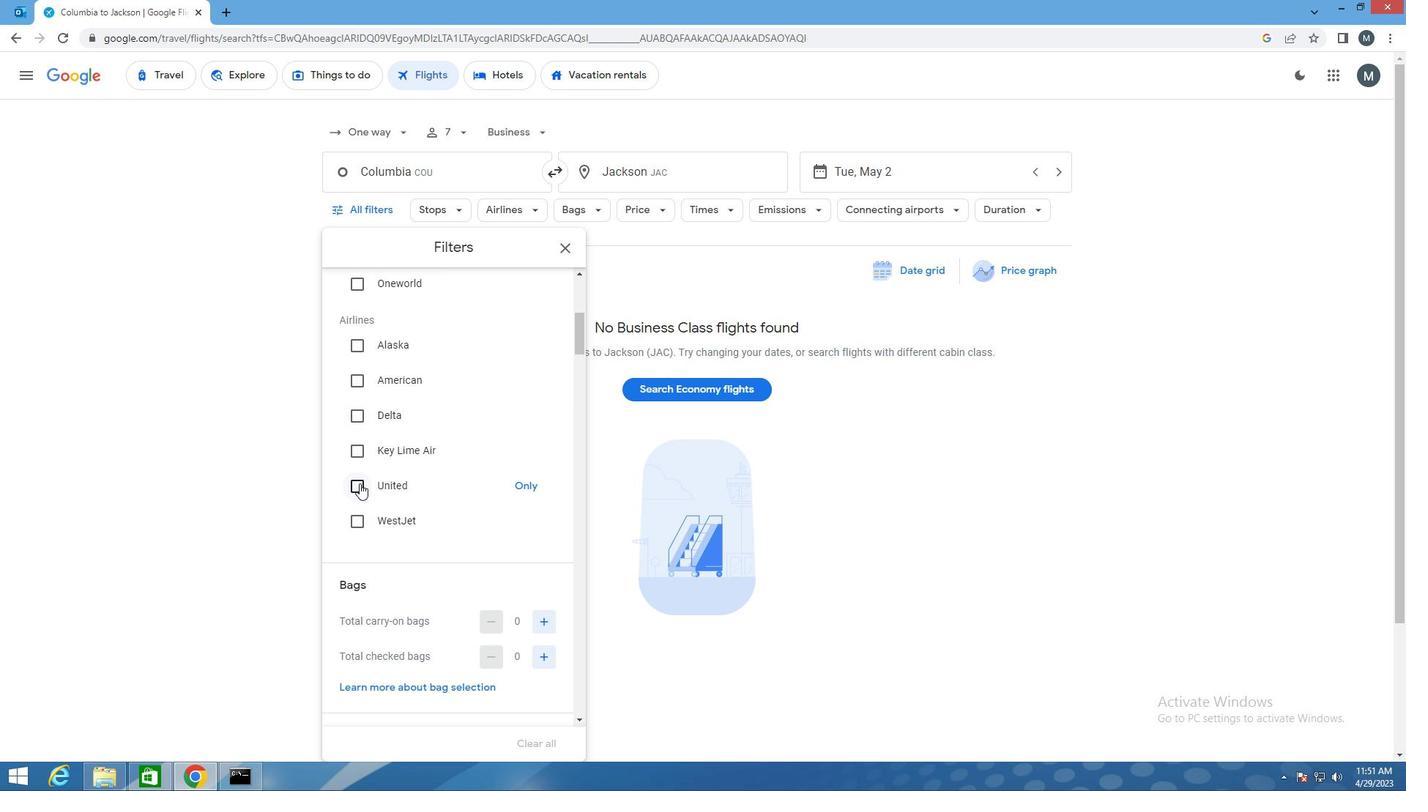 
Action: Mouse moved to (449, 462)
Screenshot: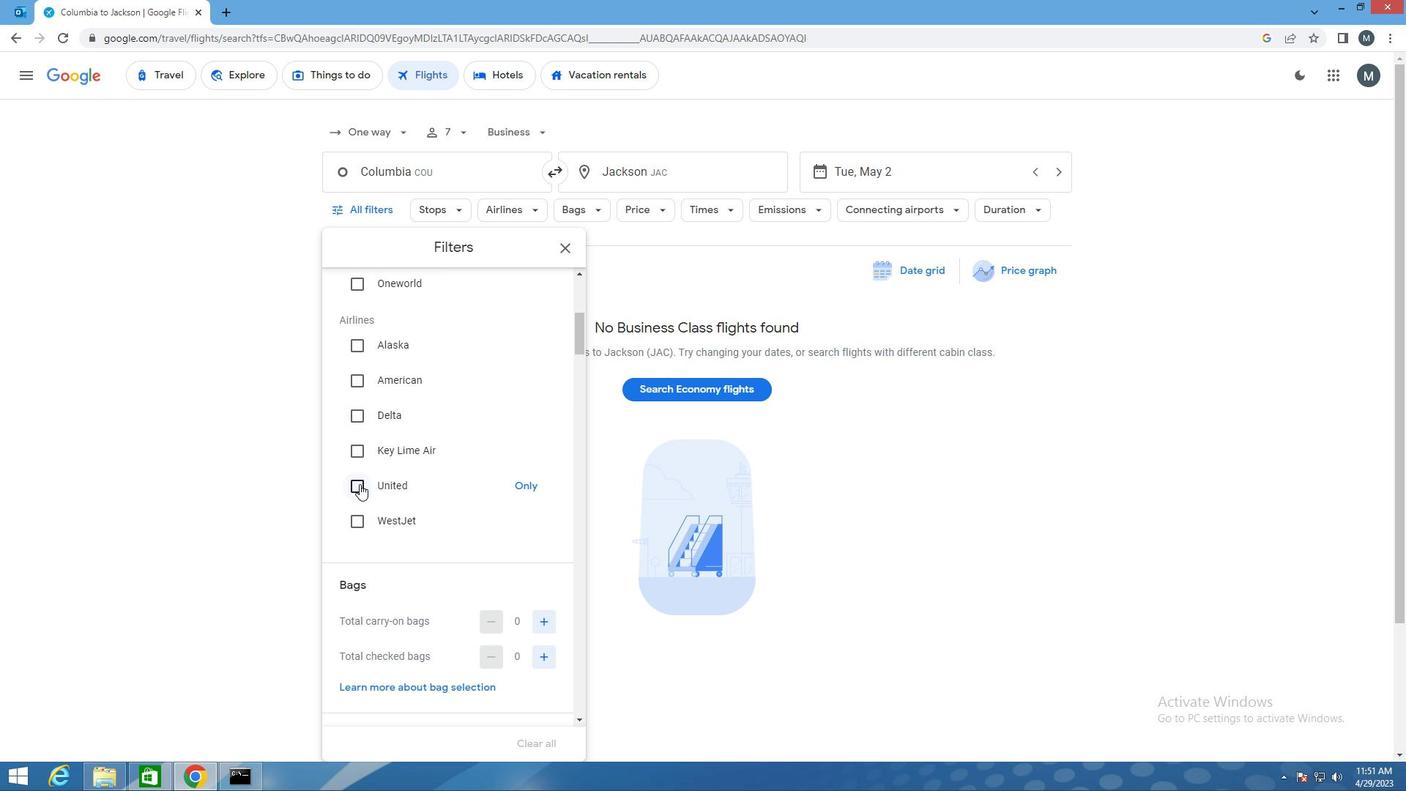 
Action: Mouse scrolled (449, 461) with delta (0, 0)
Screenshot: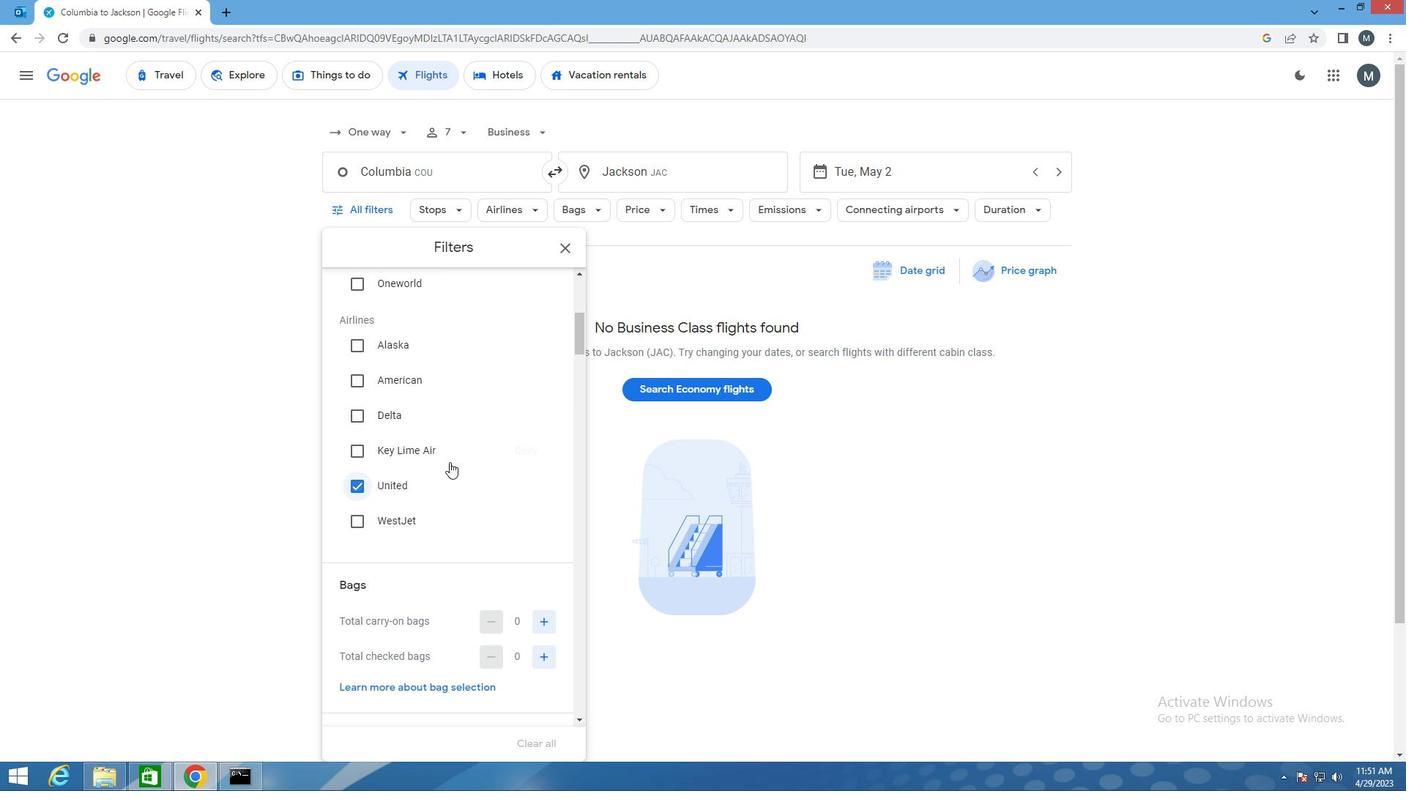
Action: Mouse moved to (476, 472)
Screenshot: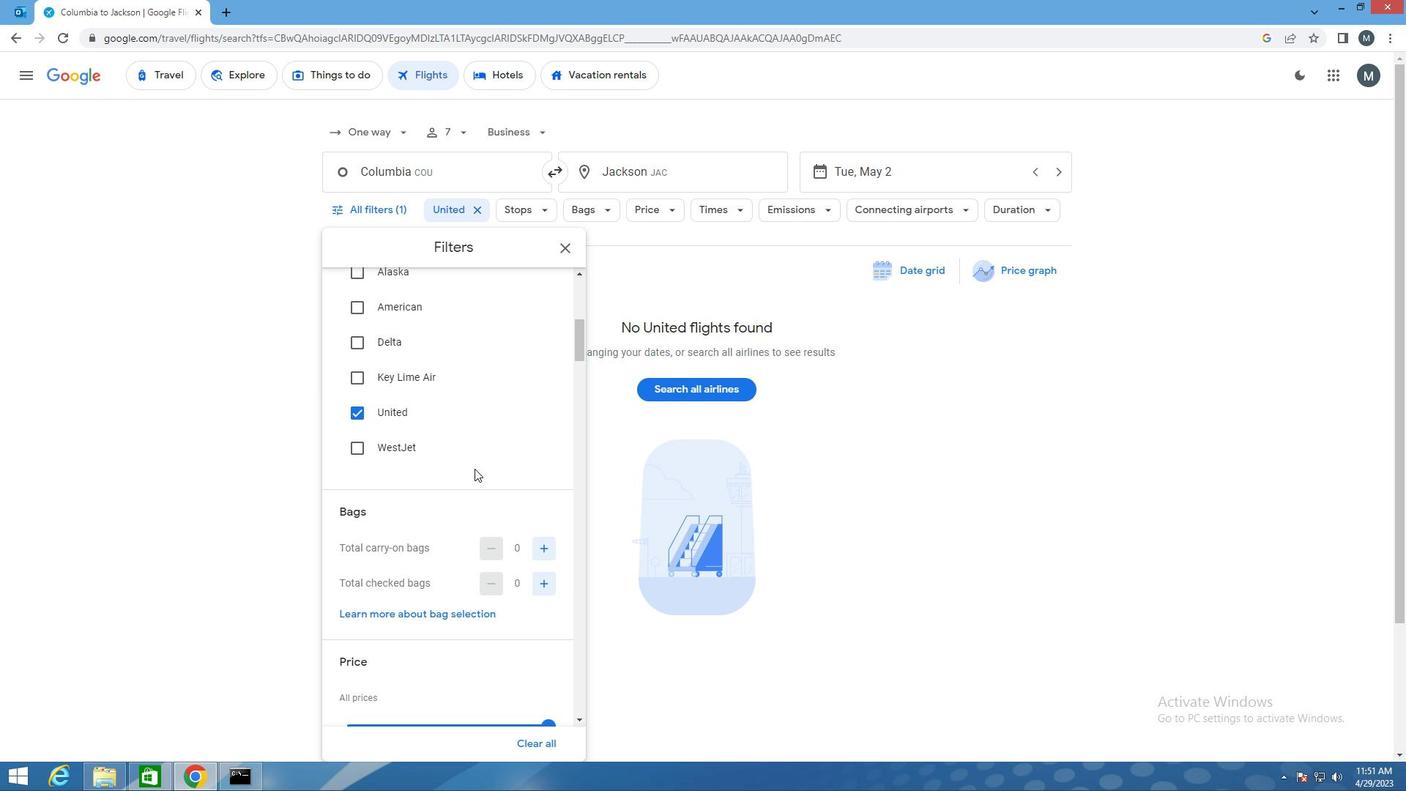 
Action: Mouse scrolled (476, 471) with delta (0, 0)
Screenshot: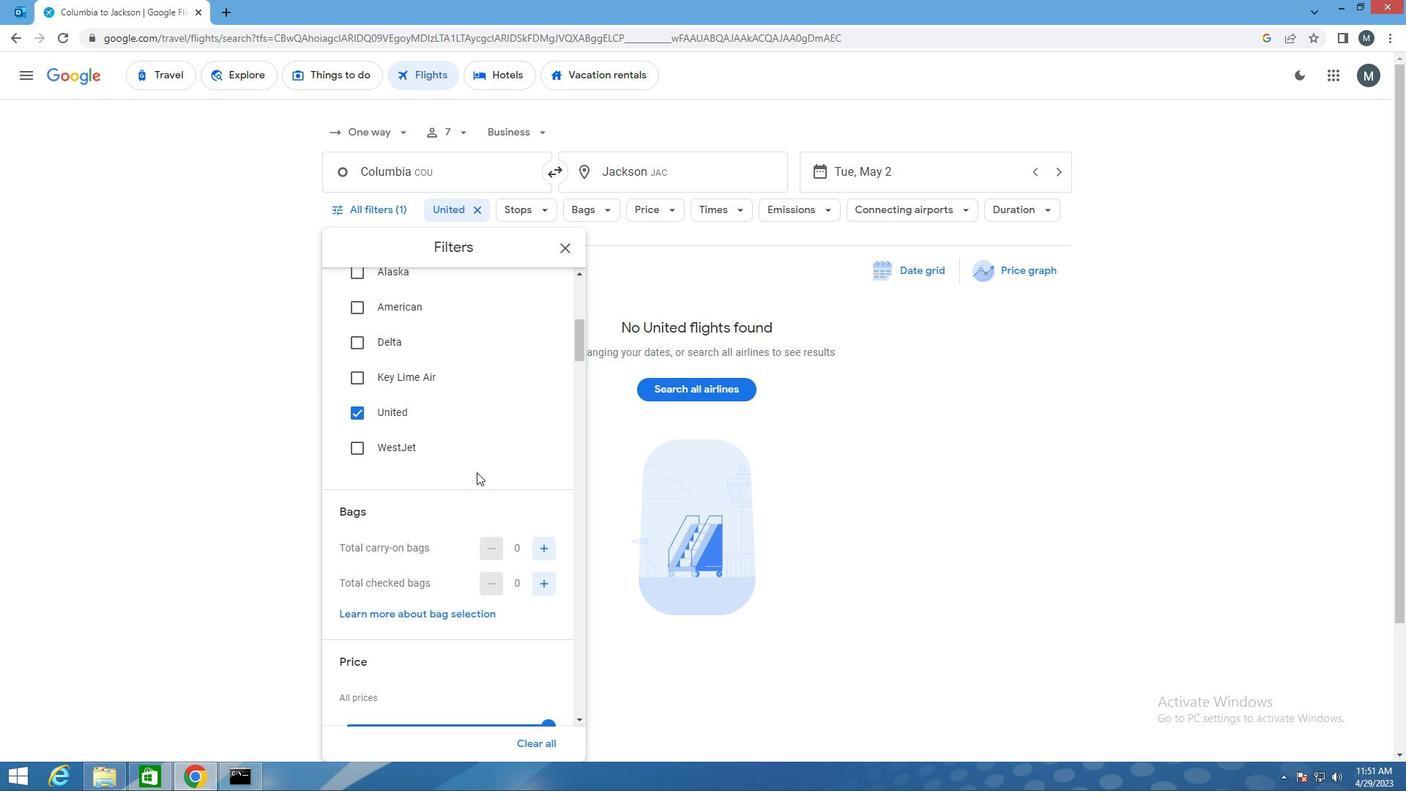 
Action: Mouse moved to (550, 471)
Screenshot: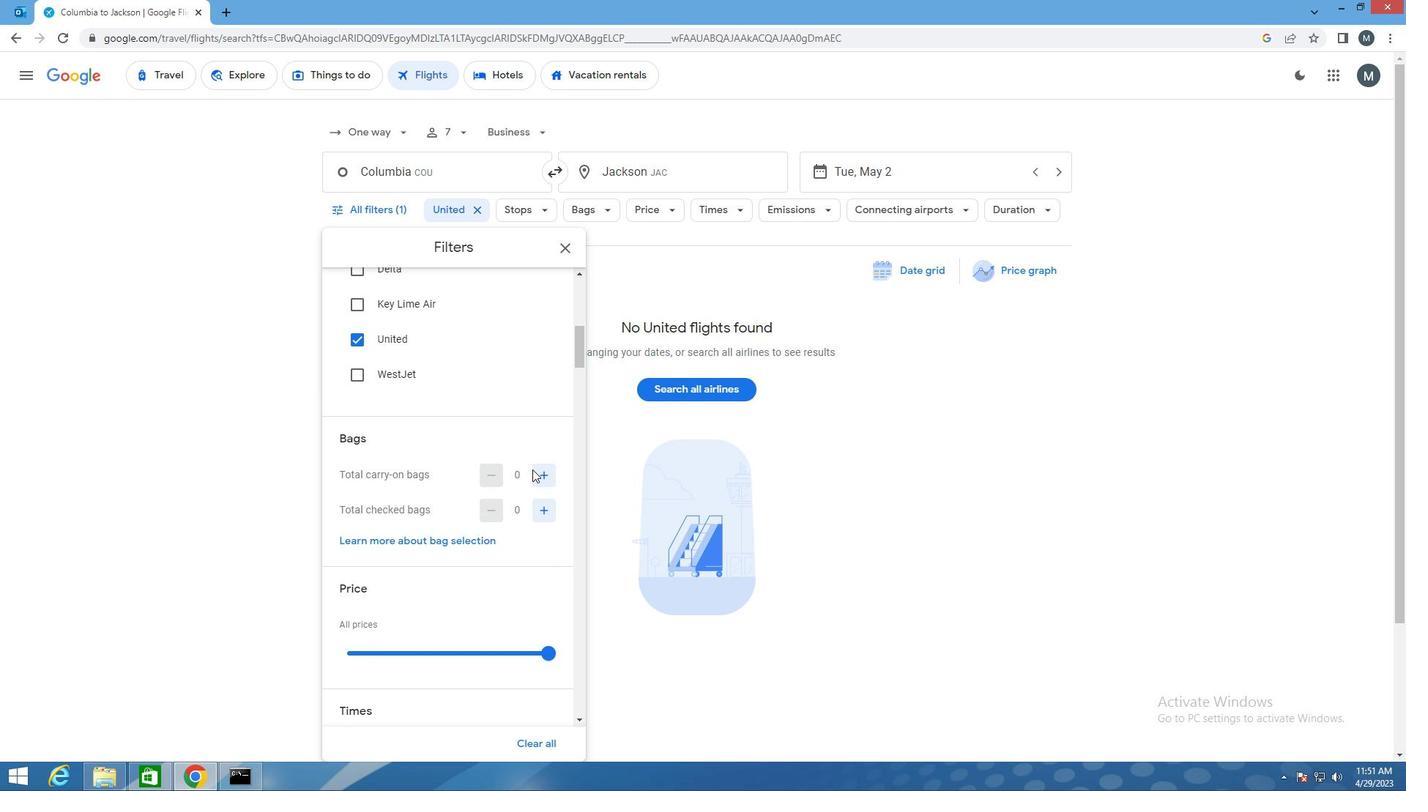 
Action: Mouse pressed left at (550, 471)
Screenshot: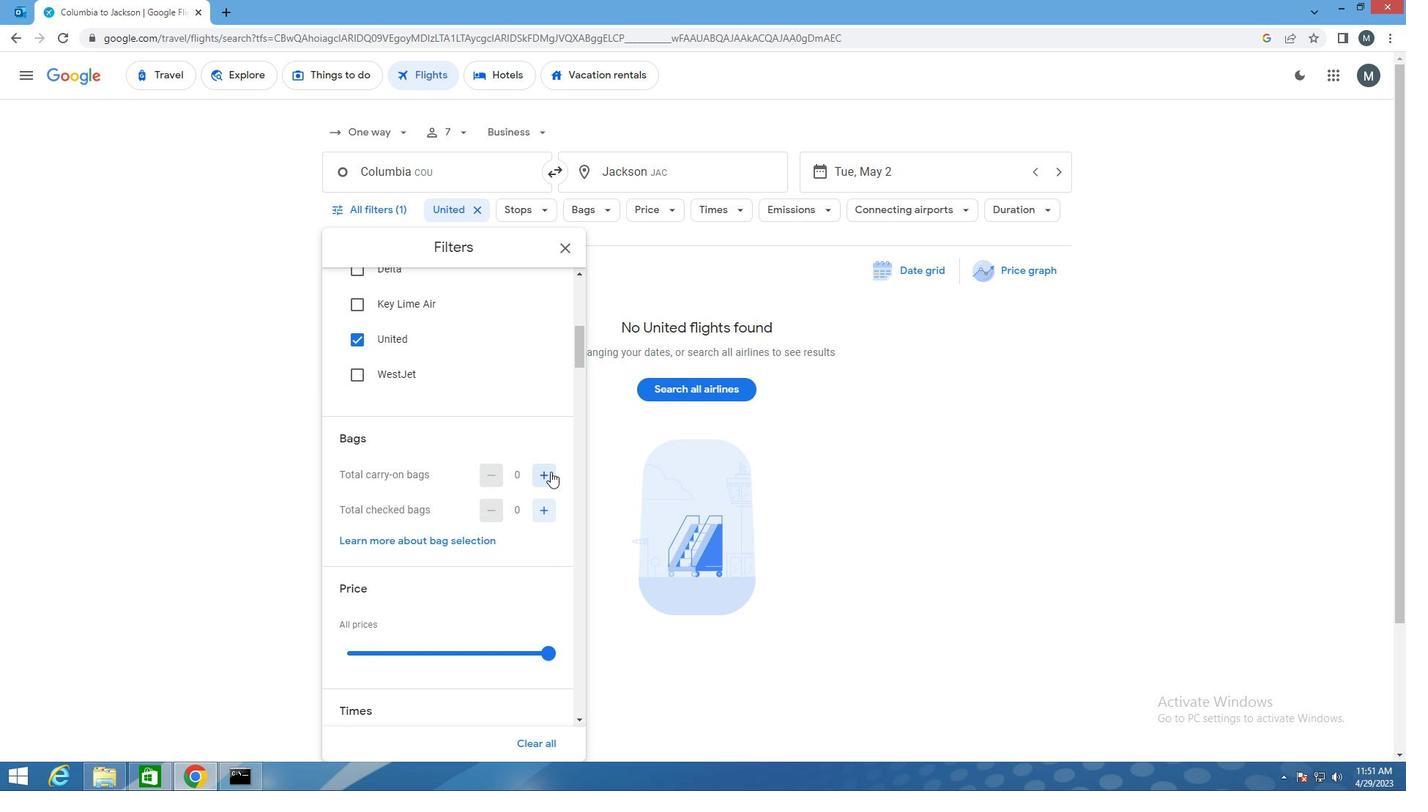 
Action: Mouse moved to (481, 466)
Screenshot: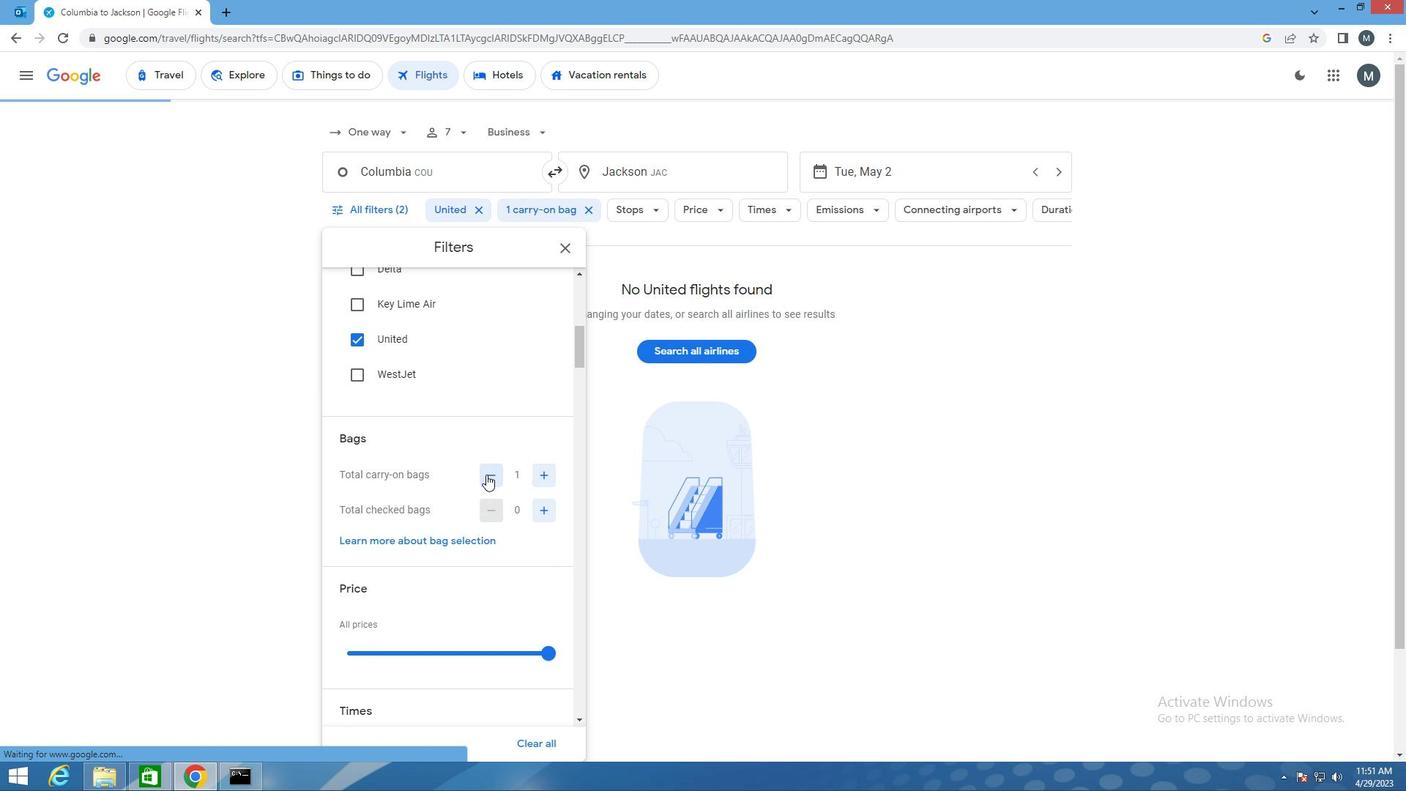 
Action: Mouse scrolled (481, 465) with delta (0, 0)
Screenshot: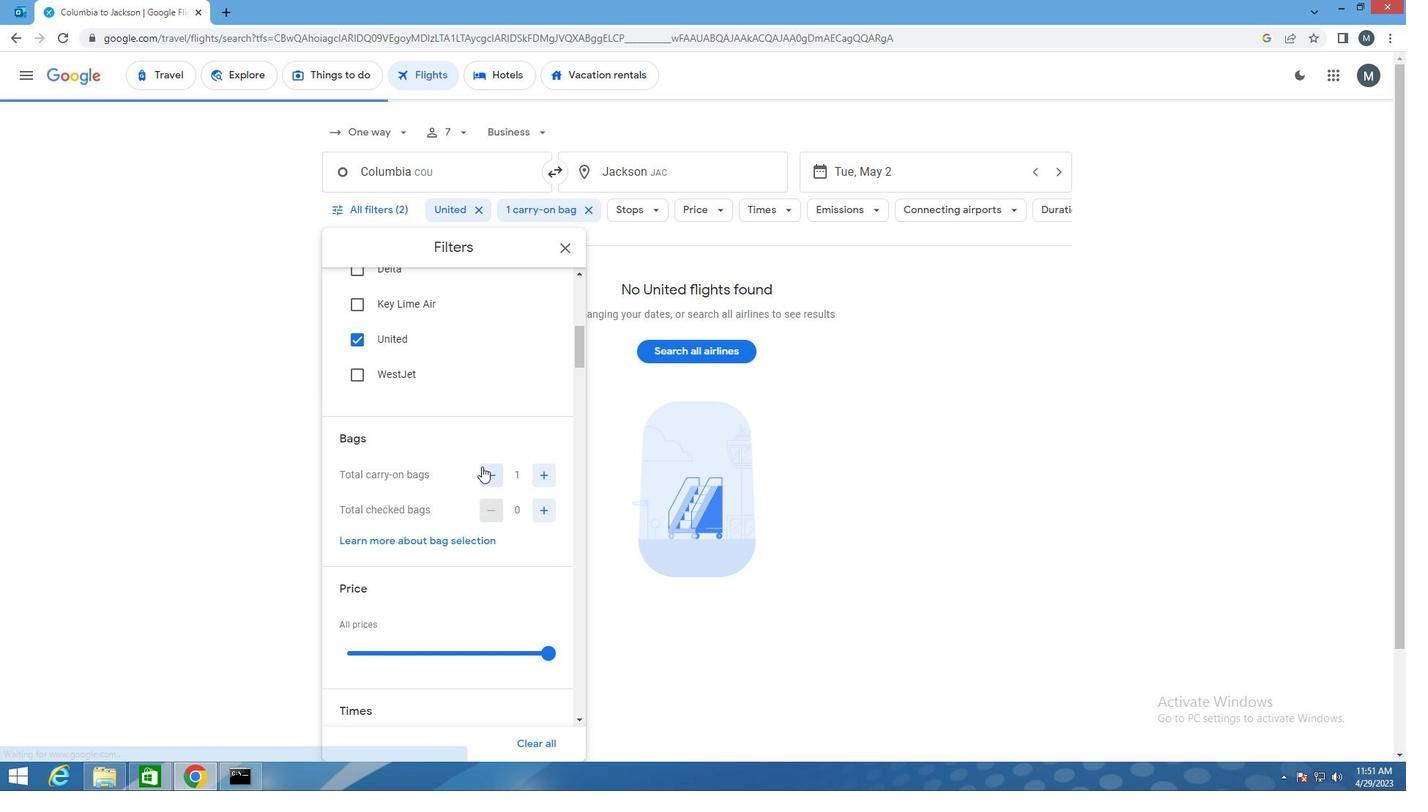 
Action: Mouse moved to (498, 576)
Screenshot: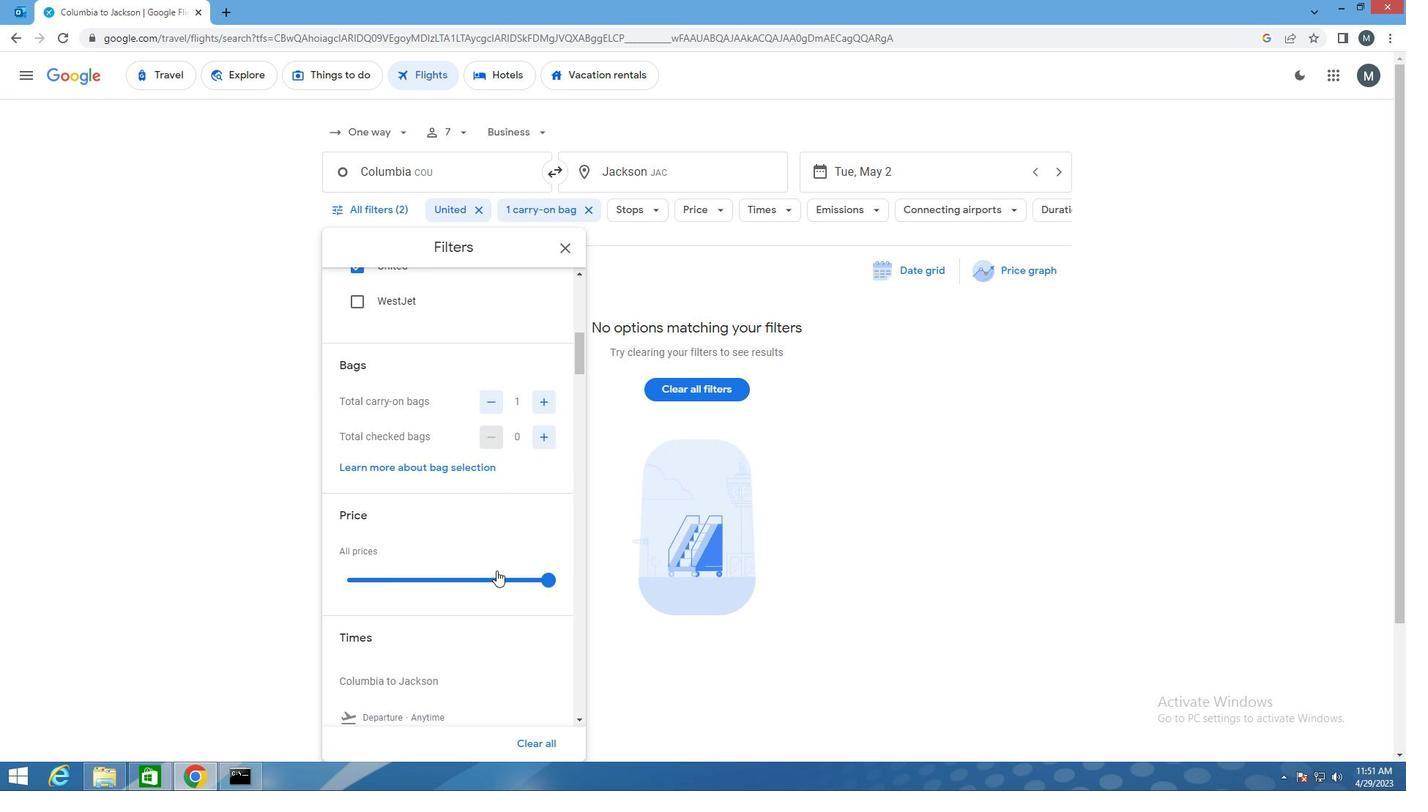 
Action: Mouse pressed left at (498, 576)
Screenshot: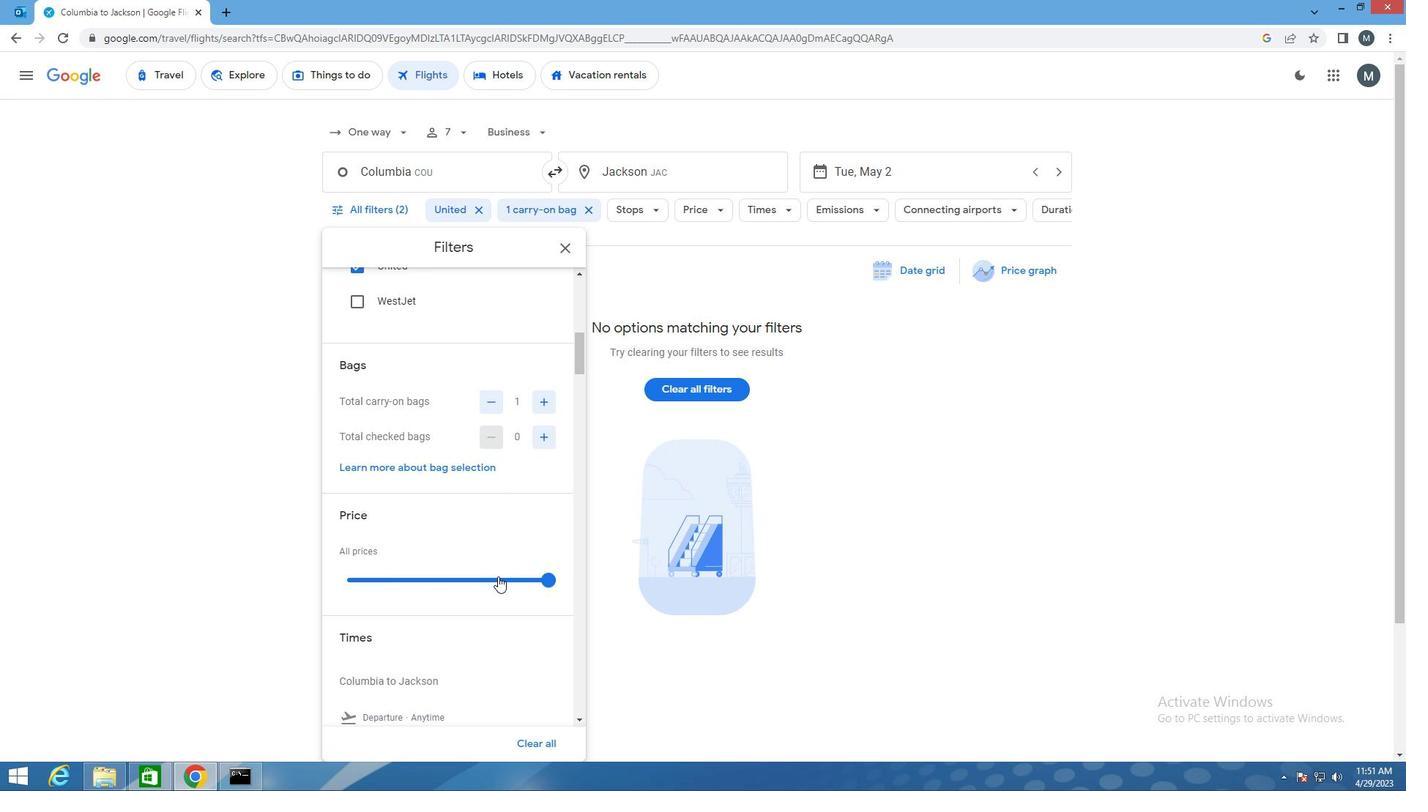 
Action: Mouse pressed left at (498, 576)
Screenshot: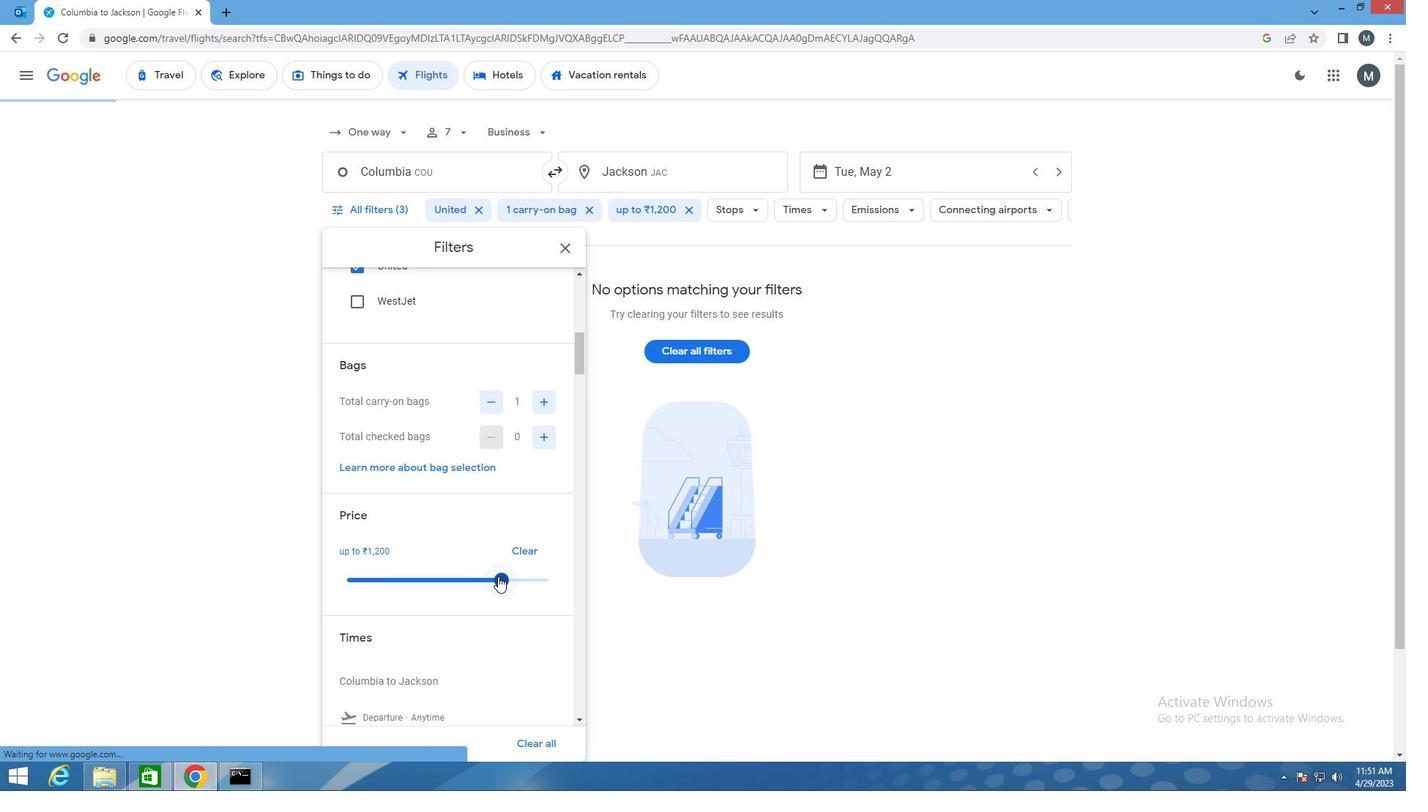 
Action: Mouse moved to (522, 553)
Screenshot: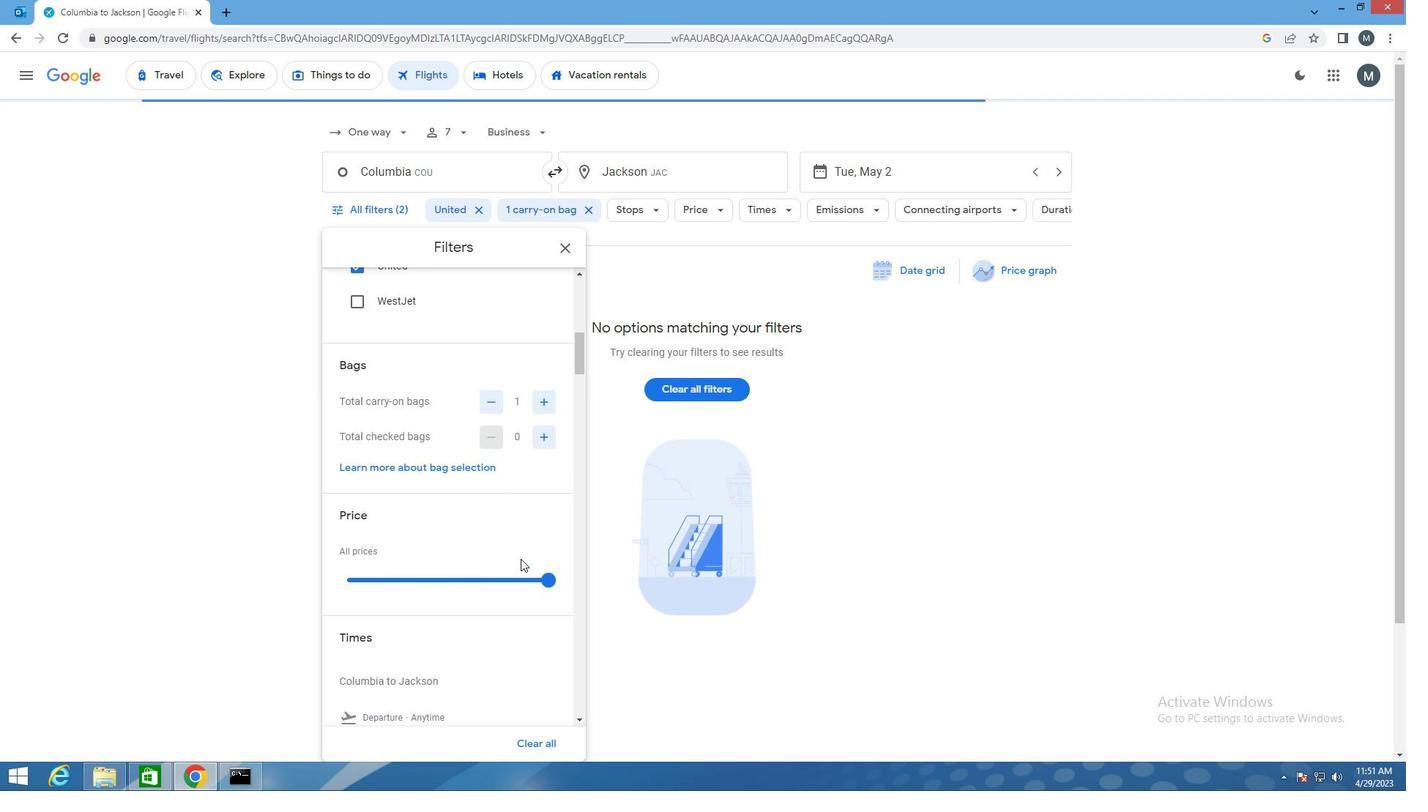
Action: Mouse scrolled (522, 553) with delta (0, 0)
Screenshot: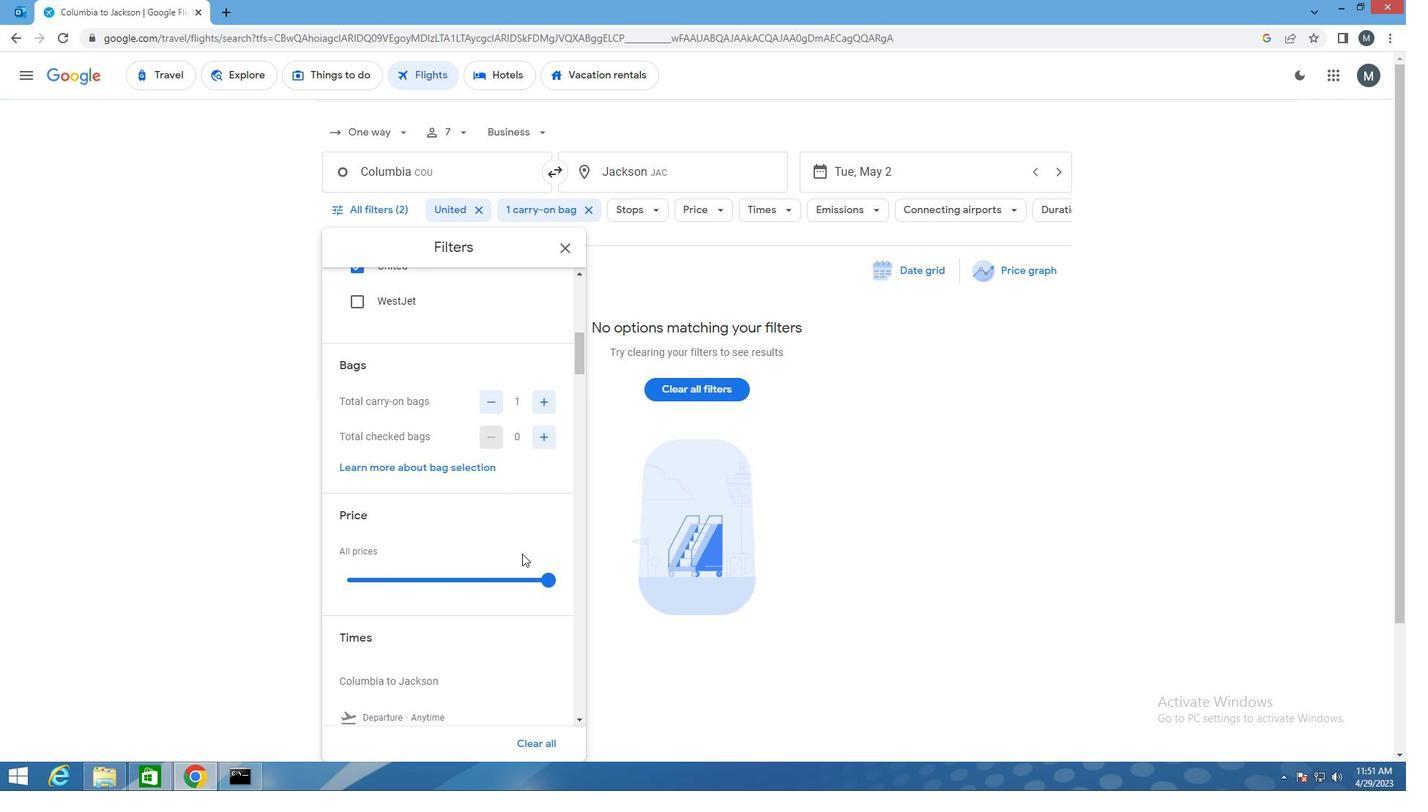 
Action: Mouse moved to (463, 514)
Screenshot: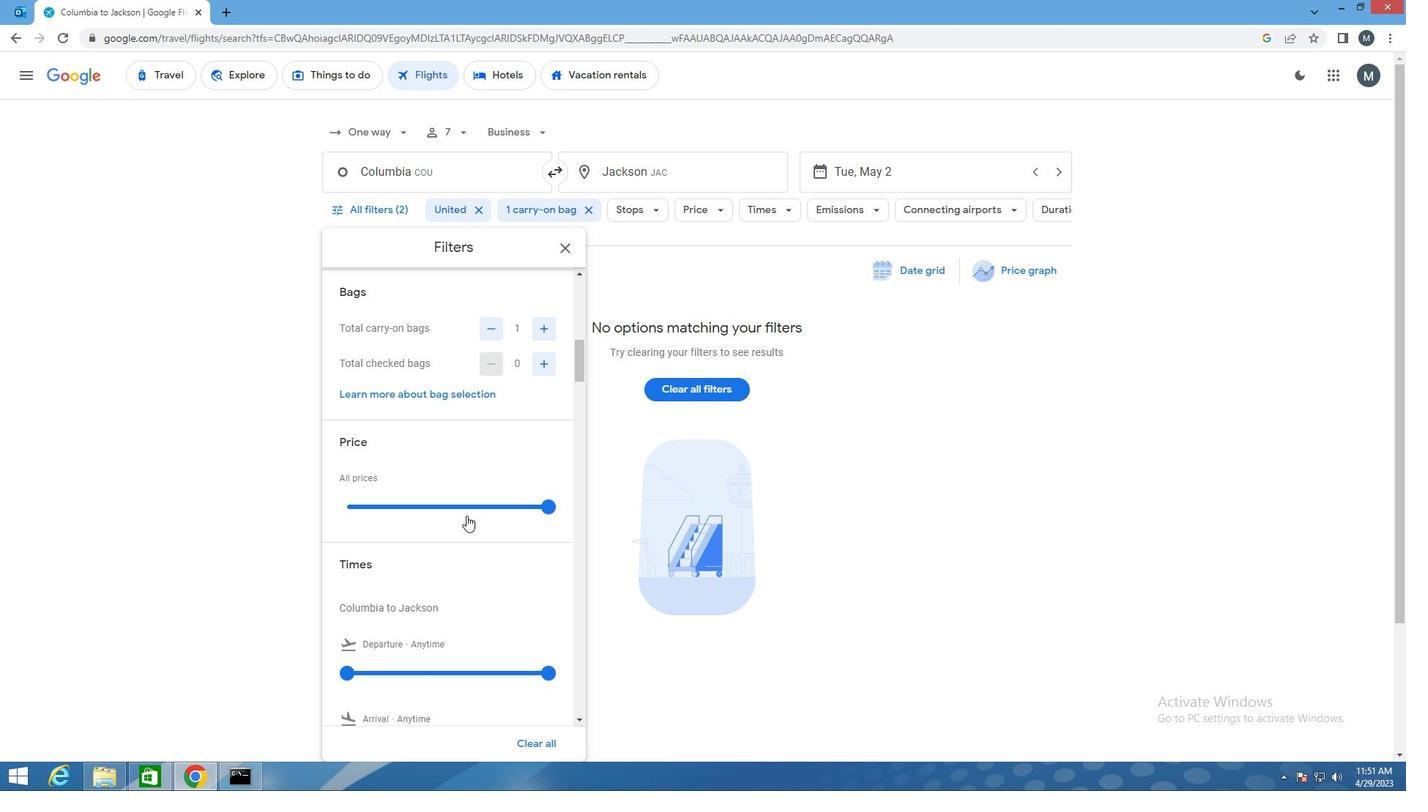 
Action: Mouse scrolled (463, 514) with delta (0, 0)
Screenshot: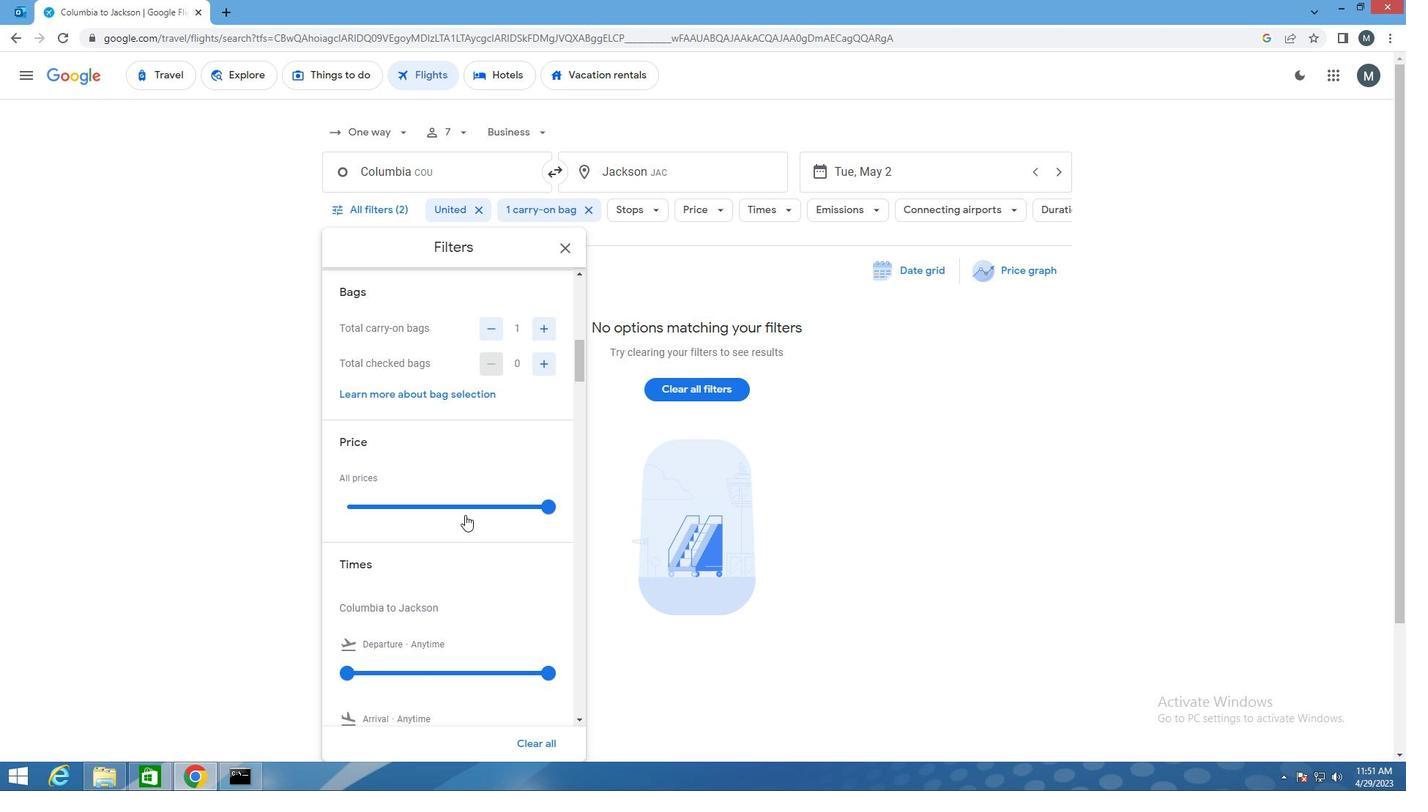 
Action: Mouse moved to (460, 517)
Screenshot: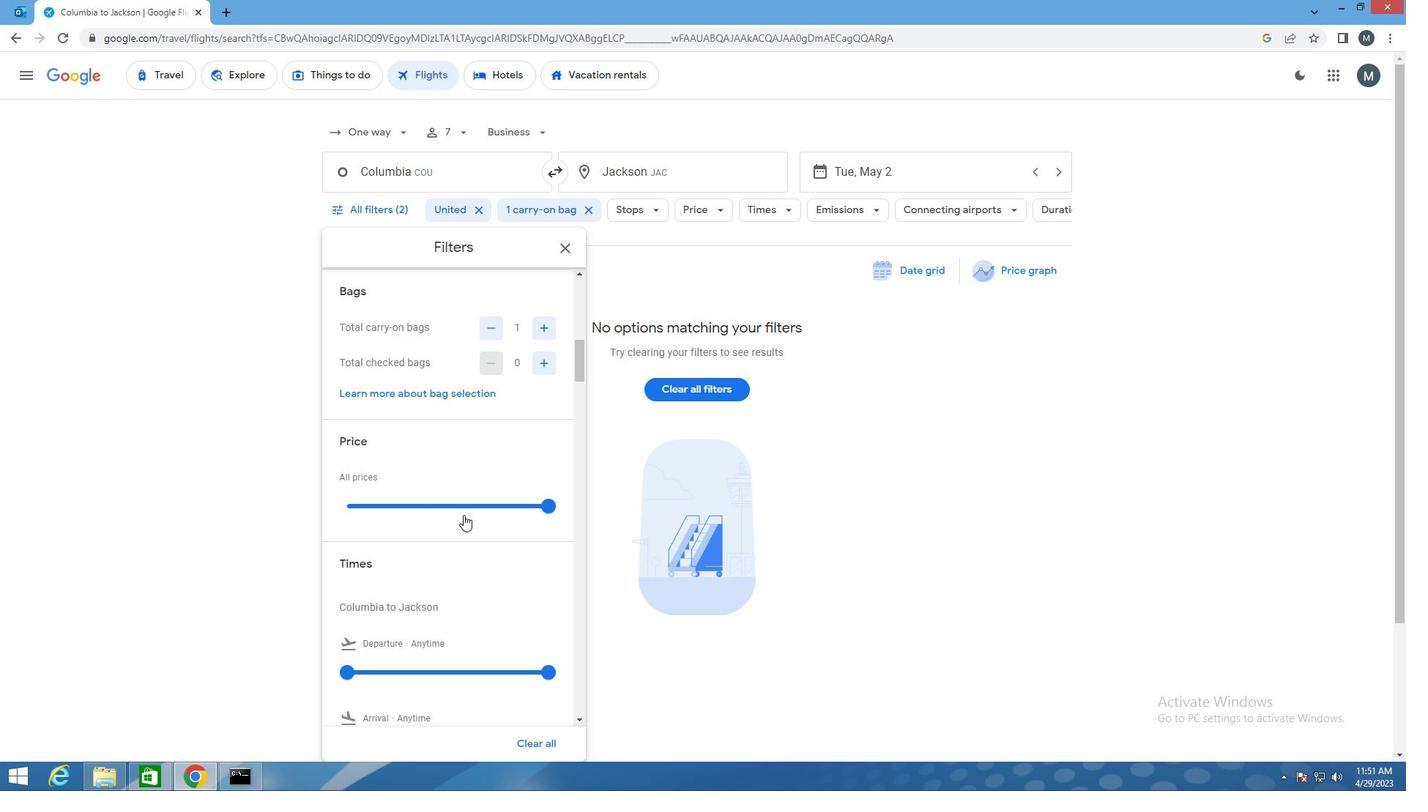 
Action: Mouse scrolled (460, 517) with delta (0, 0)
Screenshot: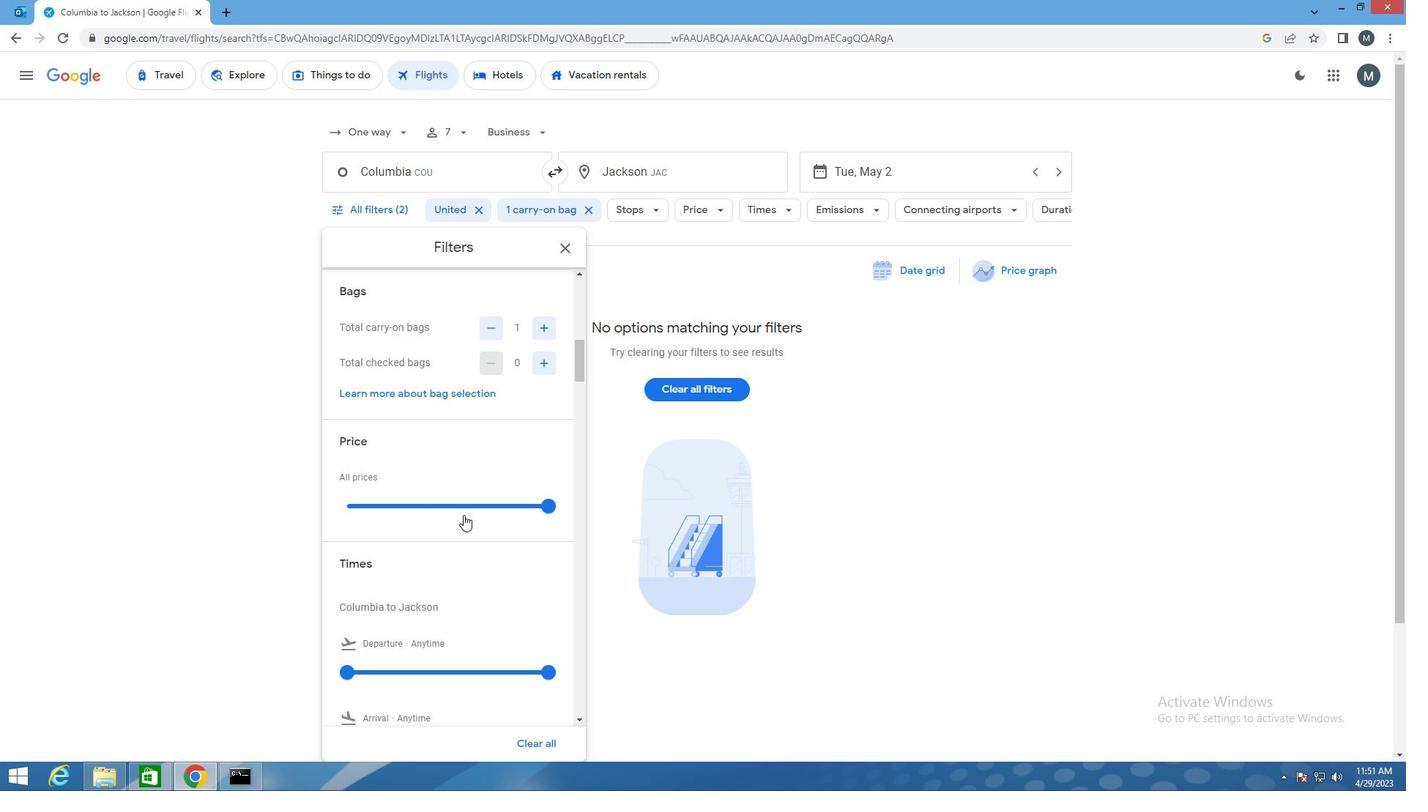 
Action: Mouse moved to (345, 525)
Screenshot: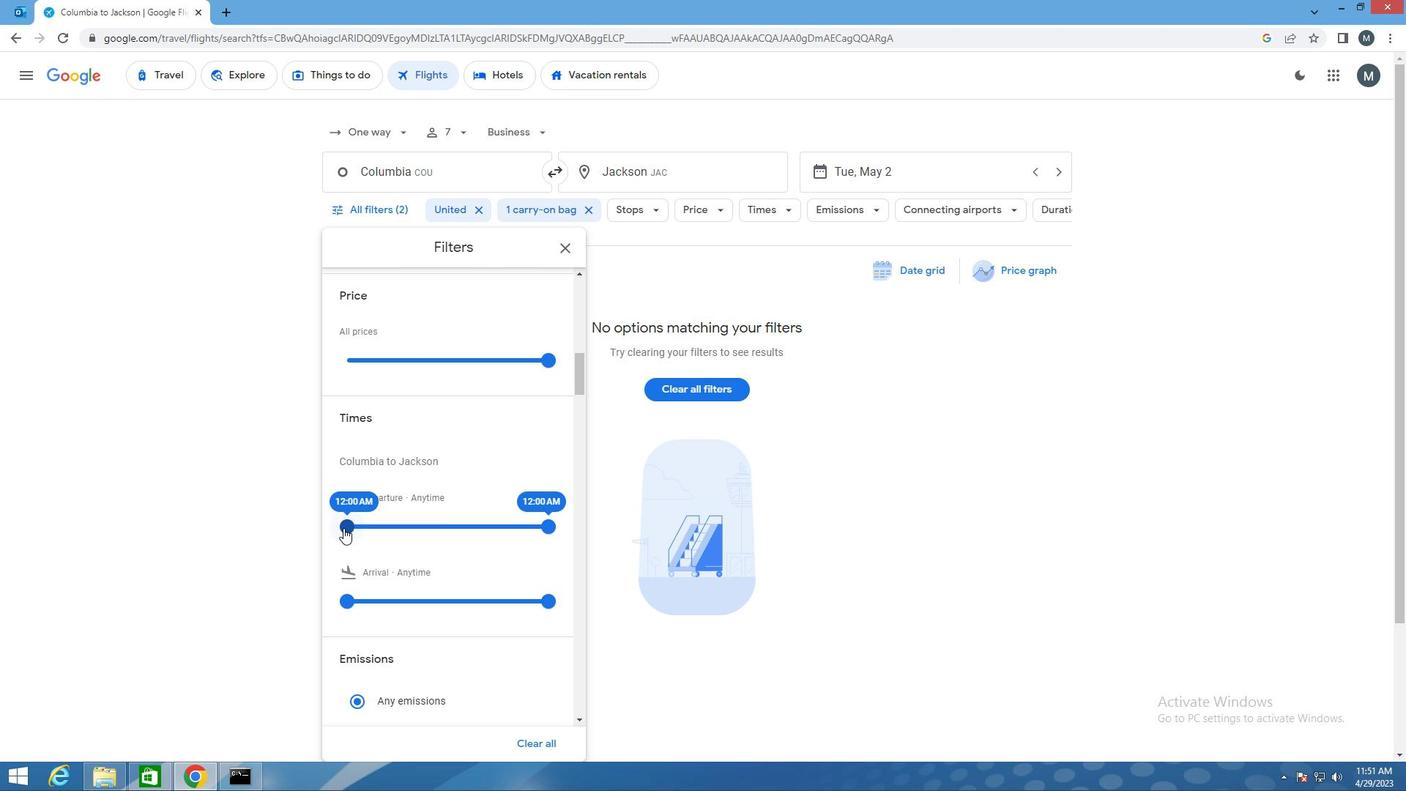
Action: Mouse pressed left at (345, 525)
Screenshot: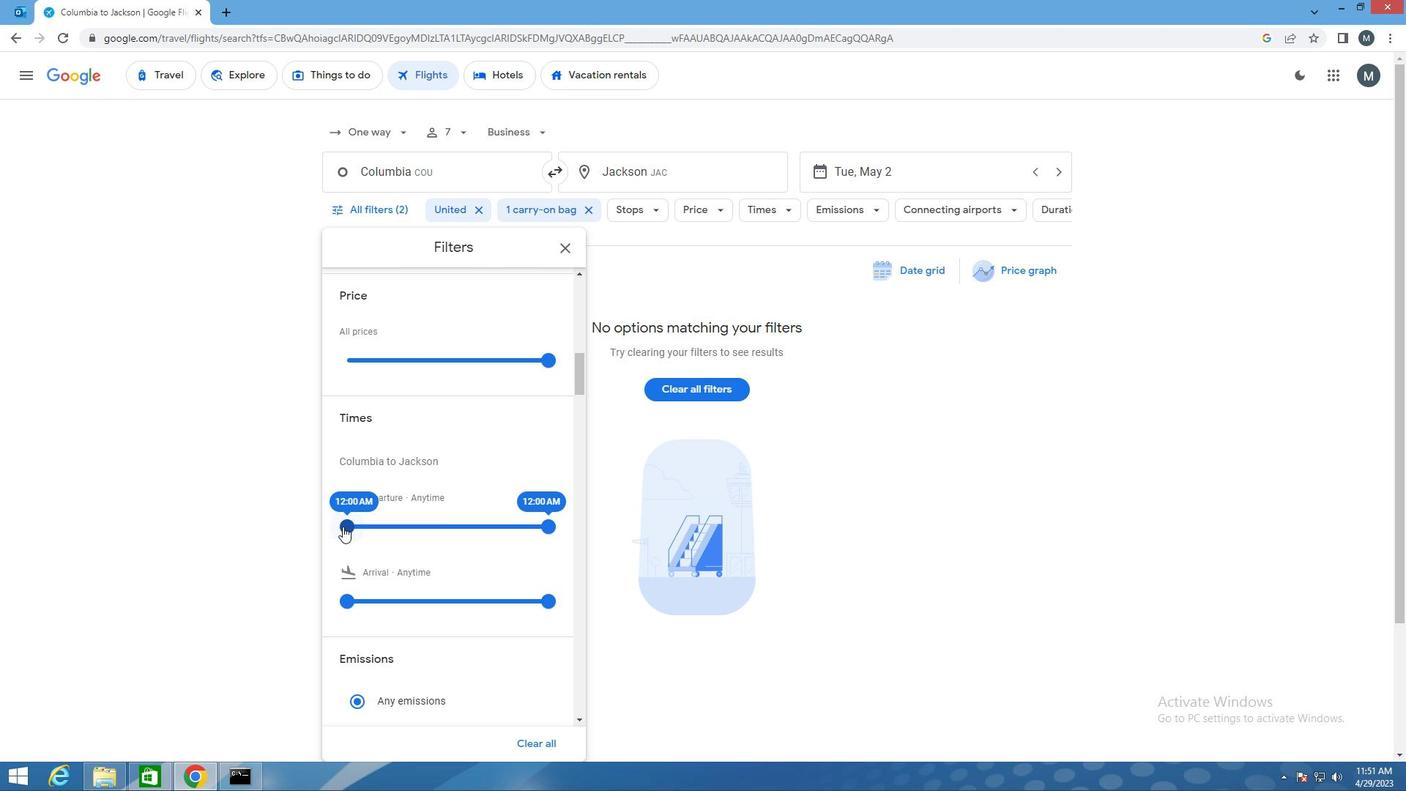 
Action: Mouse moved to (544, 524)
Screenshot: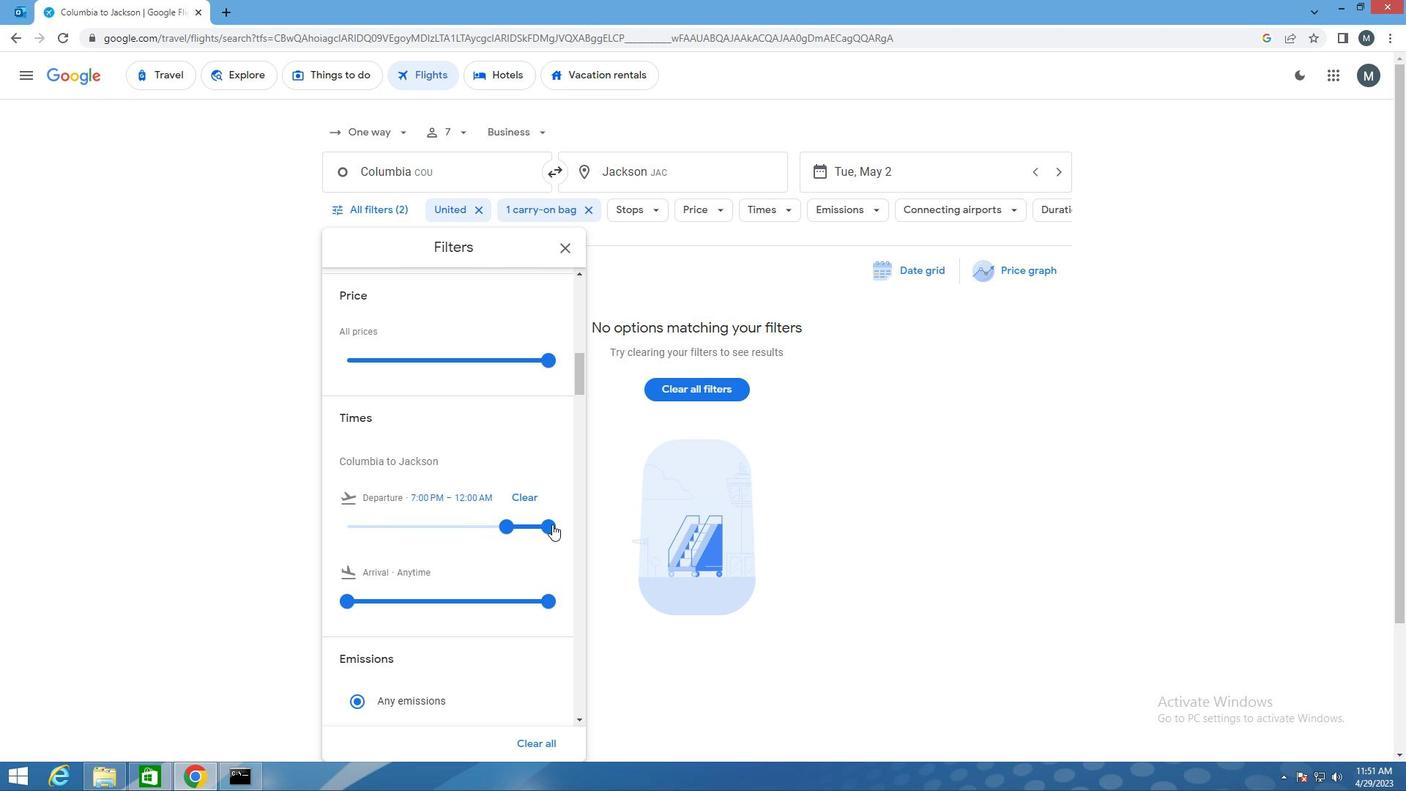 
Action: Mouse pressed left at (544, 524)
Screenshot: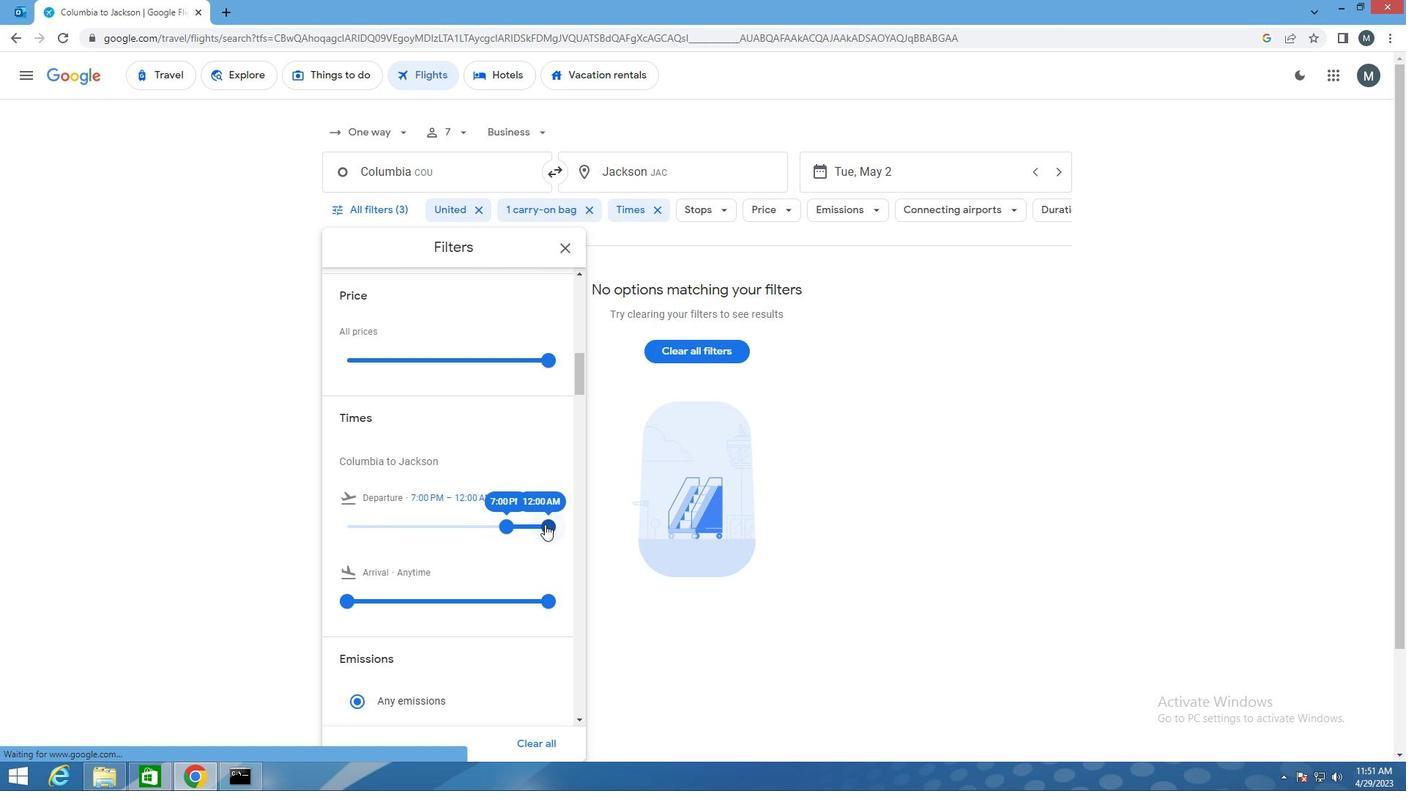 
Action: Mouse moved to (485, 516)
Screenshot: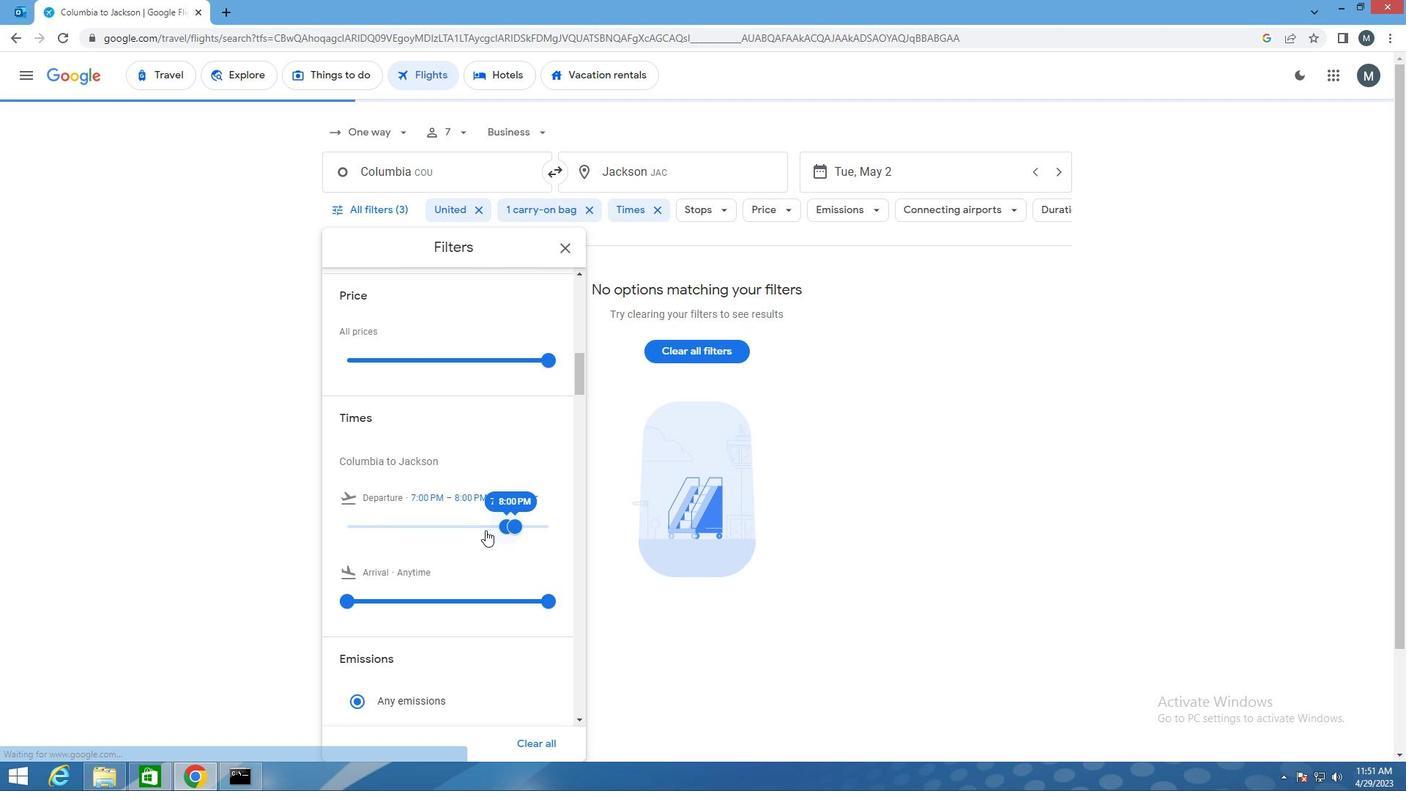
Action: Mouse scrolled (485, 515) with delta (0, 0)
Screenshot: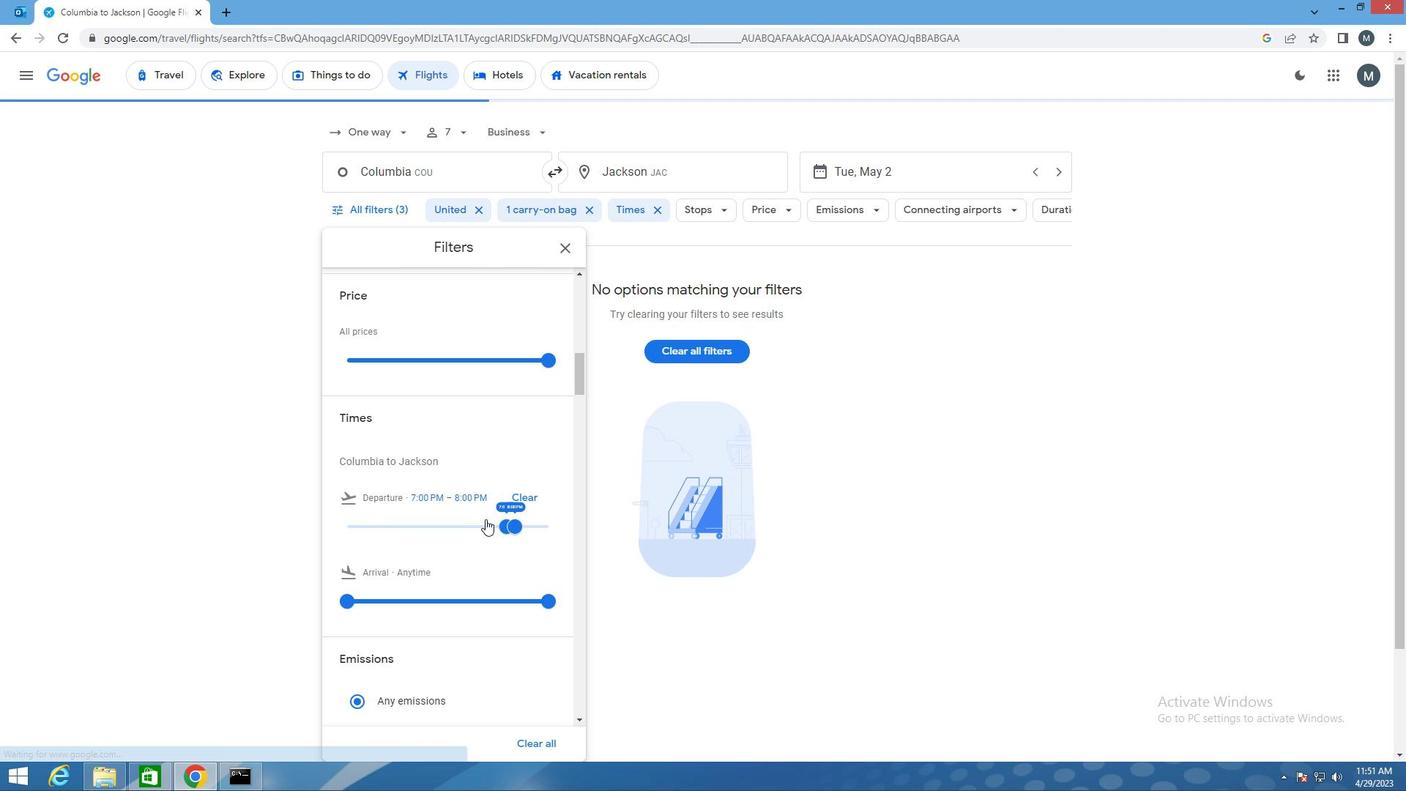 
Action: Mouse scrolled (485, 515) with delta (0, 0)
Screenshot: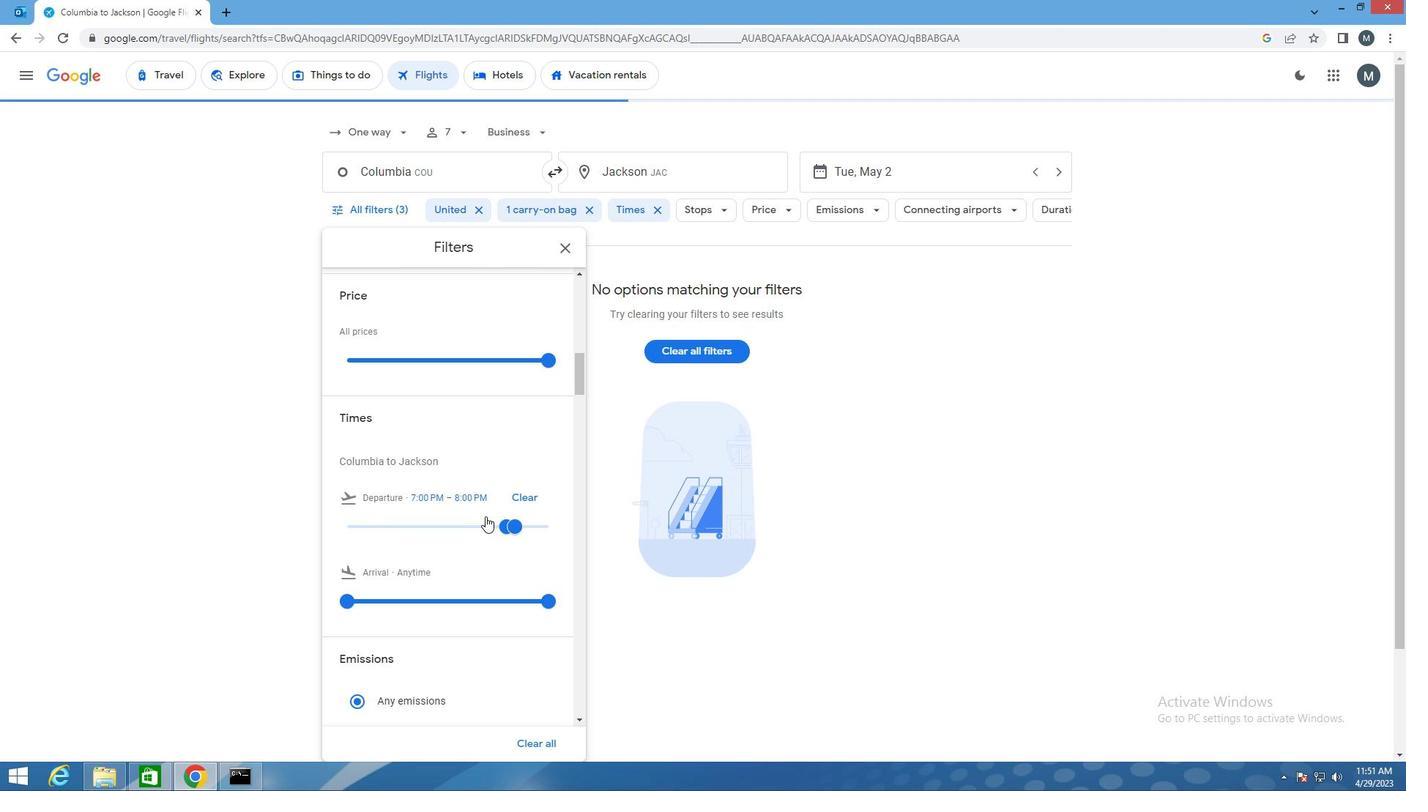 
Action: Mouse moved to (480, 521)
Screenshot: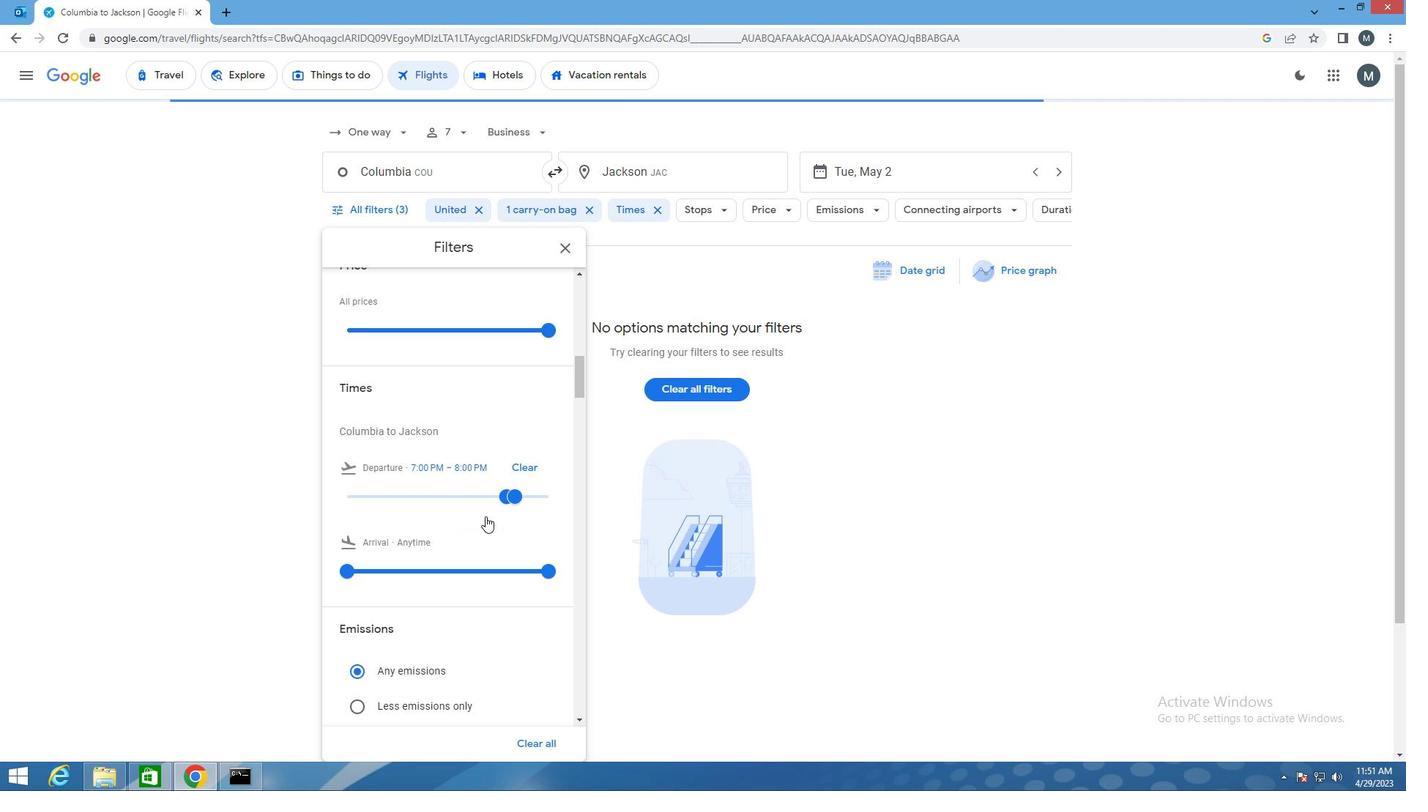 
Action: Mouse scrolled (480, 520) with delta (0, 0)
Screenshot: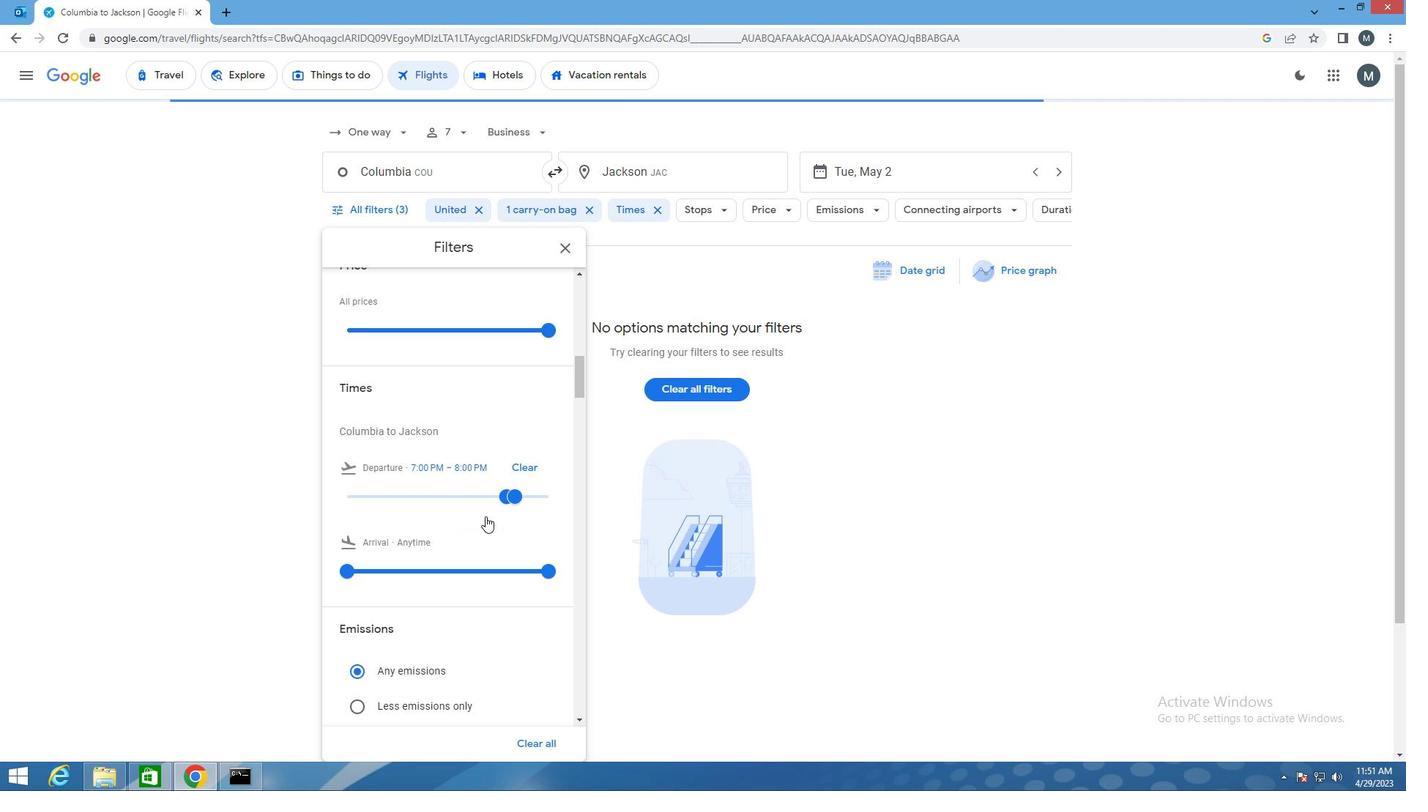 
Action: Mouse moved to (480, 523)
Screenshot: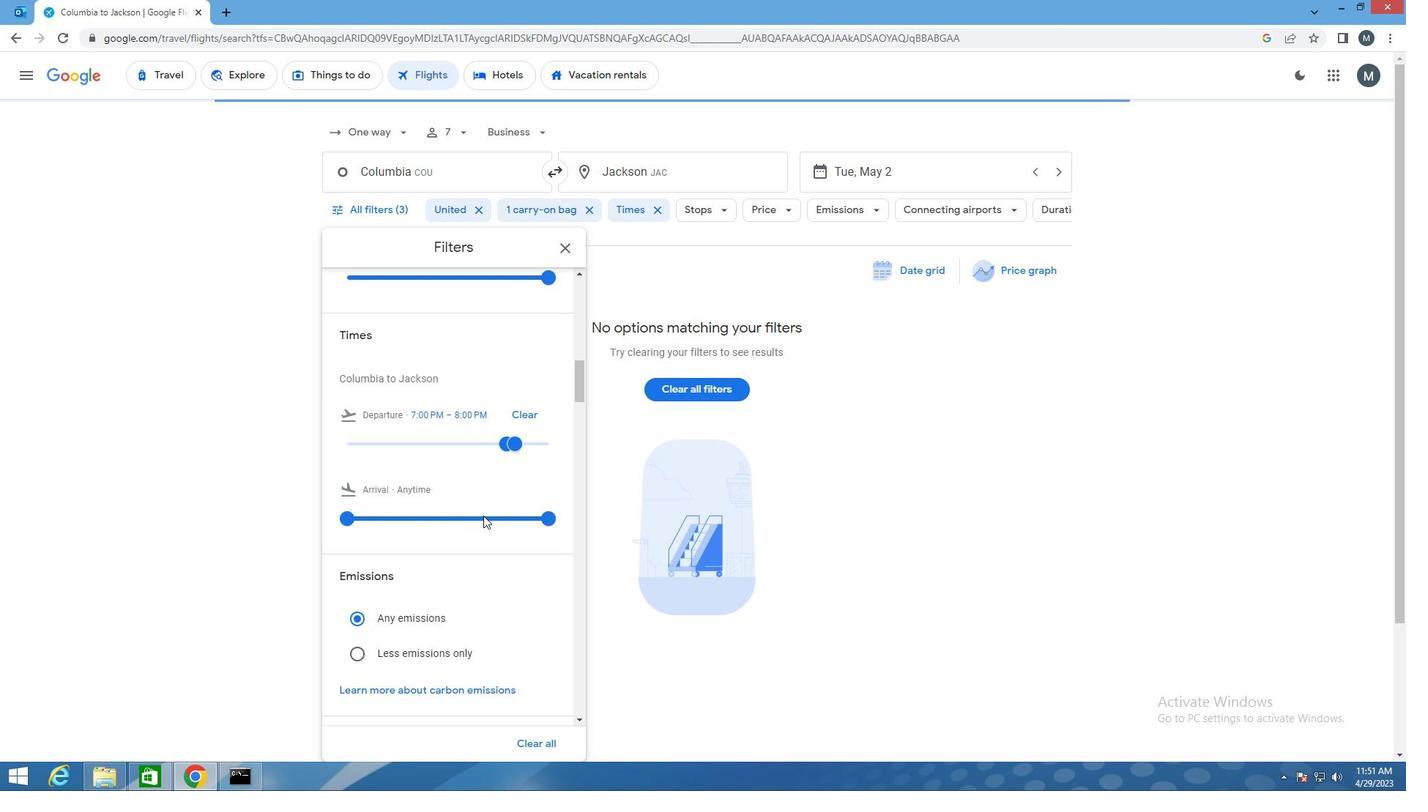 
Action: Mouse scrolled (480, 523) with delta (0, 0)
Screenshot: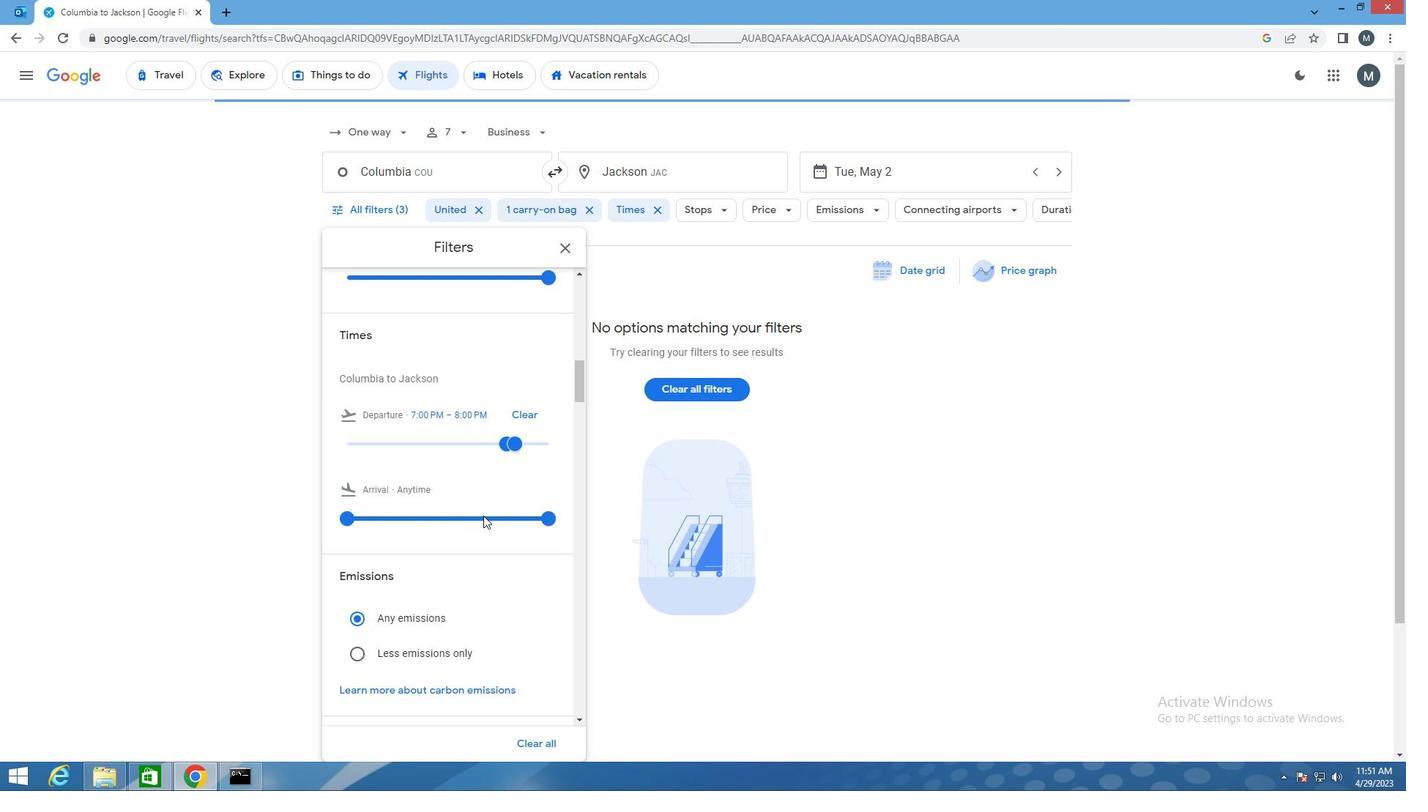 
Action: Mouse moved to (572, 250)
Screenshot: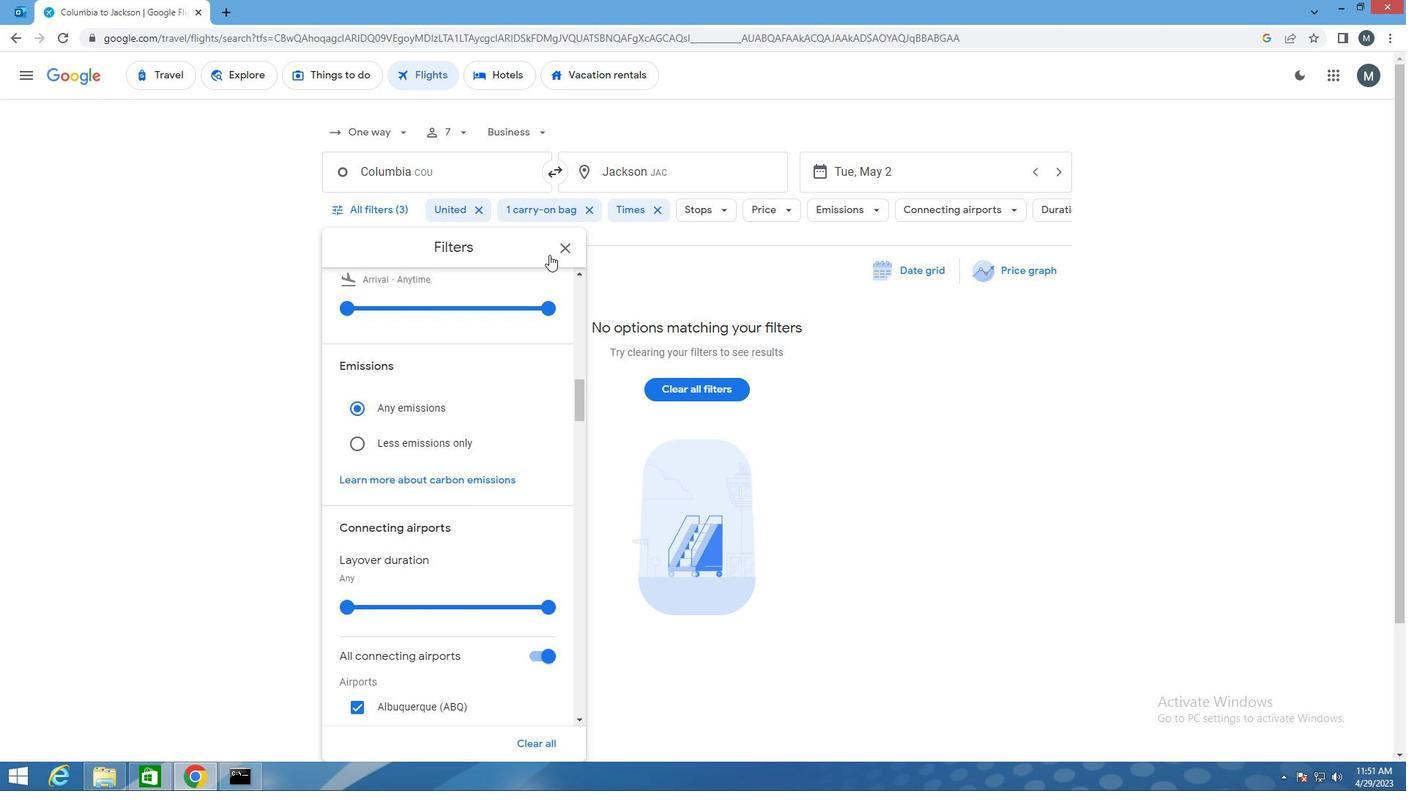 
Action: Mouse pressed left at (572, 250)
Screenshot: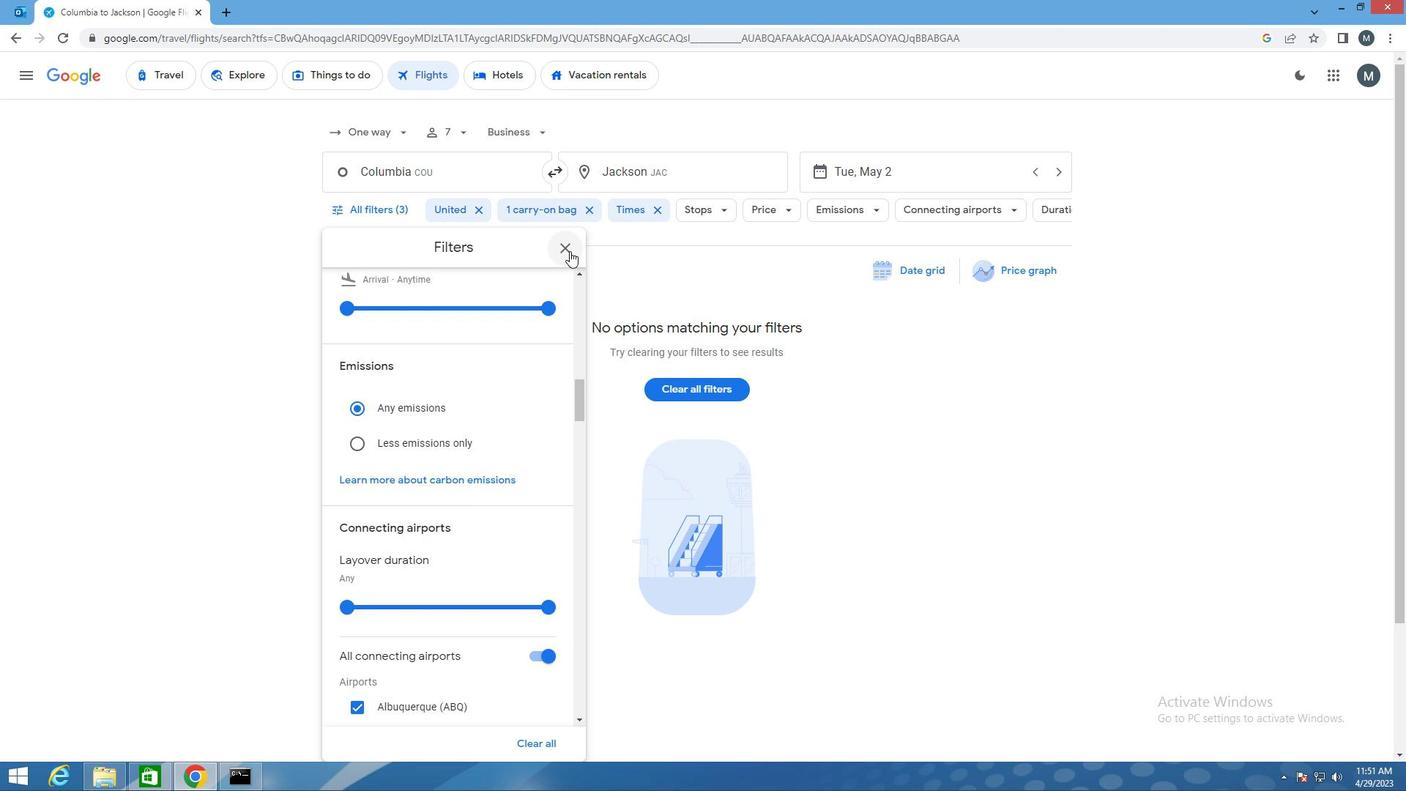 
Action: Mouse moved to (569, 251)
Screenshot: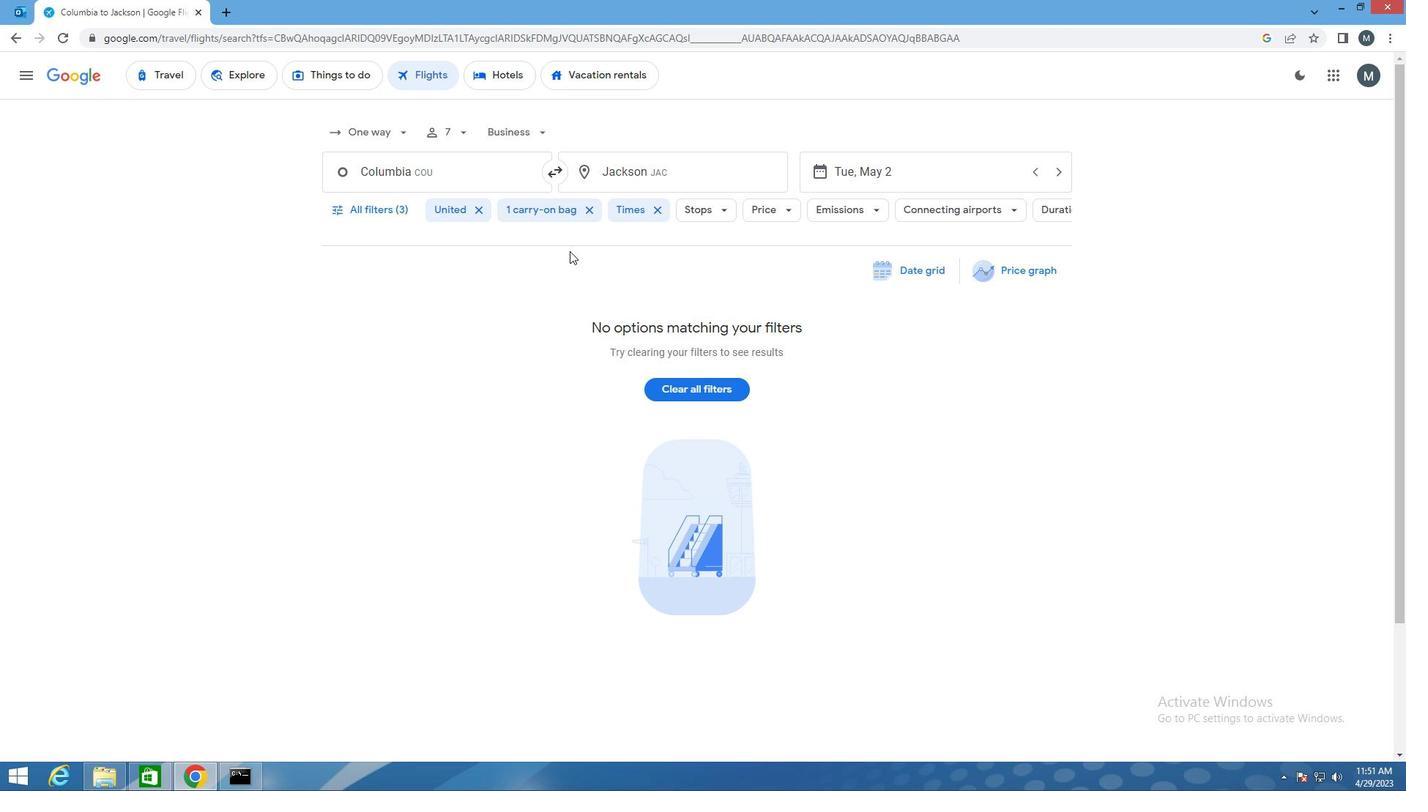 
